 Task: Look for space in Oud-Beijerland, Netherlands from 11th June, 2023 to 17th June, 2023 for 1 adult in price range Rs.5000 to Rs.12000. Place can be private room with 1  bedroom having 1 bed and 1 bathroom. Property type can be house, flat, guest house, hotel. Booking option can be shelf check-in. Required host language is English.
Action: Mouse moved to (665, 200)
Screenshot: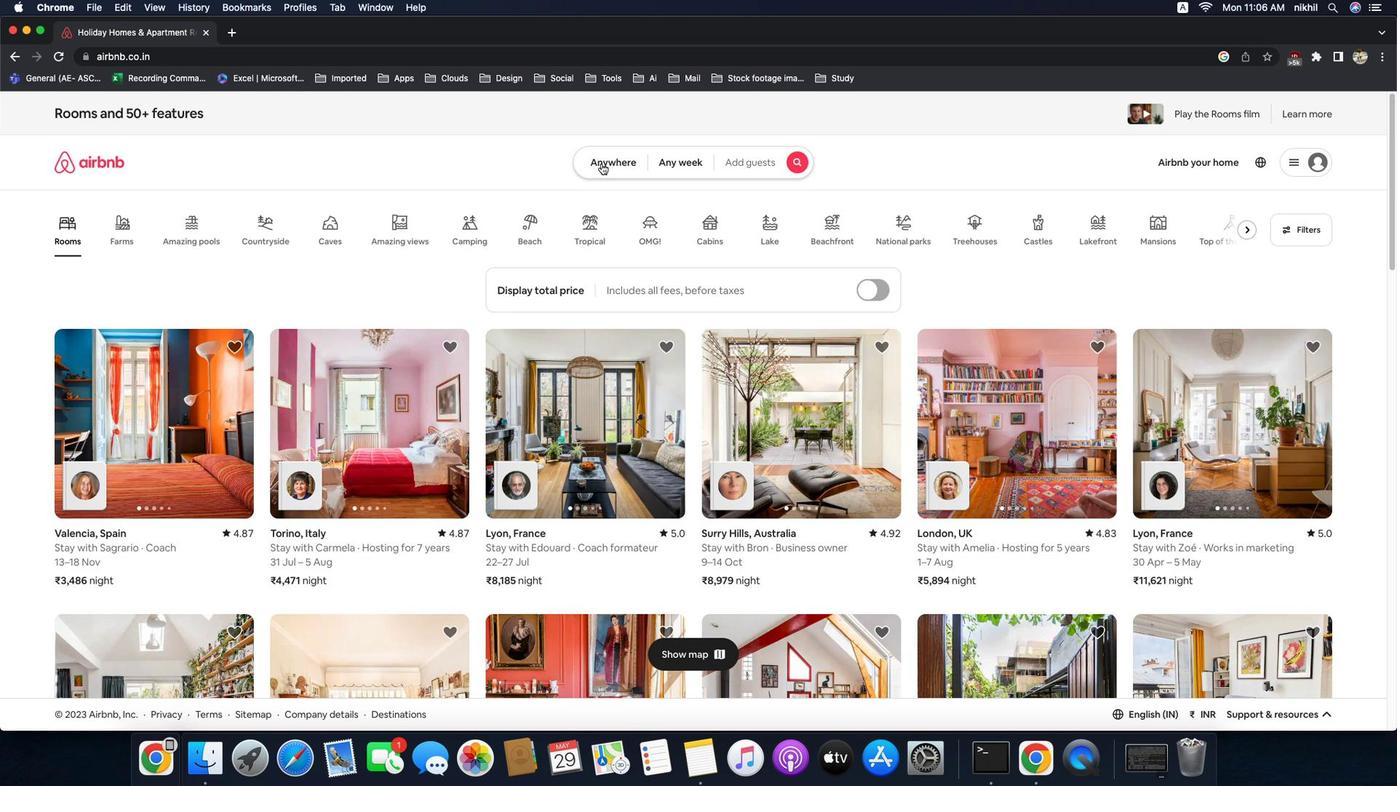 
Action: Mouse pressed left at (665, 200)
Screenshot: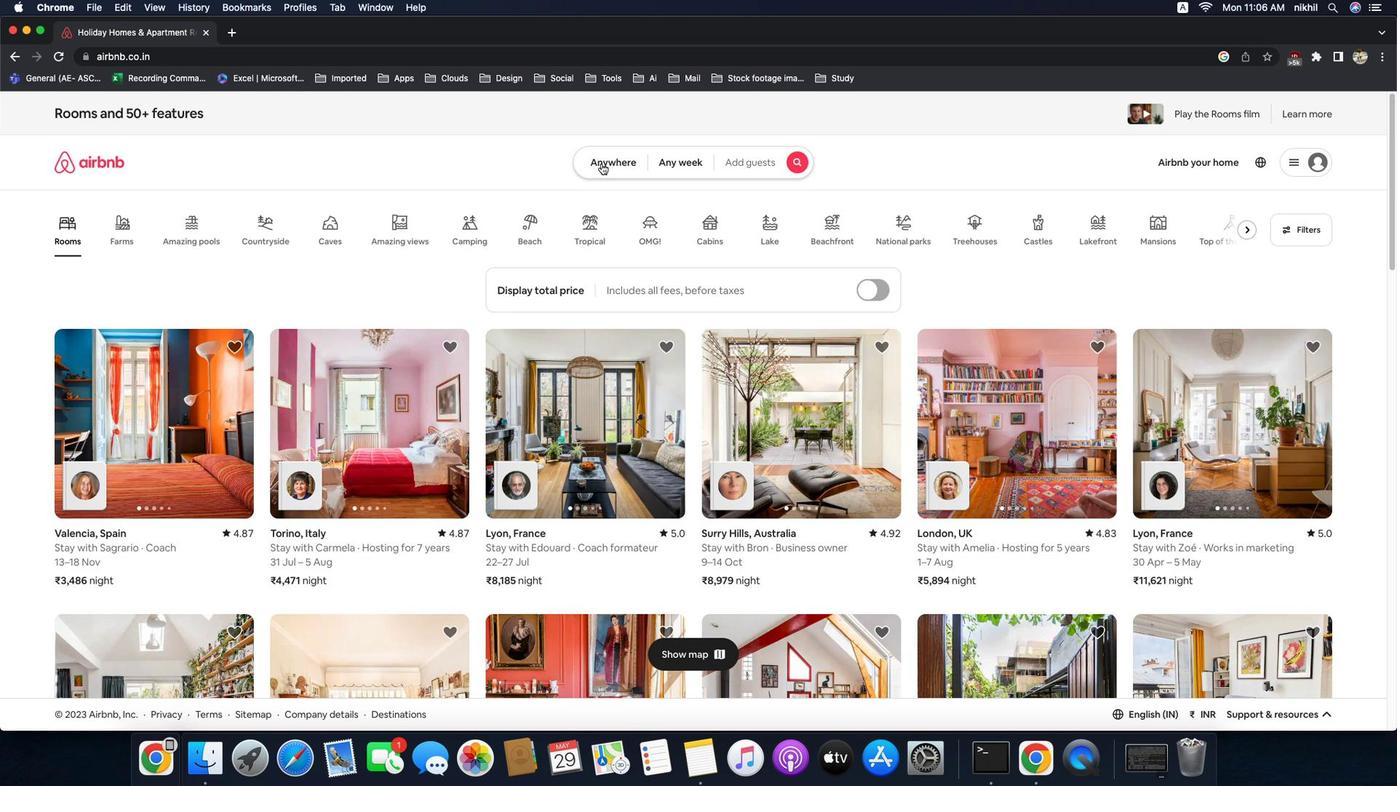 
Action: Mouse moved to (666, 205)
Screenshot: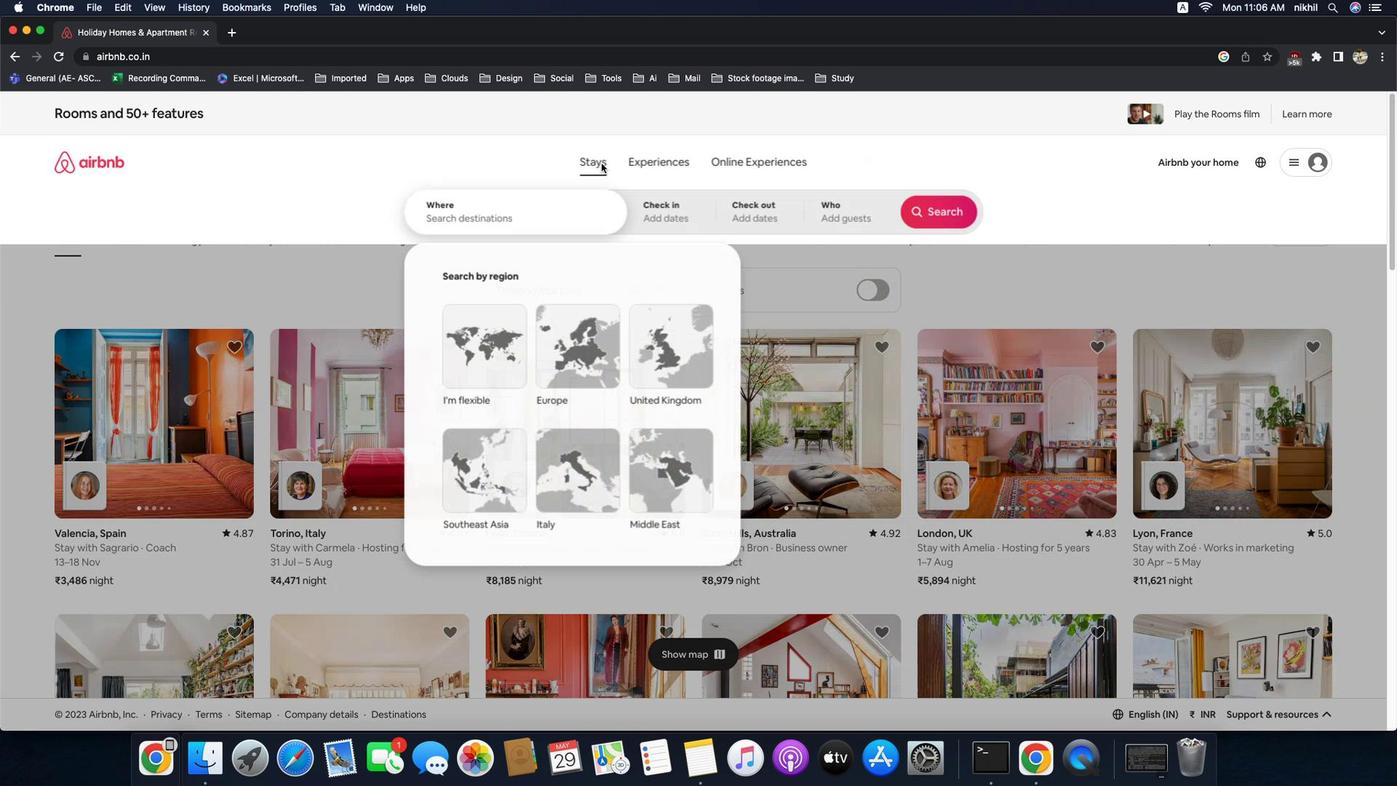 
Action: Mouse pressed left at (666, 205)
Screenshot: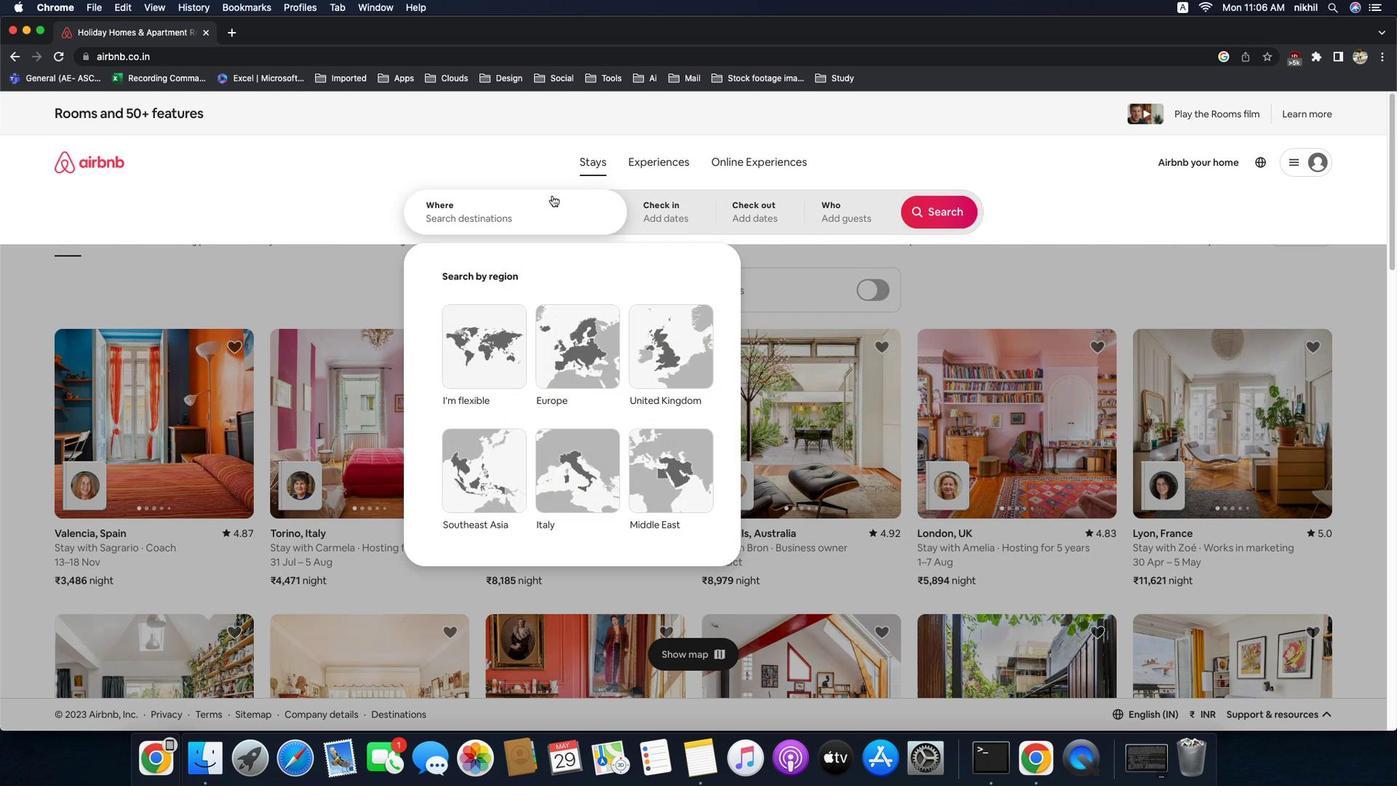 
Action: Mouse moved to (613, 250)
Screenshot: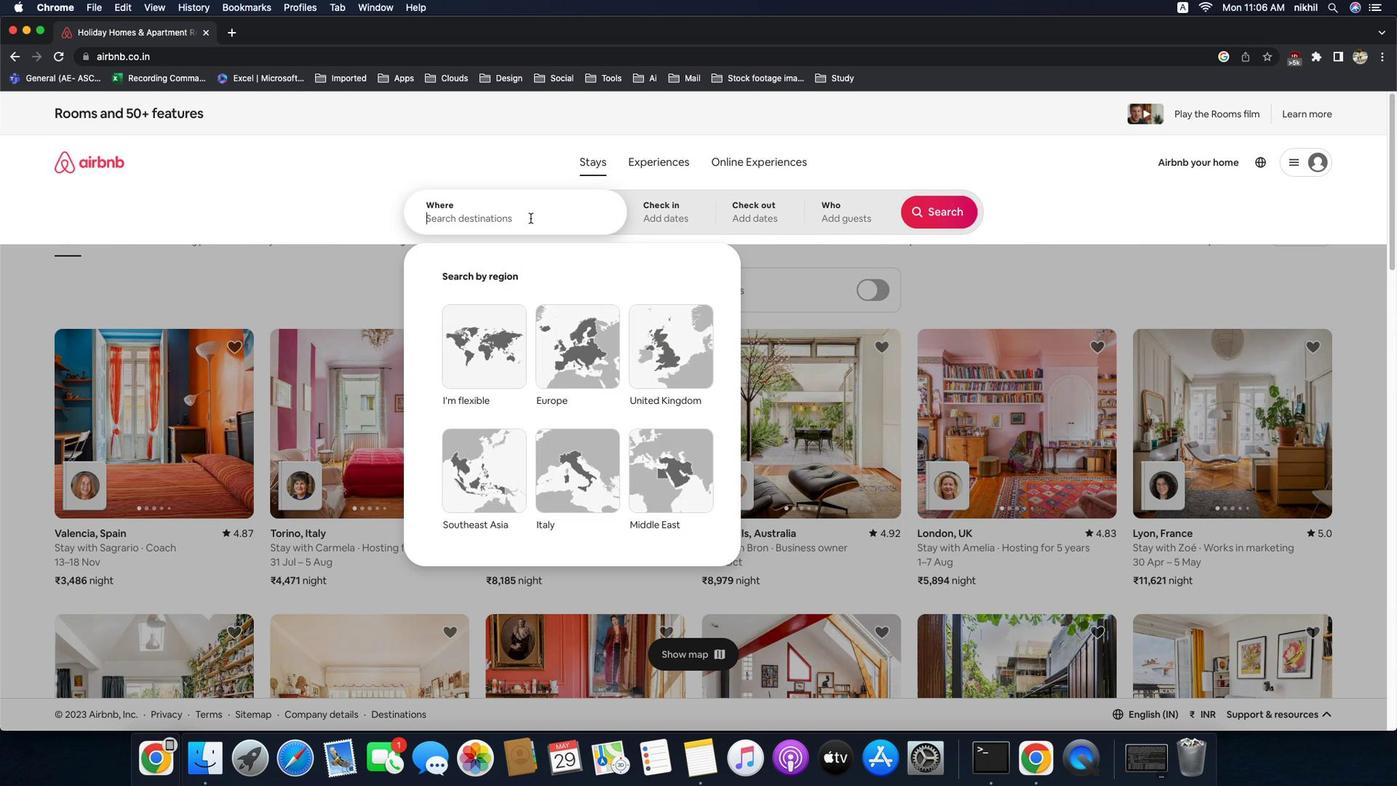 
Action: Mouse pressed left at (613, 250)
Screenshot: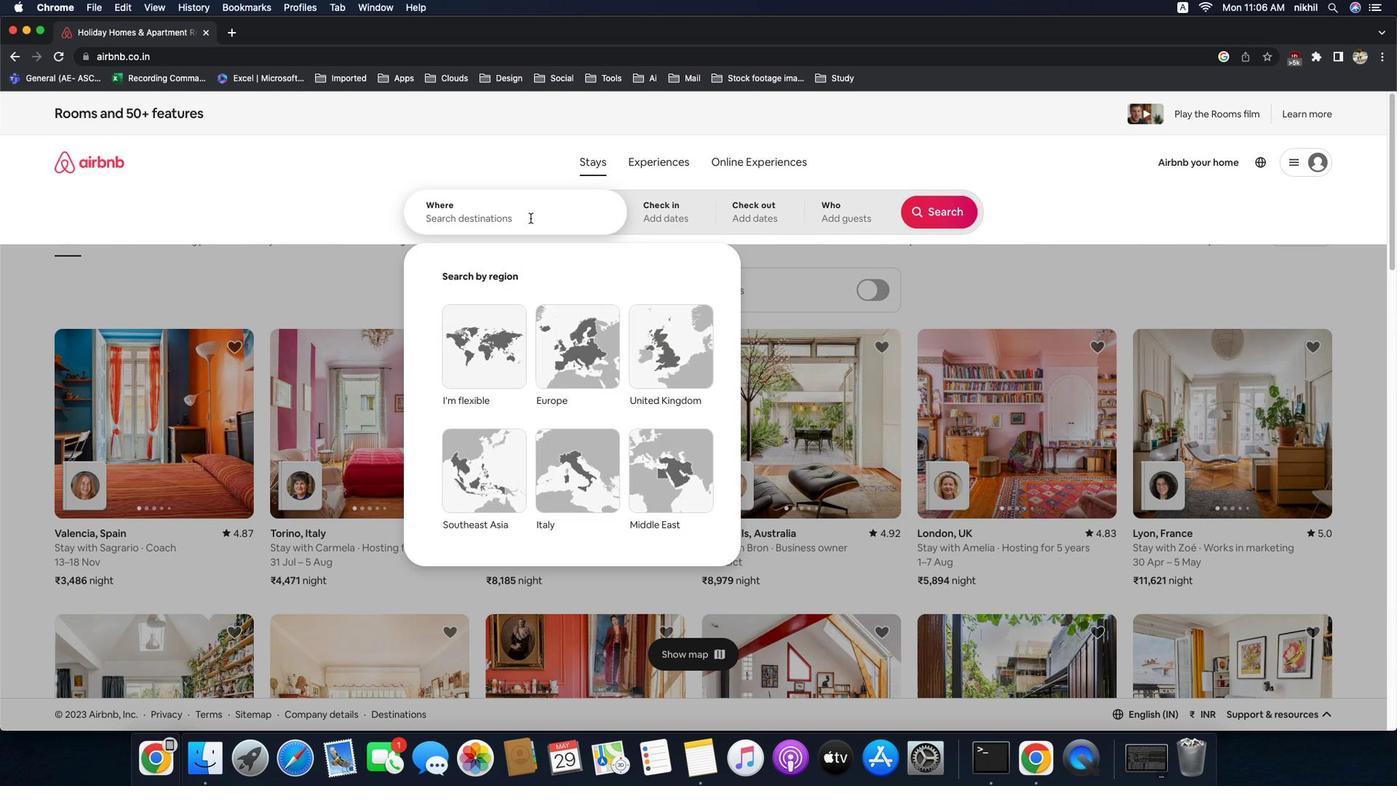 
Action: Key pressed 'O'Key.caps_lock'u''d''-'Key.caps_lock'B'Key.caps_lock'e''i''j''e''r''l''a''n''d'','Key.spaceKey.caps_lock'N'Key.caps_lock'e''t''h''e''r''l''a''n''d''s'
Screenshot: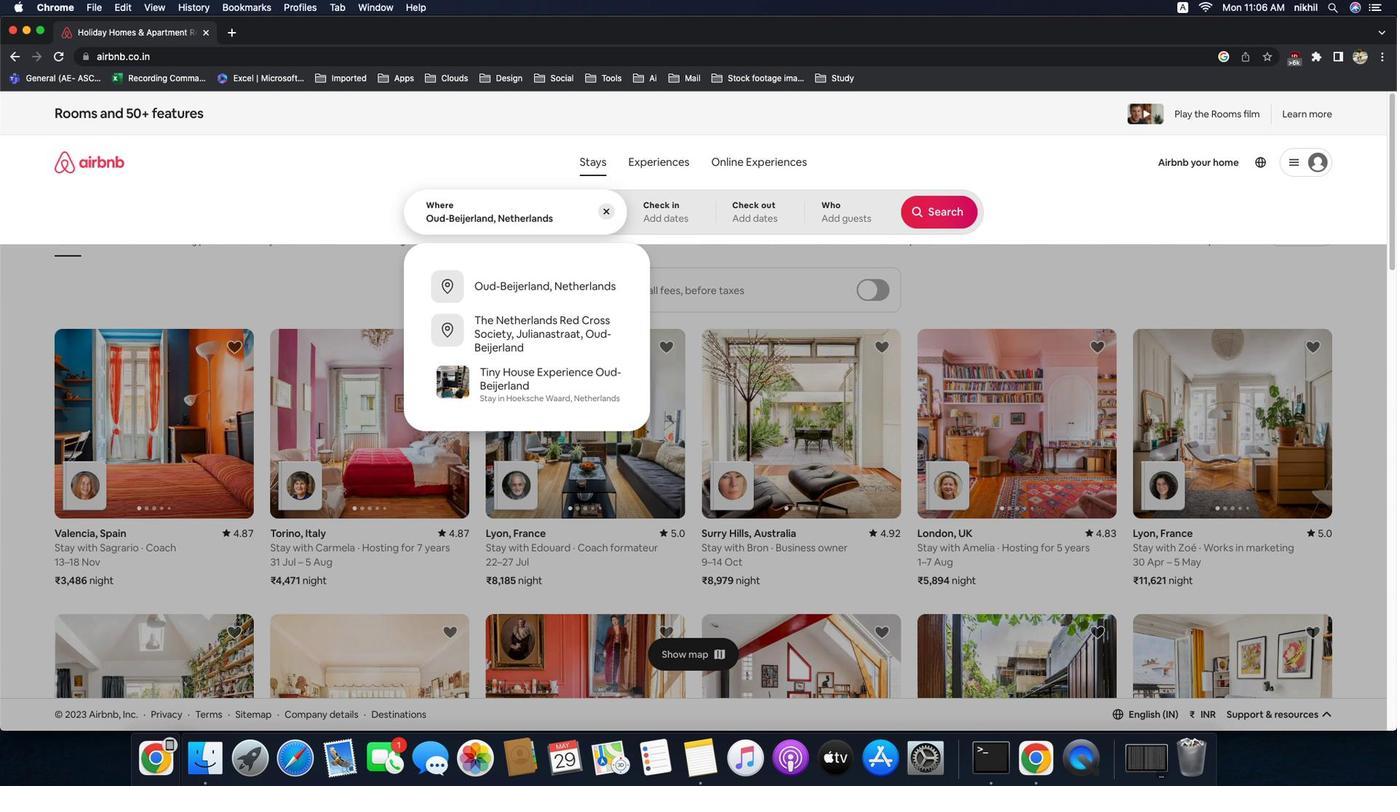 
Action: Mouse moved to (649, 312)
Screenshot: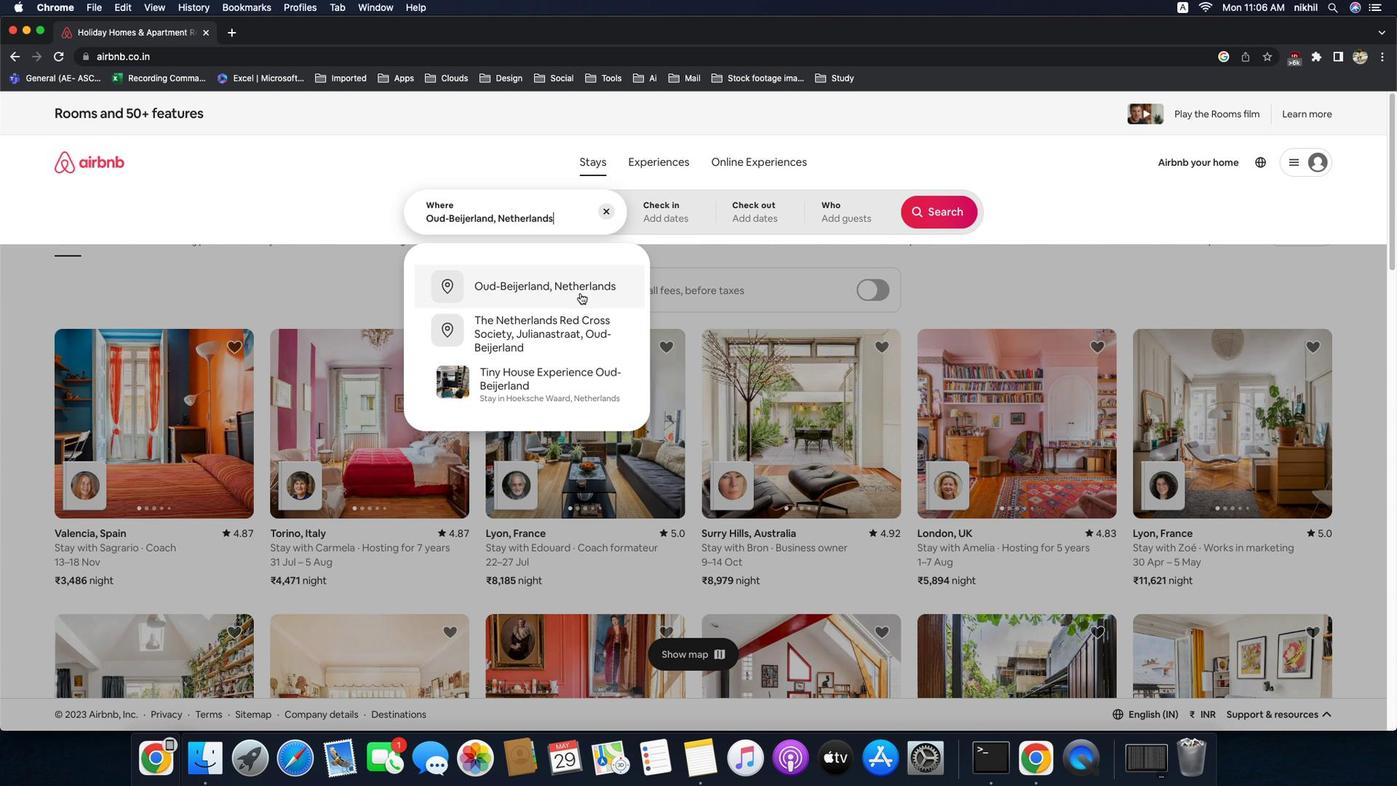 
Action: Mouse pressed left at (649, 312)
Screenshot: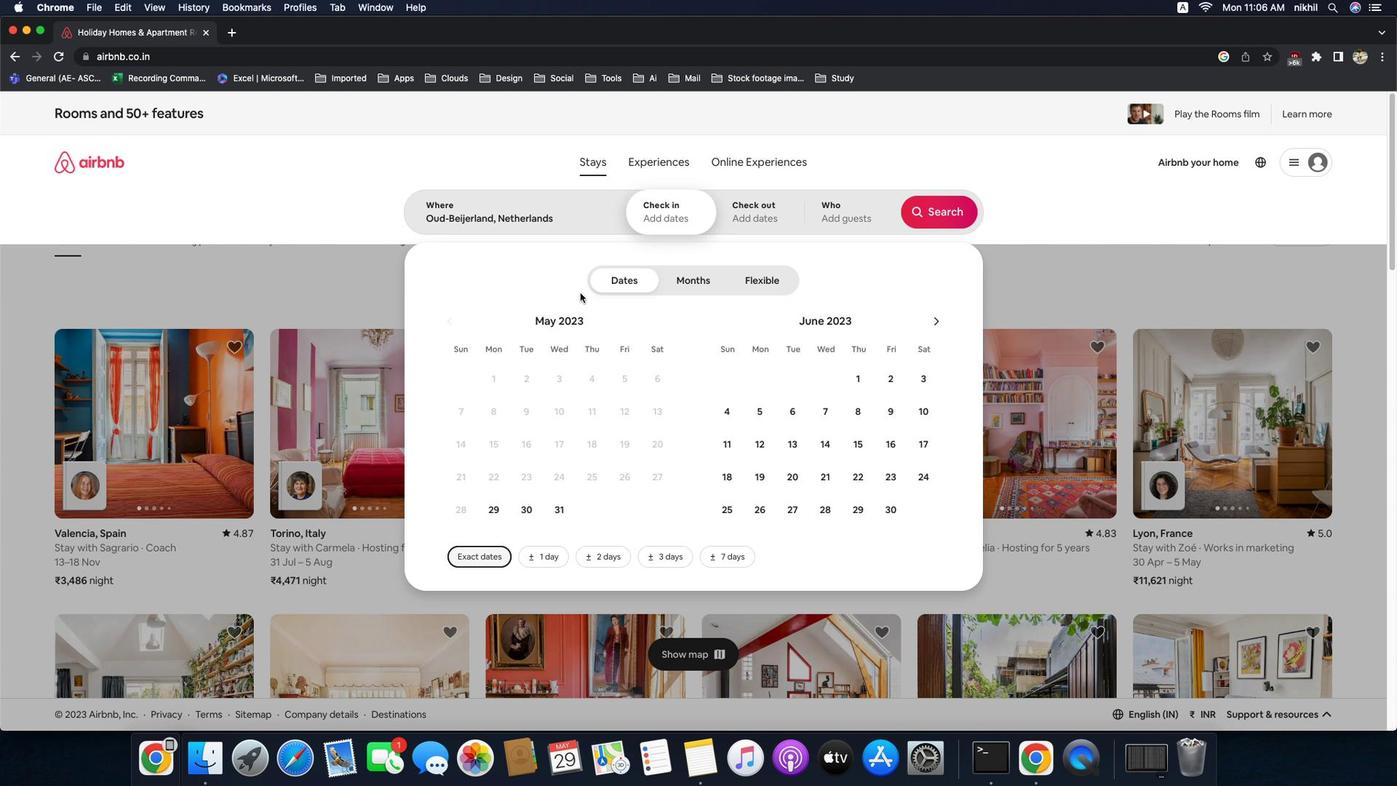 
Action: Mouse moved to (762, 436)
Screenshot: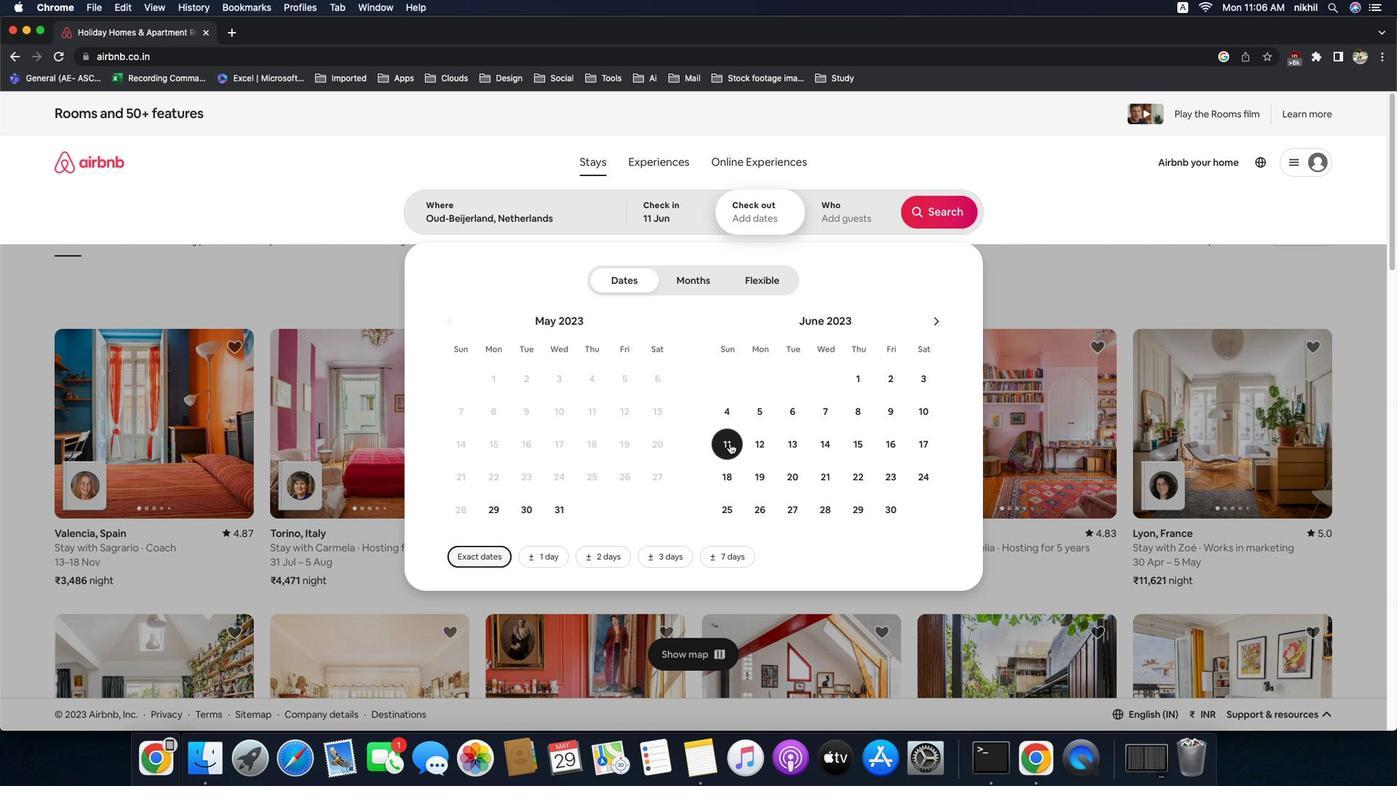 
Action: Mouse pressed left at (762, 436)
Screenshot: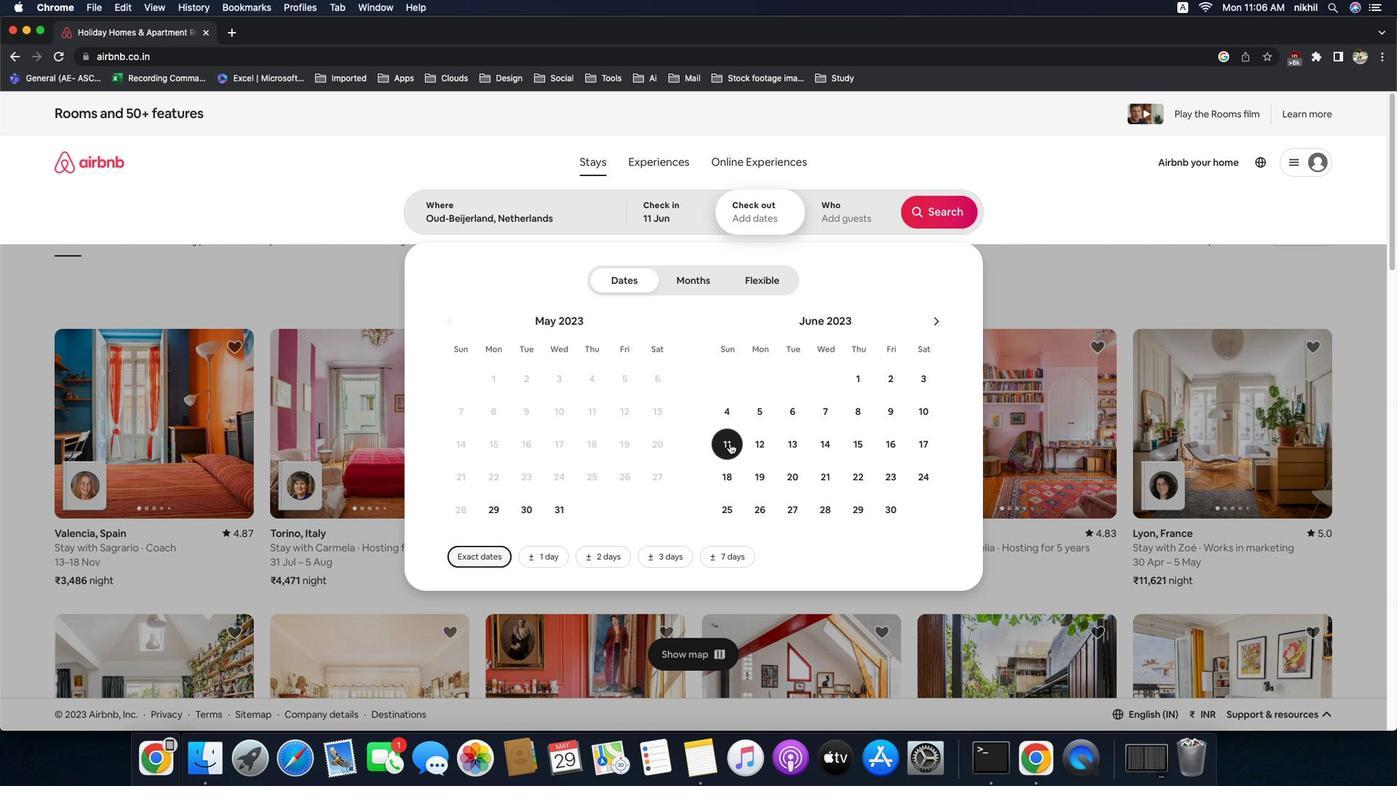 
Action: Mouse moved to (907, 435)
Screenshot: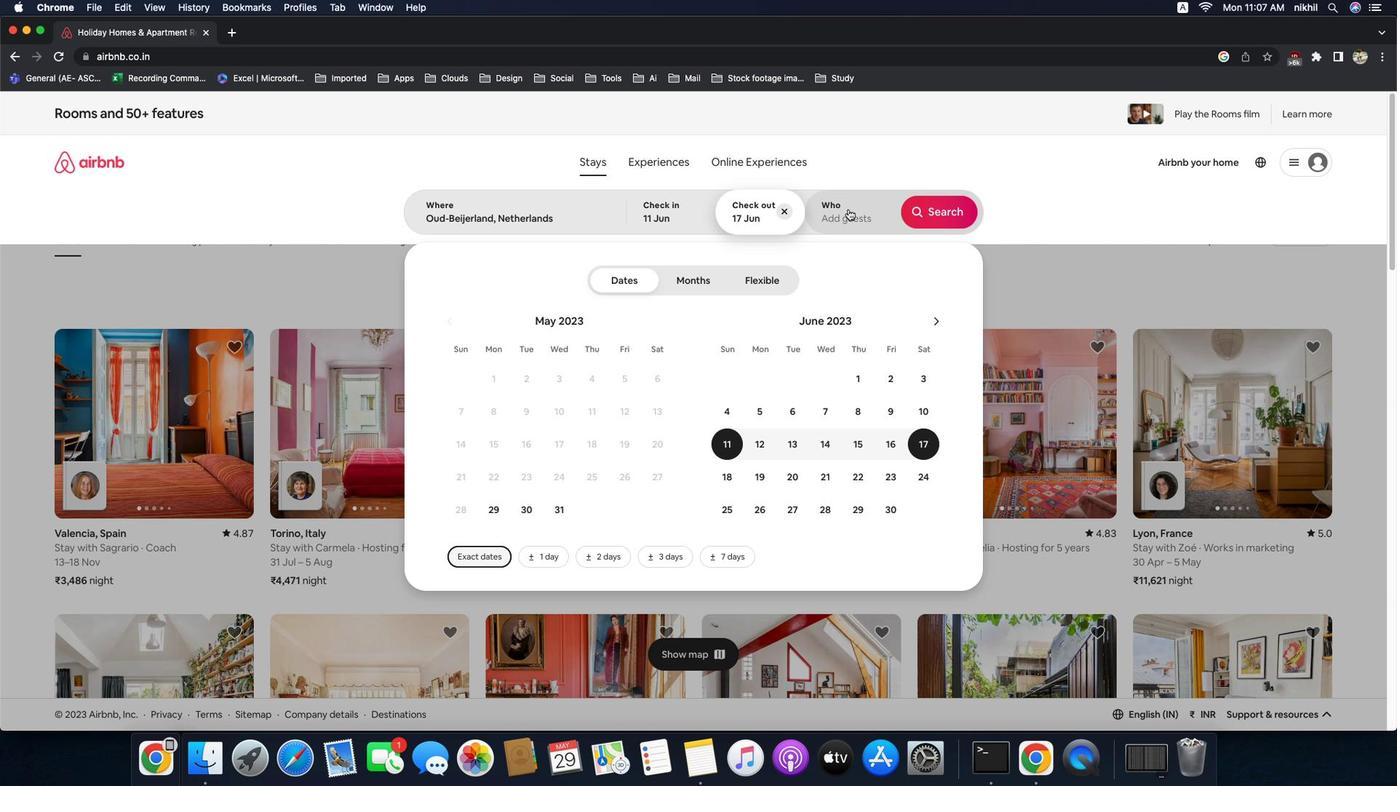 
Action: Mouse pressed left at (907, 435)
Screenshot: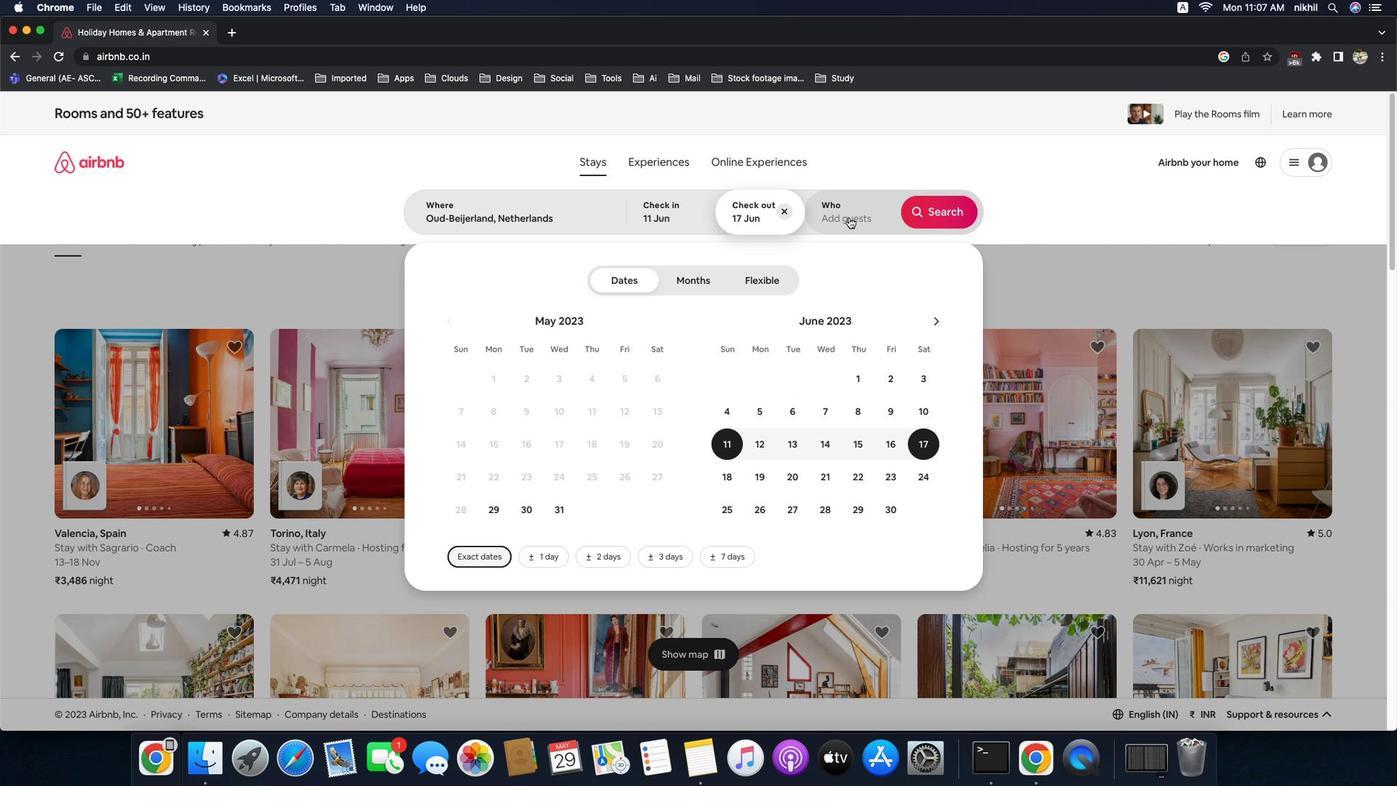 
Action: Mouse moved to (852, 249)
Screenshot: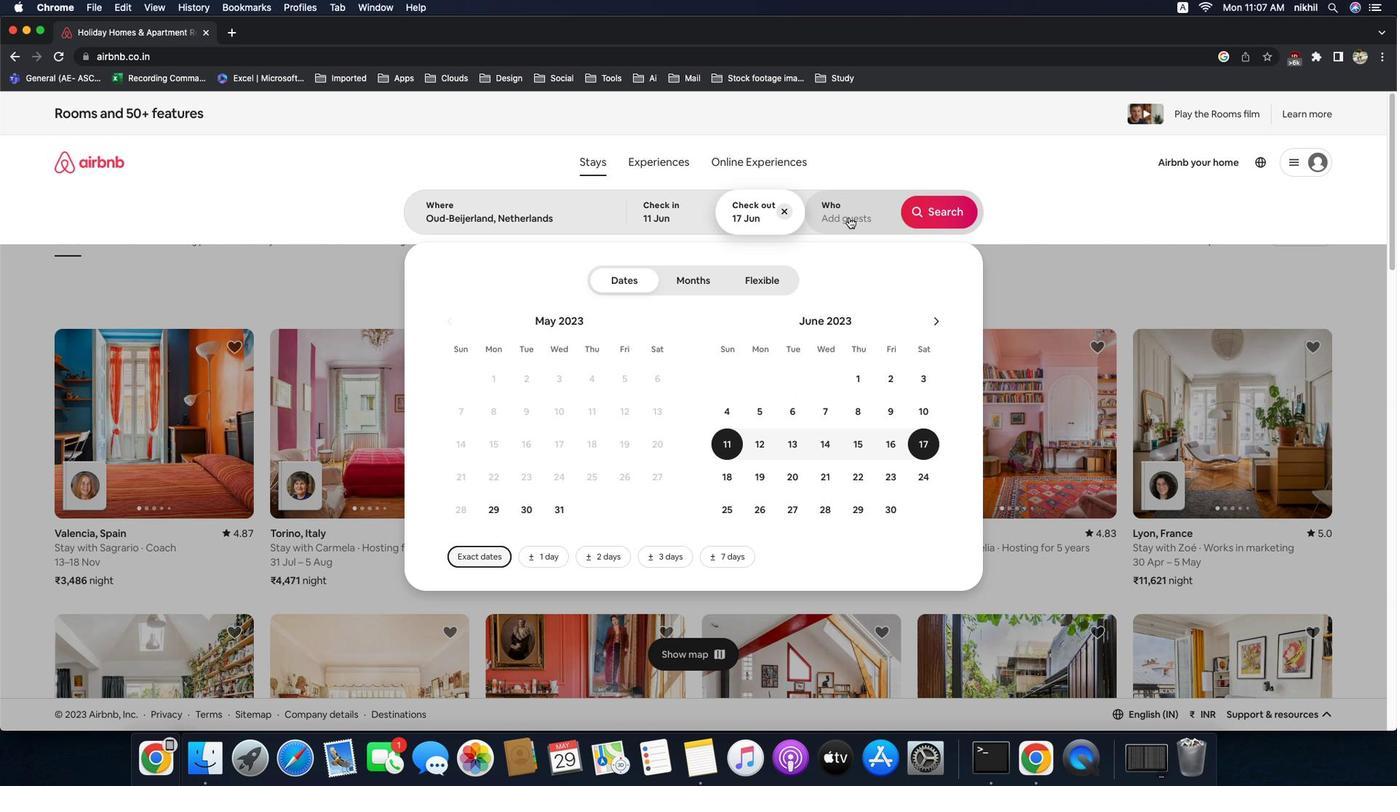 
Action: Mouse pressed left at (852, 249)
Screenshot: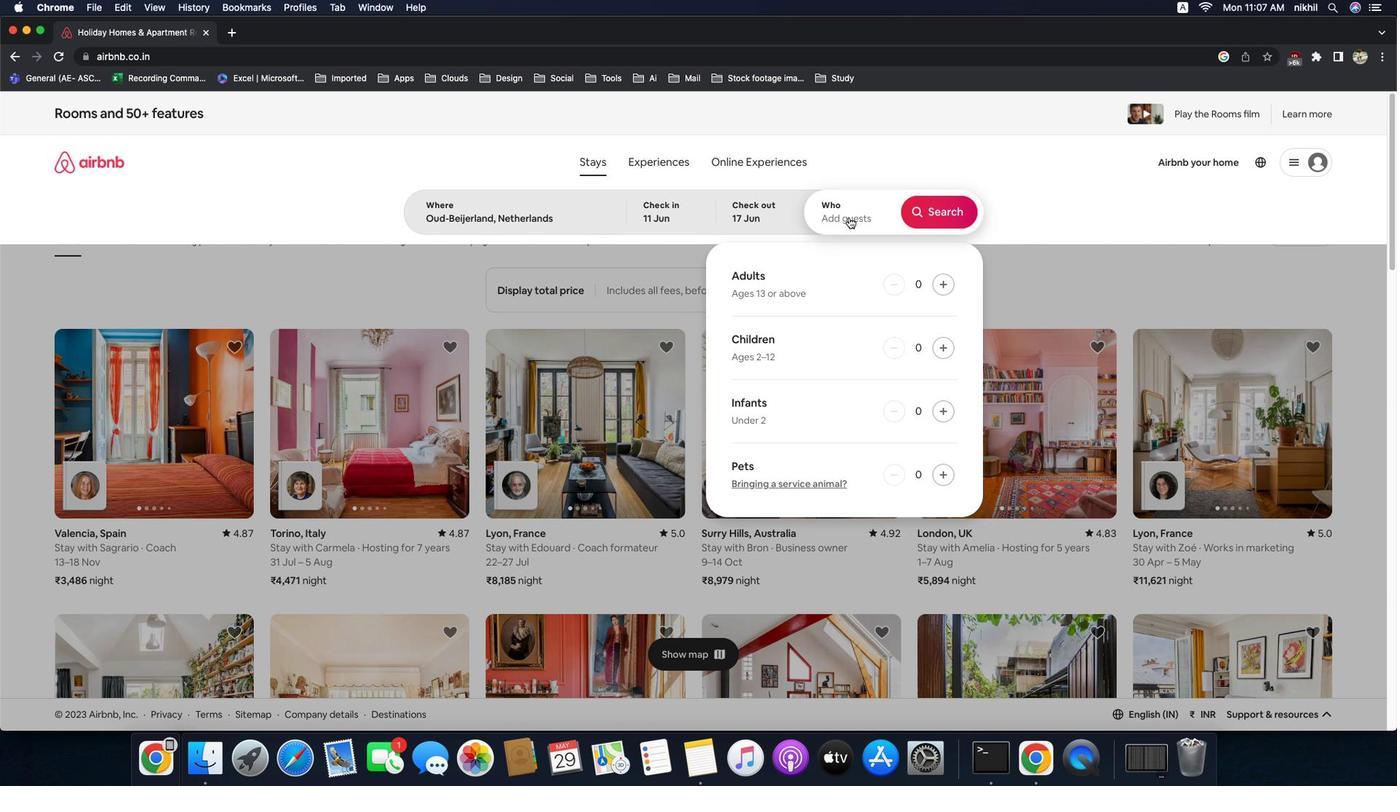 
Action: Mouse moved to (928, 303)
Screenshot: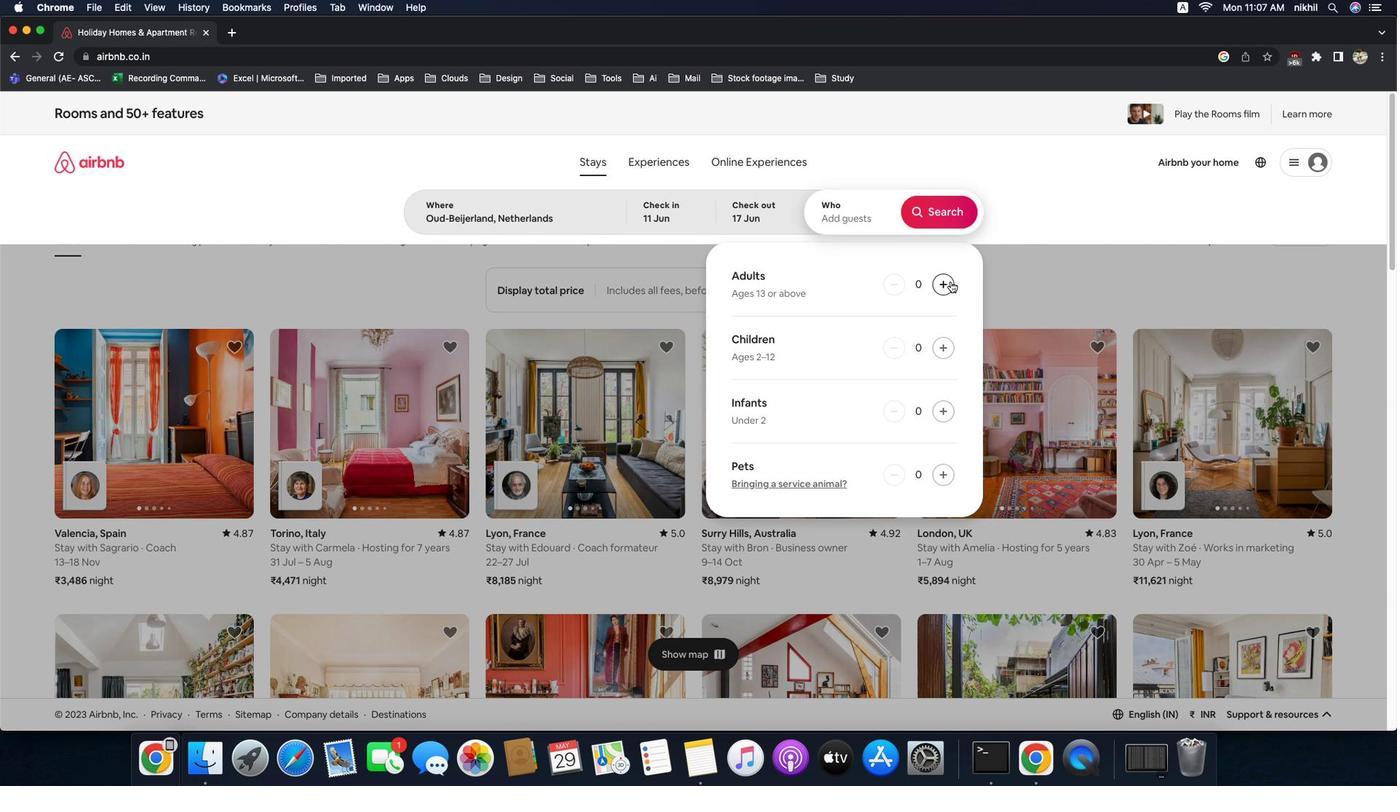 
Action: Mouse pressed left at (928, 303)
Screenshot: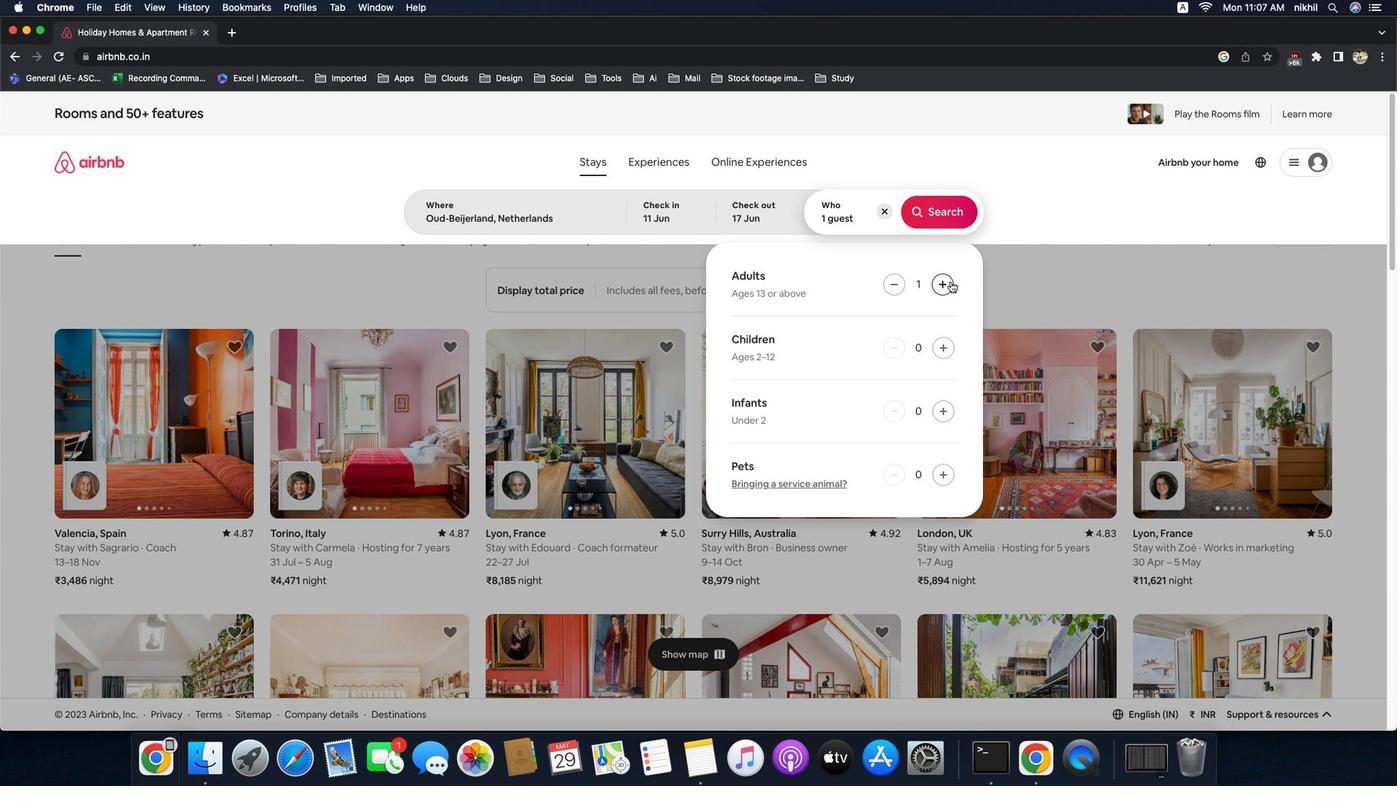 
Action: Mouse moved to (922, 229)
Screenshot: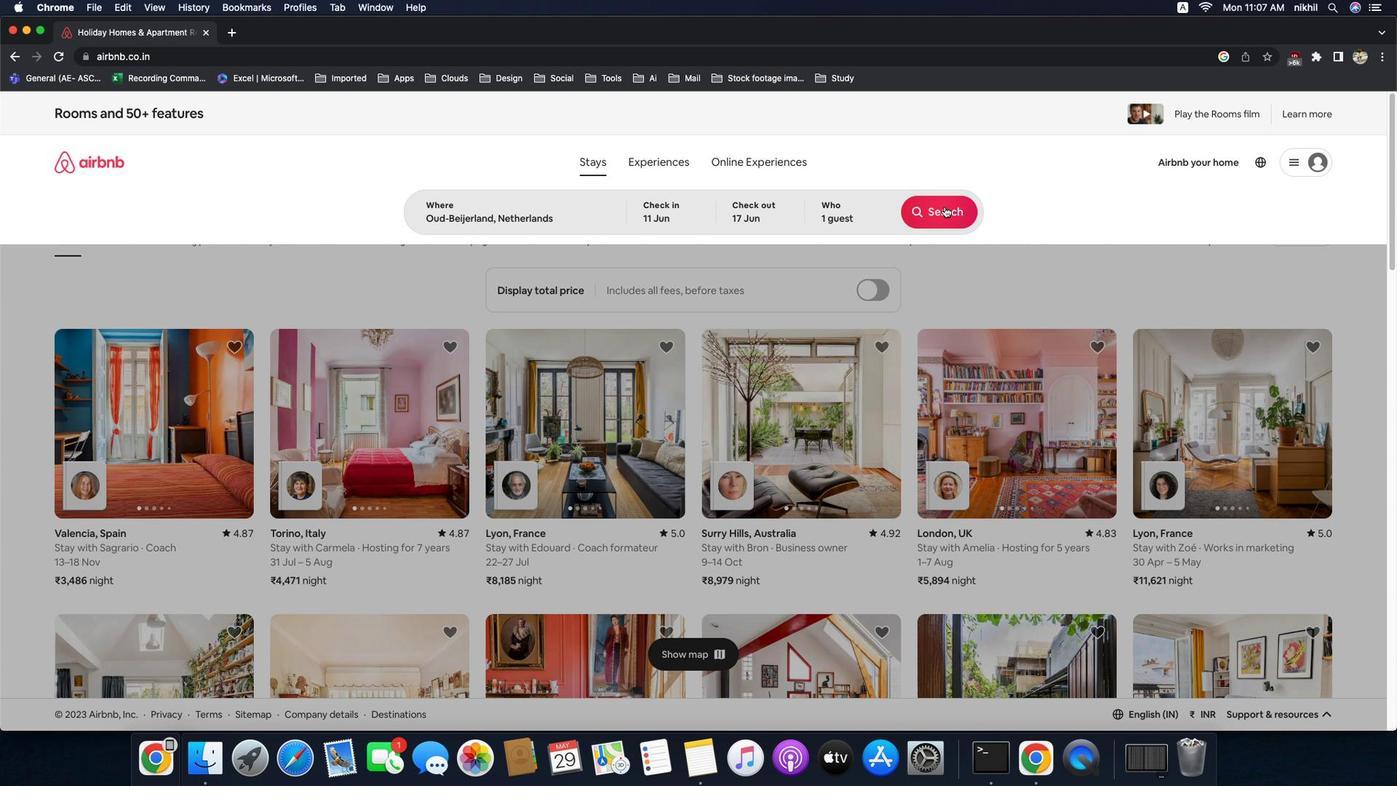 
Action: Mouse pressed left at (922, 229)
Screenshot: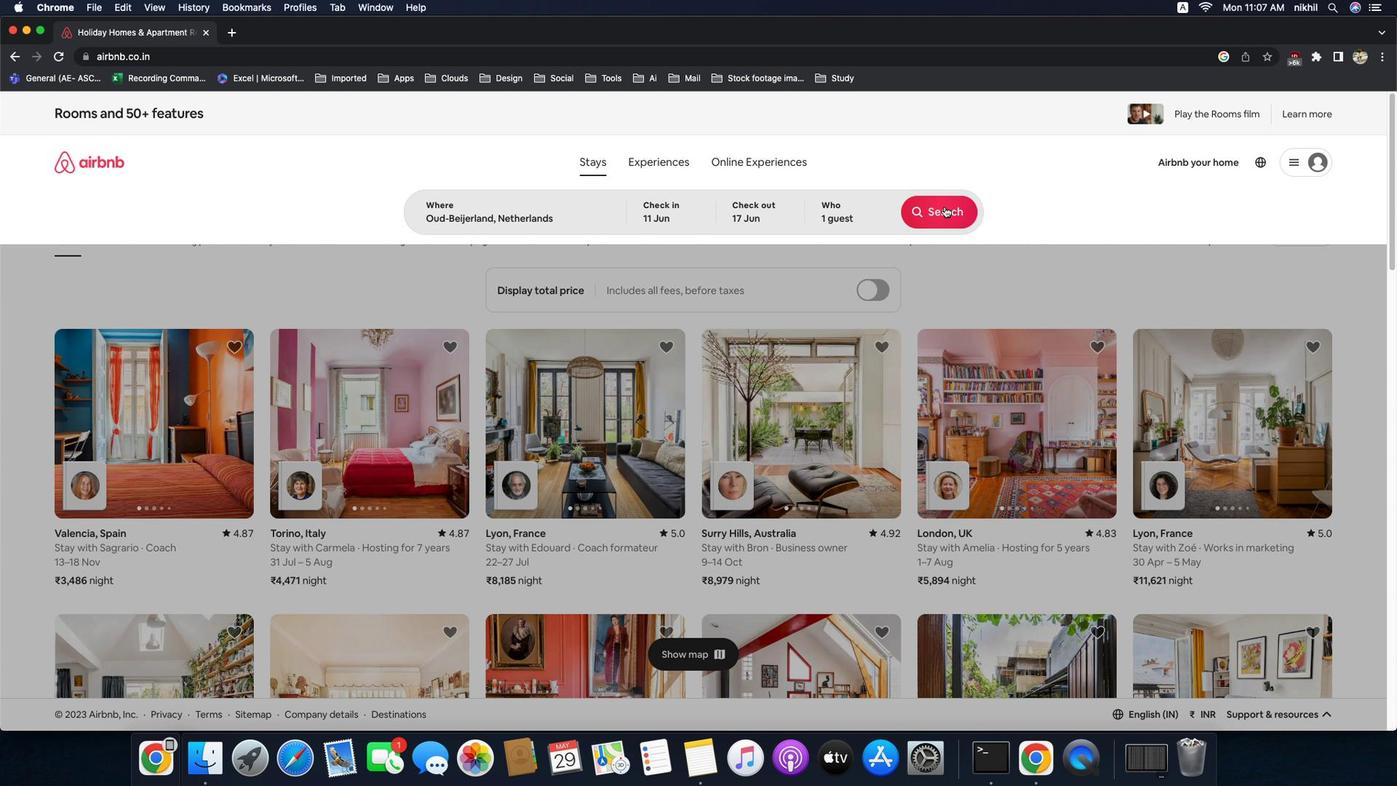 
Action: Mouse moved to (923, 240)
Screenshot: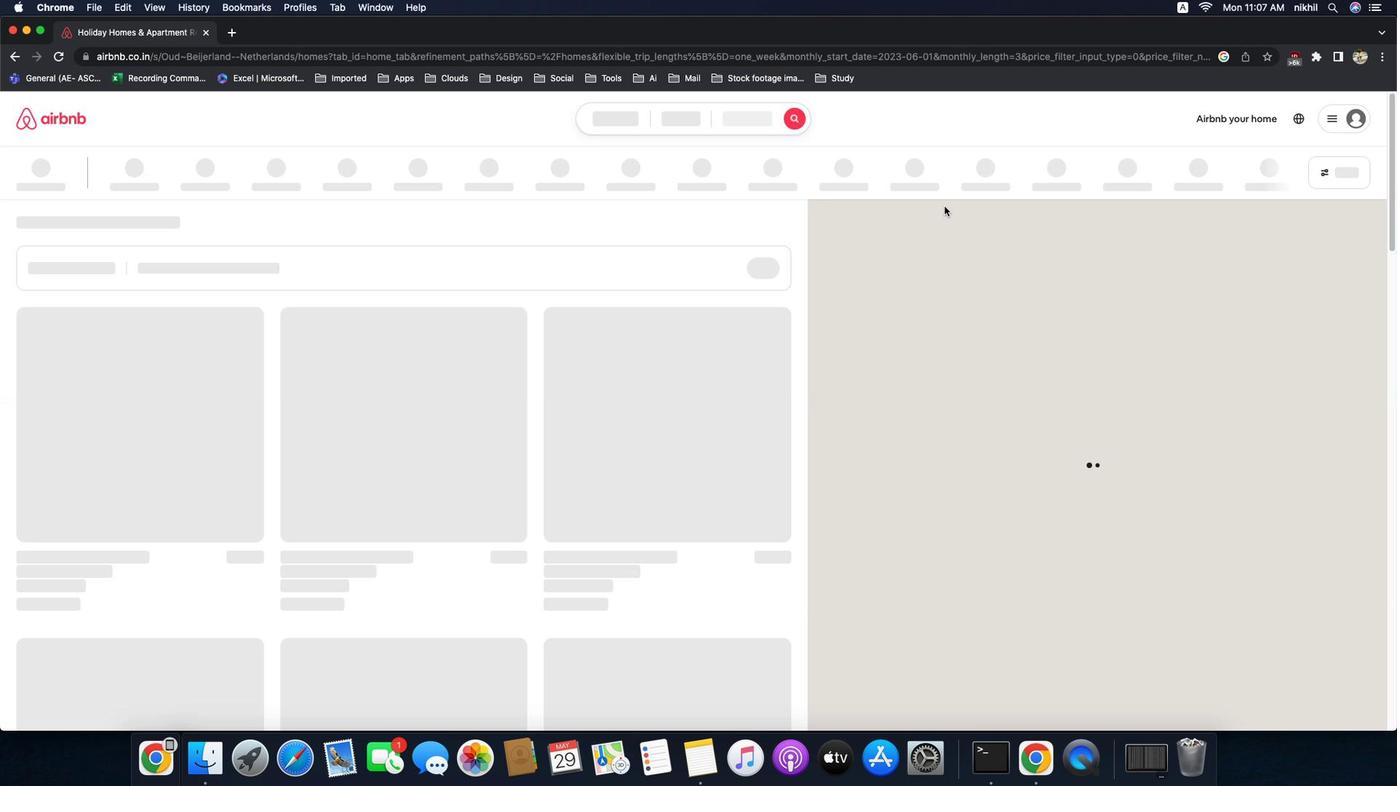 
Action: Mouse pressed left at (923, 240)
Screenshot: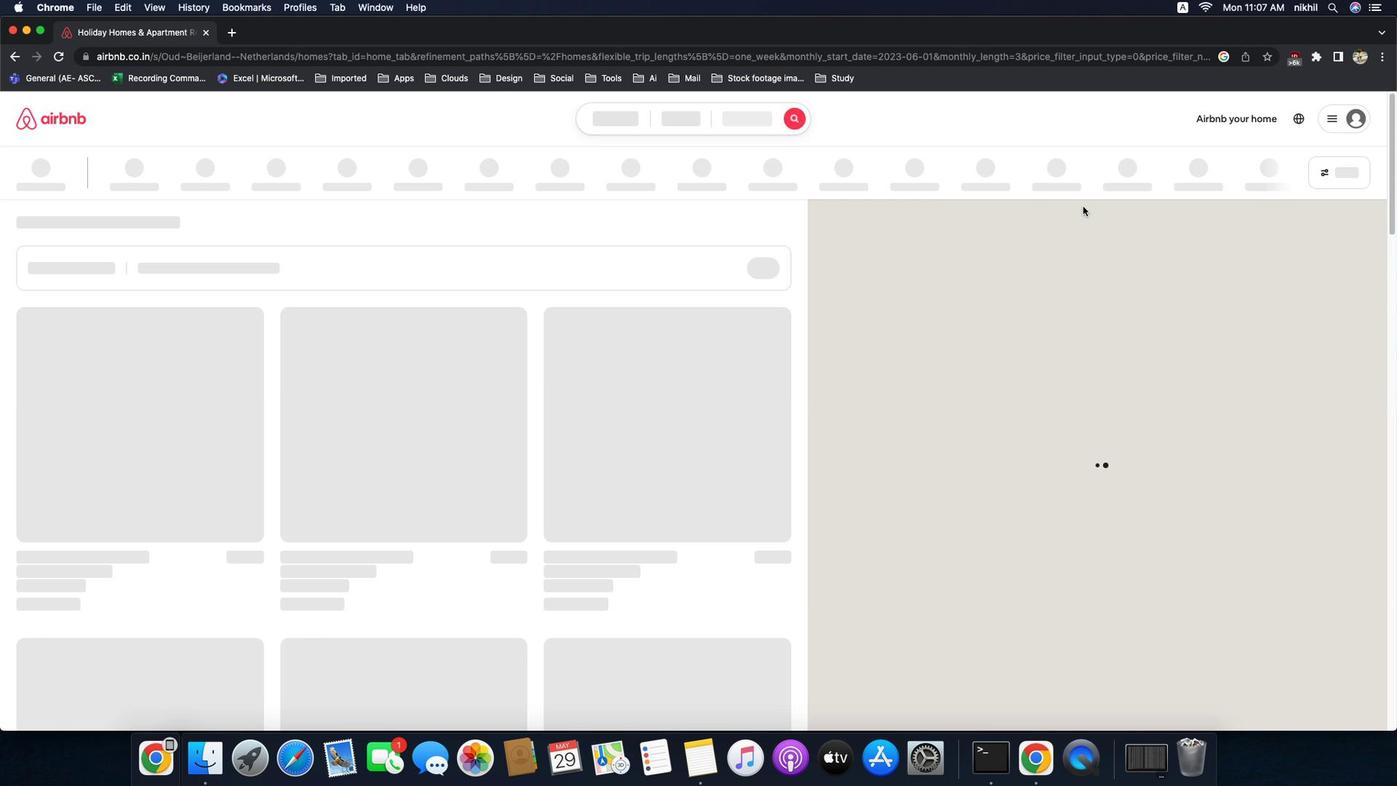
Action: Mouse moved to (1206, 219)
Screenshot: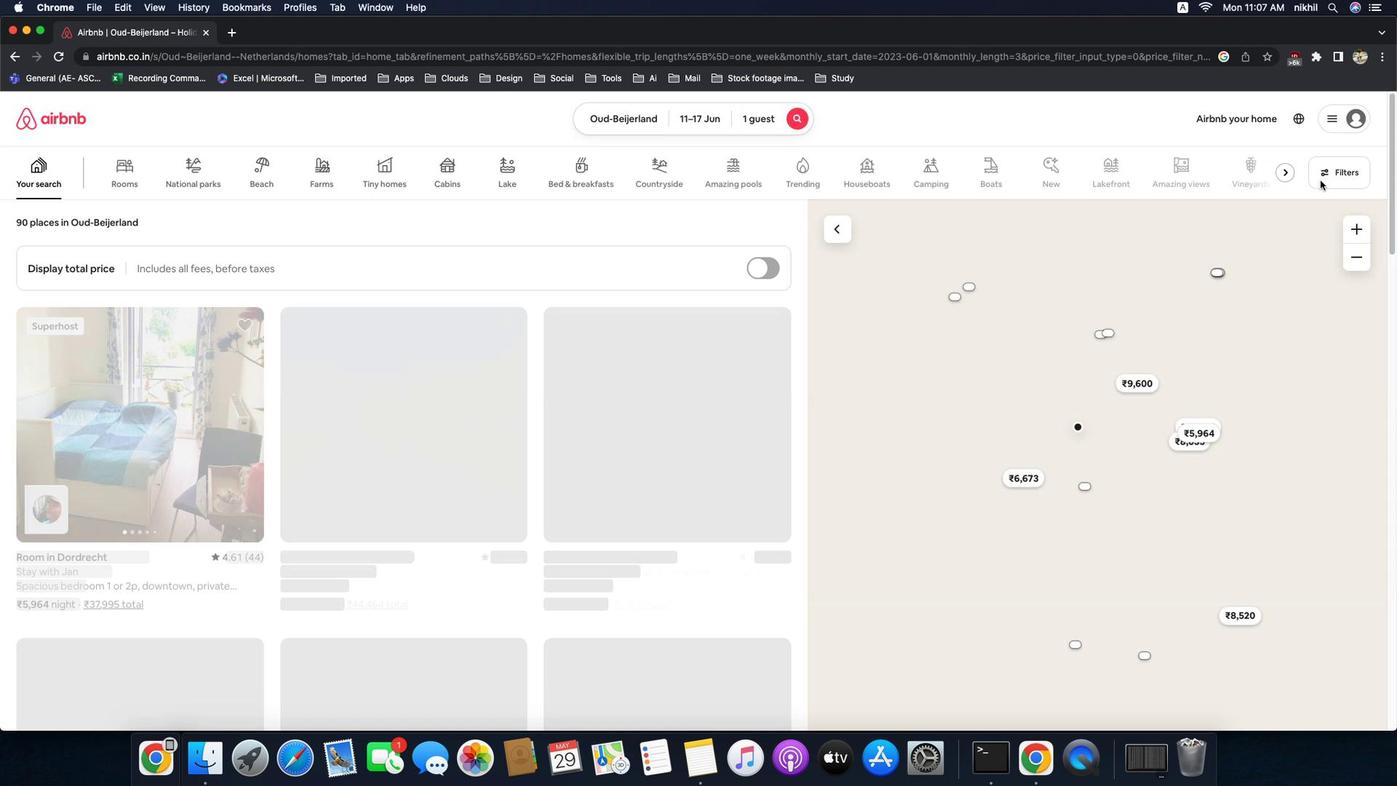 
Action: Mouse pressed left at (1206, 219)
Screenshot: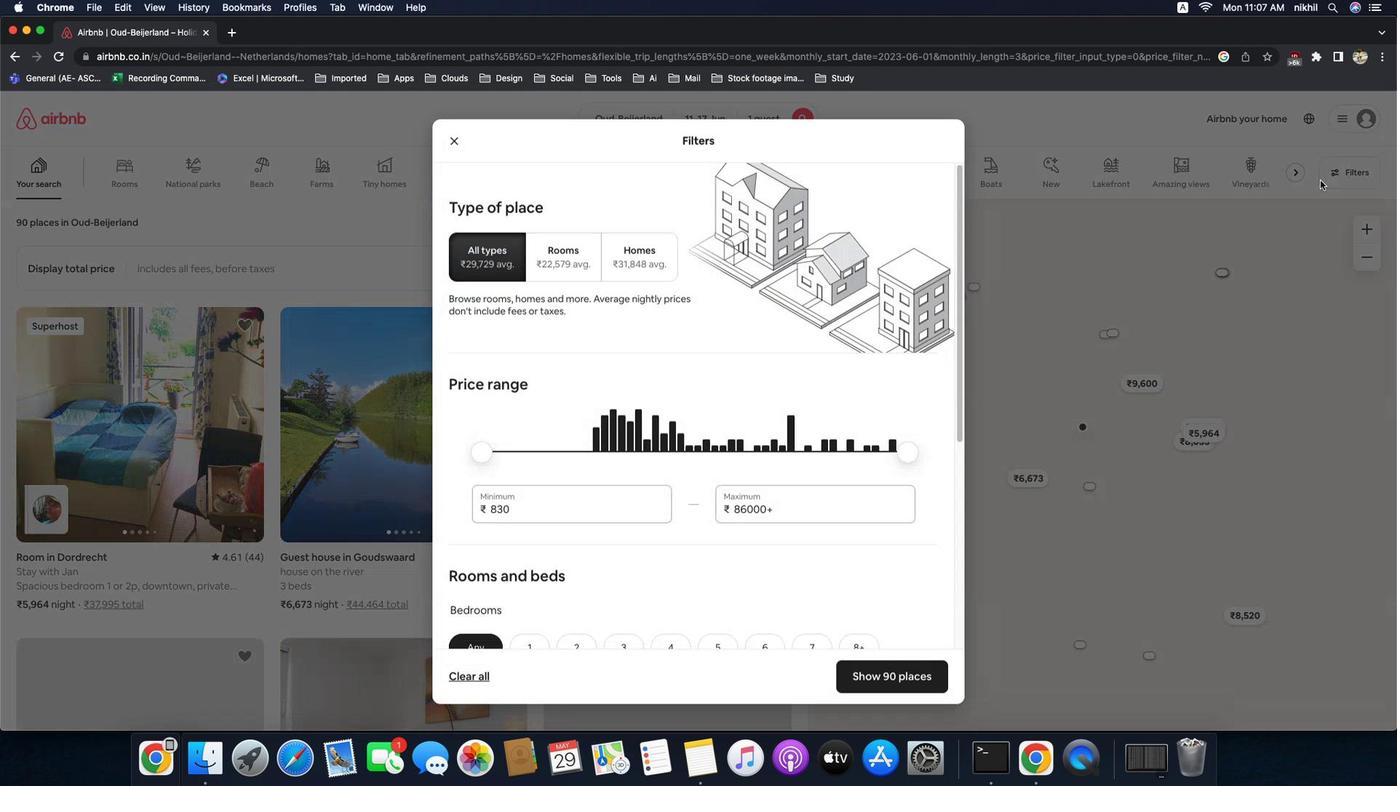 
Action: Mouse moved to (671, 492)
Screenshot: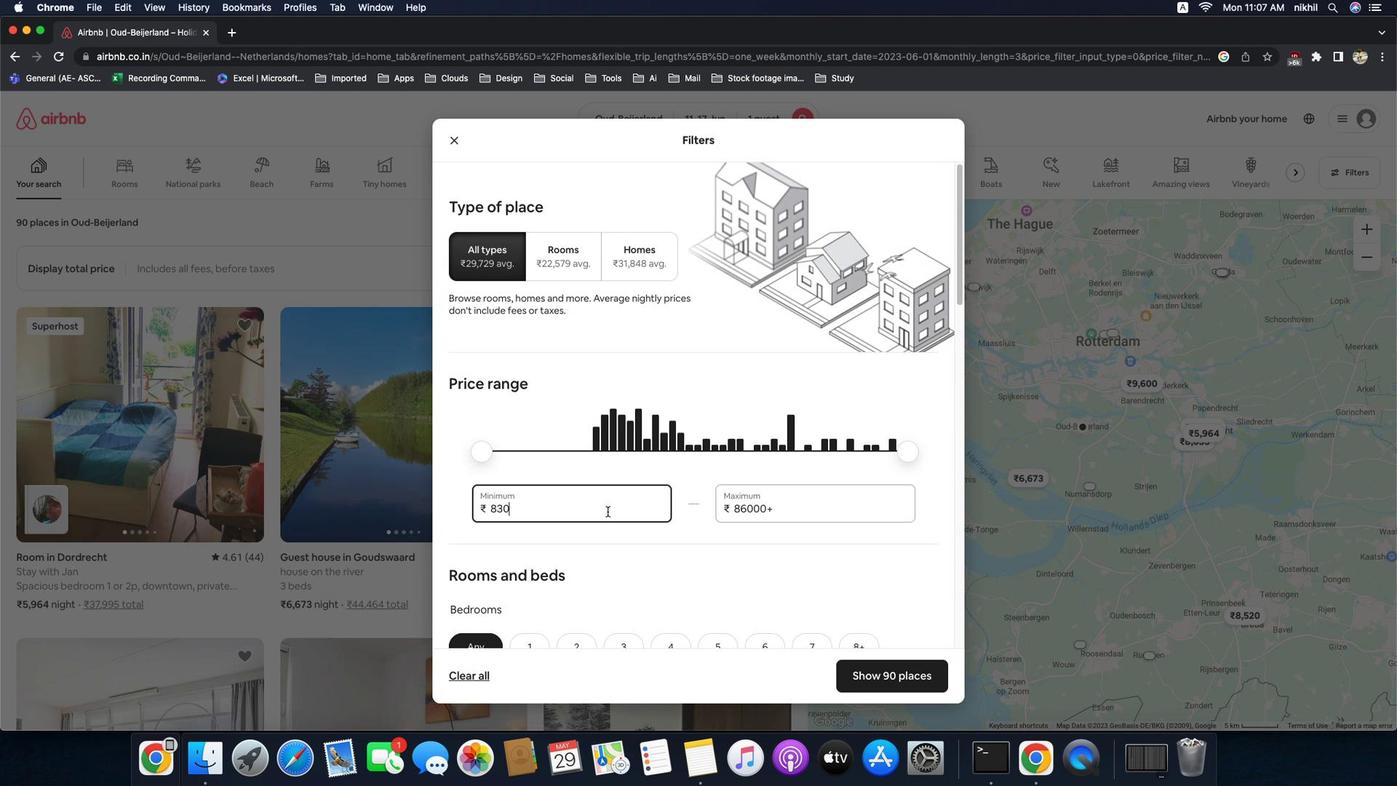 
Action: Mouse pressed left at (671, 492)
Screenshot: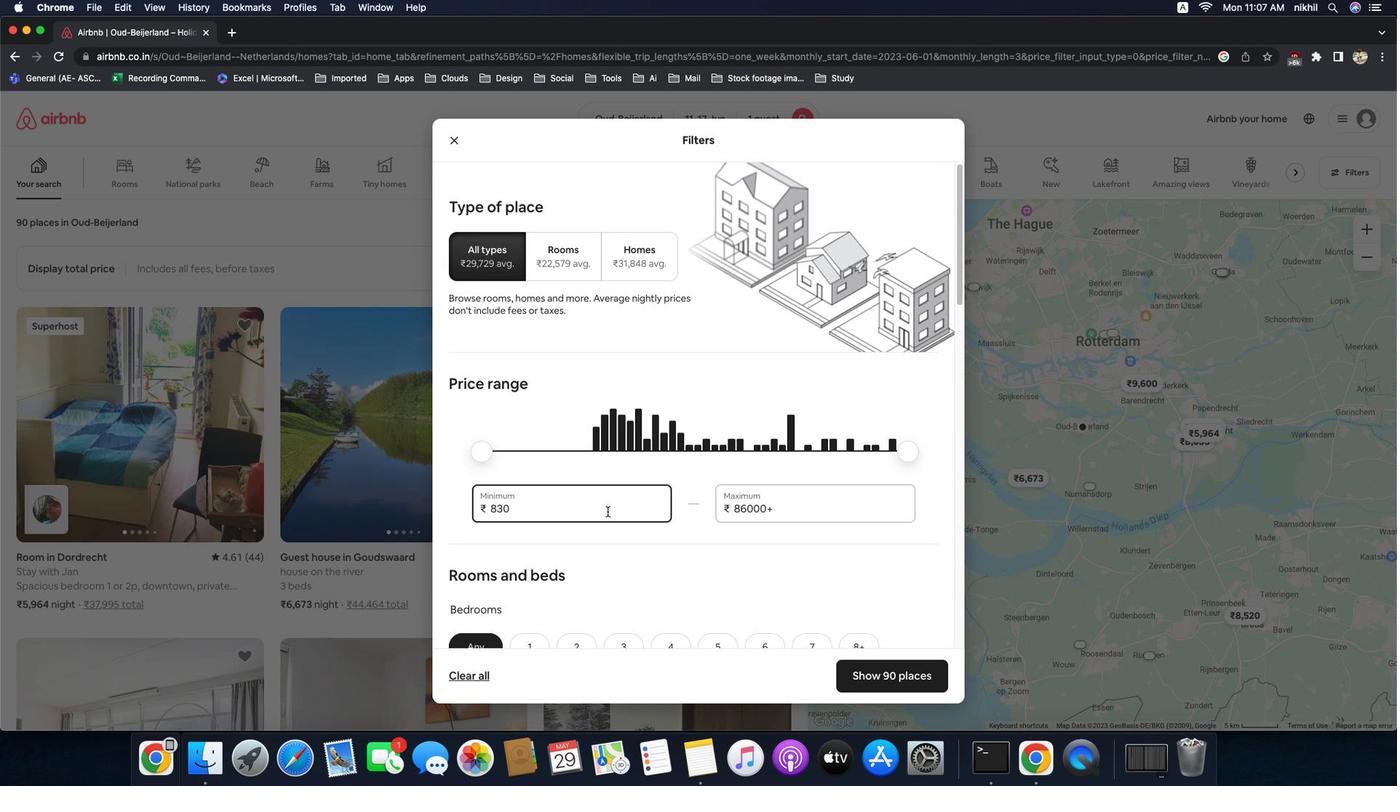 
Action: Key pressed Key.backspaceKey.backspaceKey.backspaceKey.backspace'5''0''0''0'
Screenshot: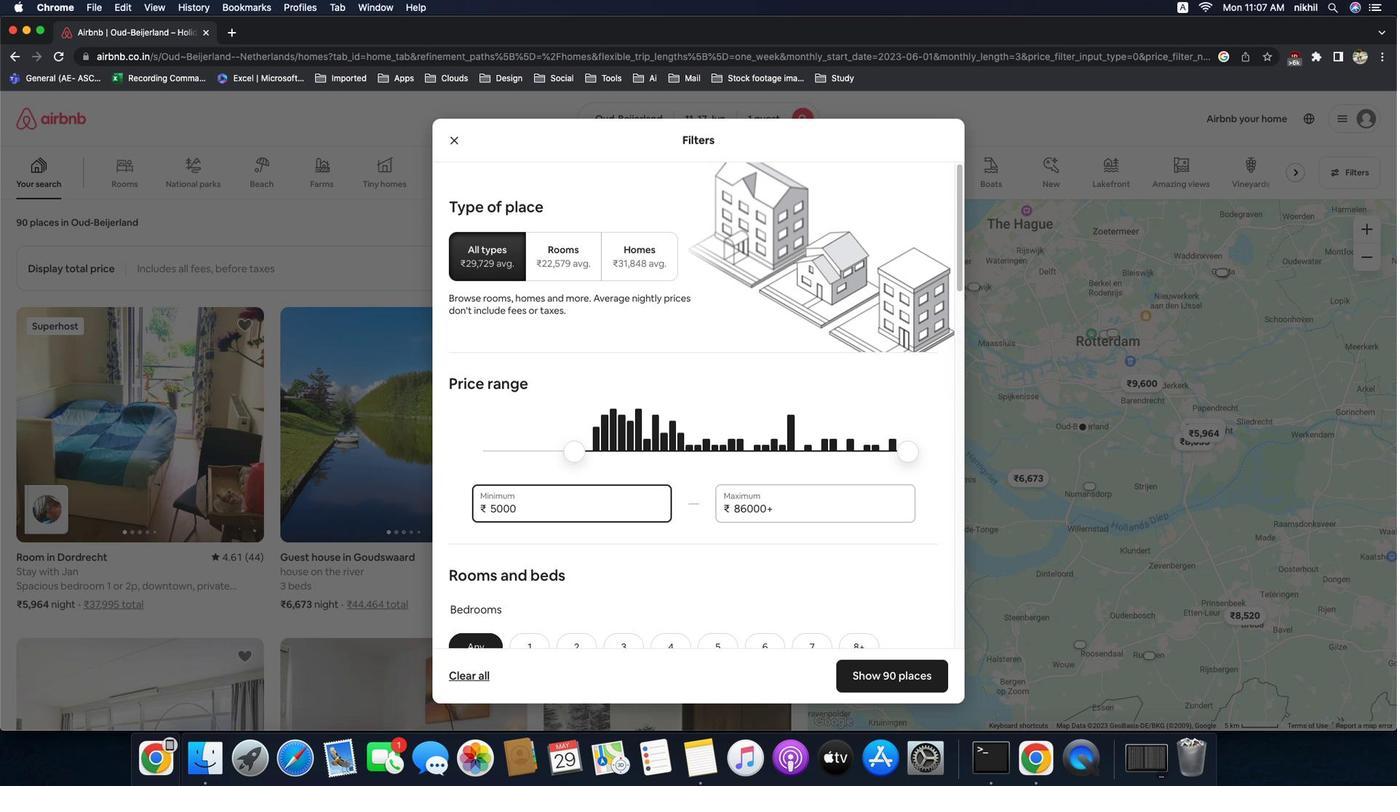 
Action: Mouse moved to (808, 490)
Screenshot: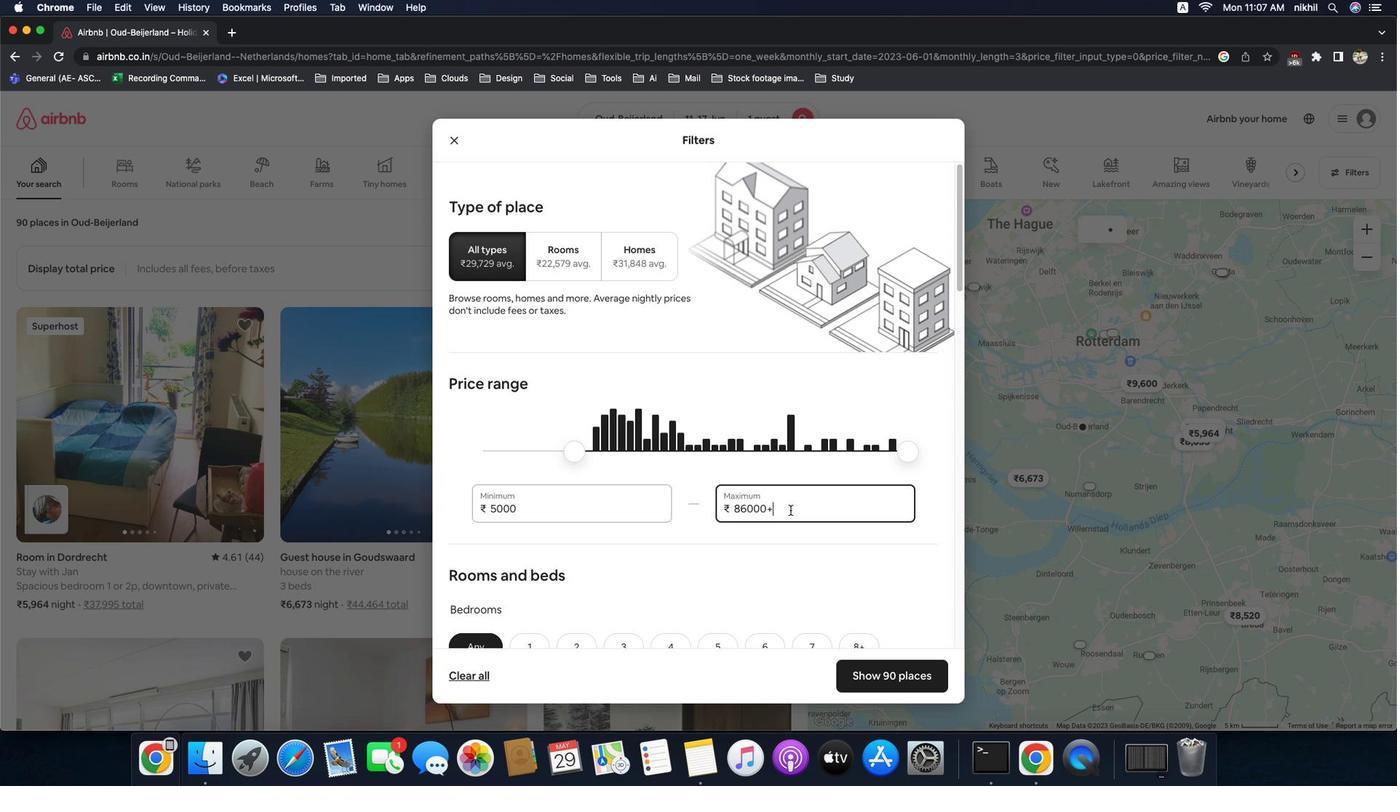 
Action: Mouse pressed left at (808, 490)
Screenshot: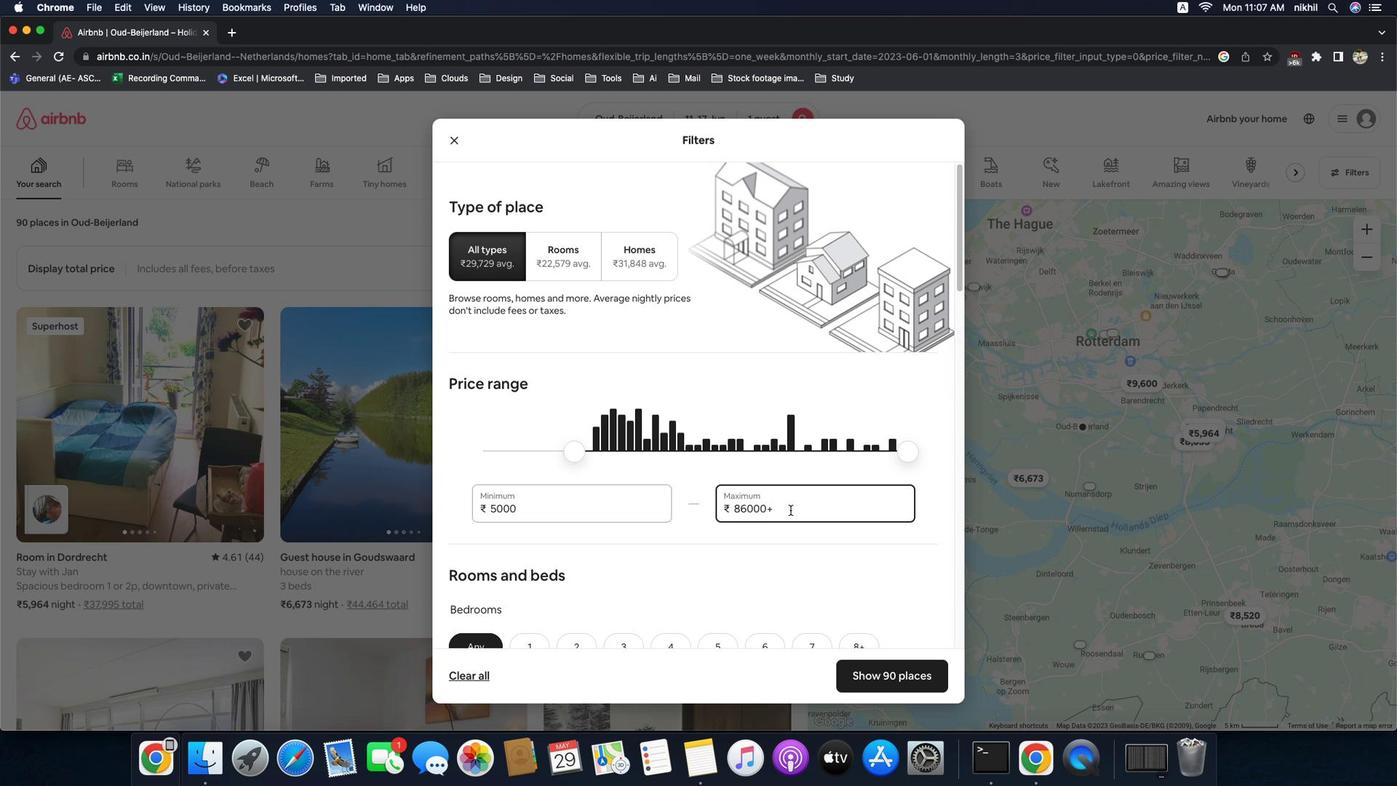 
Action: Mouse moved to (808, 491)
Screenshot: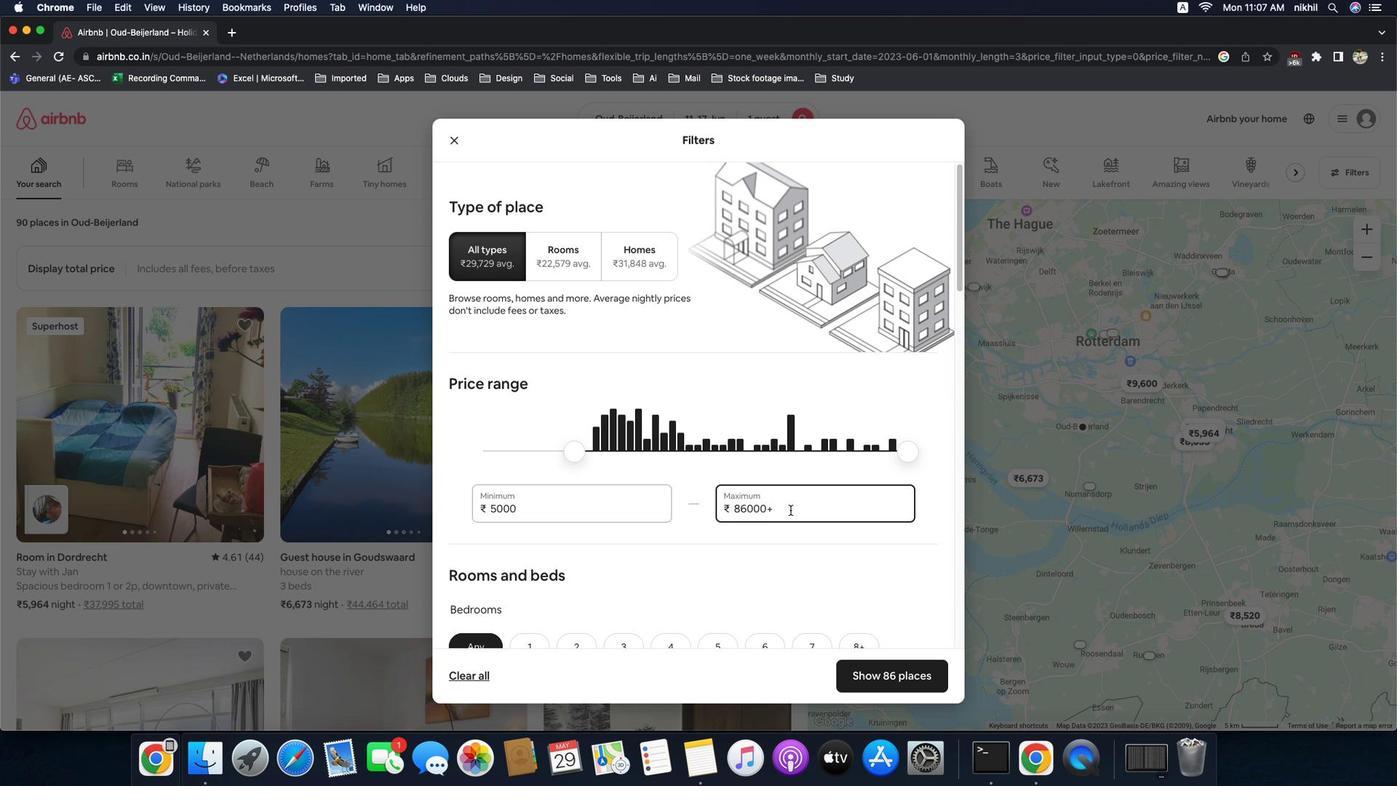 
Action: Key pressed Key.backspaceKey.backspaceKey.backspaceKey.backspaceKey.backspaceKey.backspace'1''2''0''0''0'
Screenshot: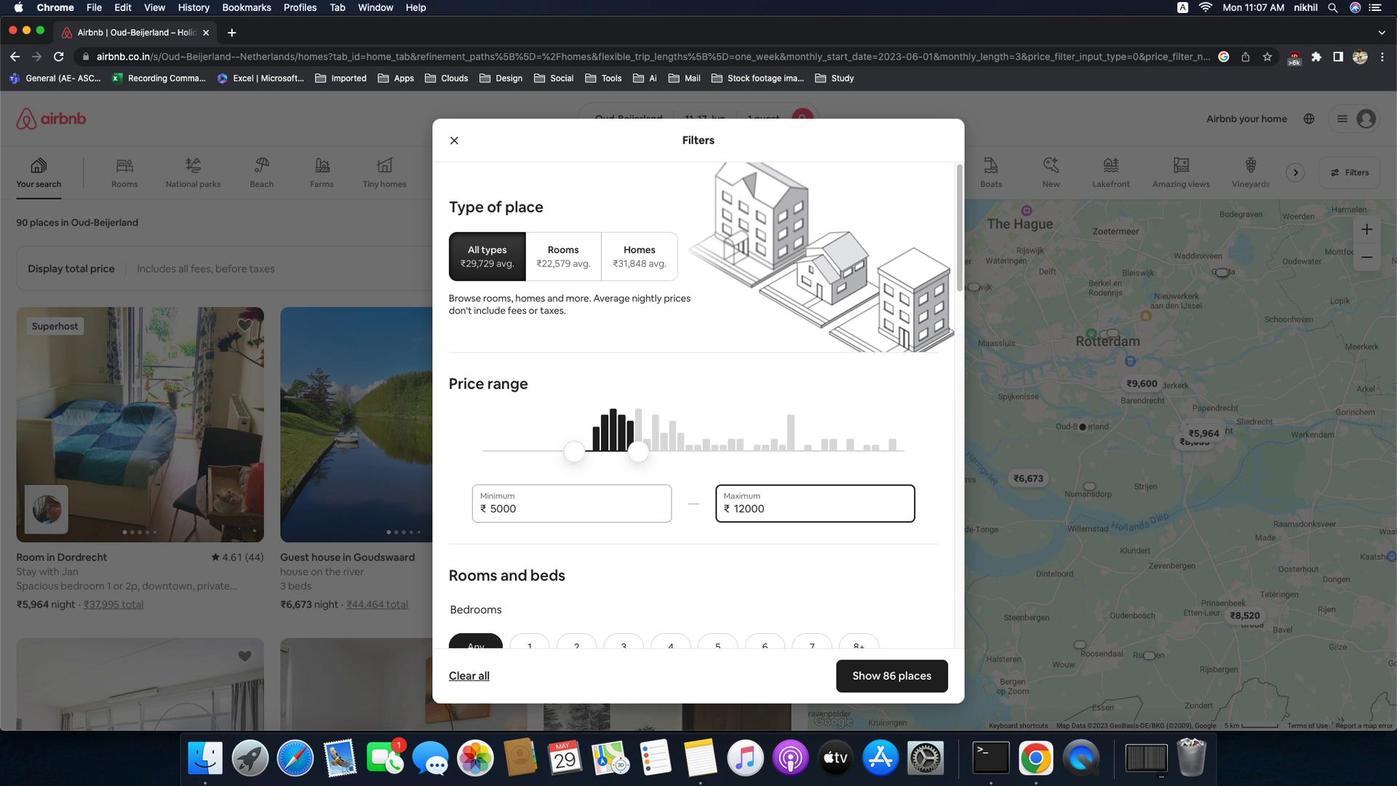 
Action: Mouse moved to (756, 540)
Screenshot: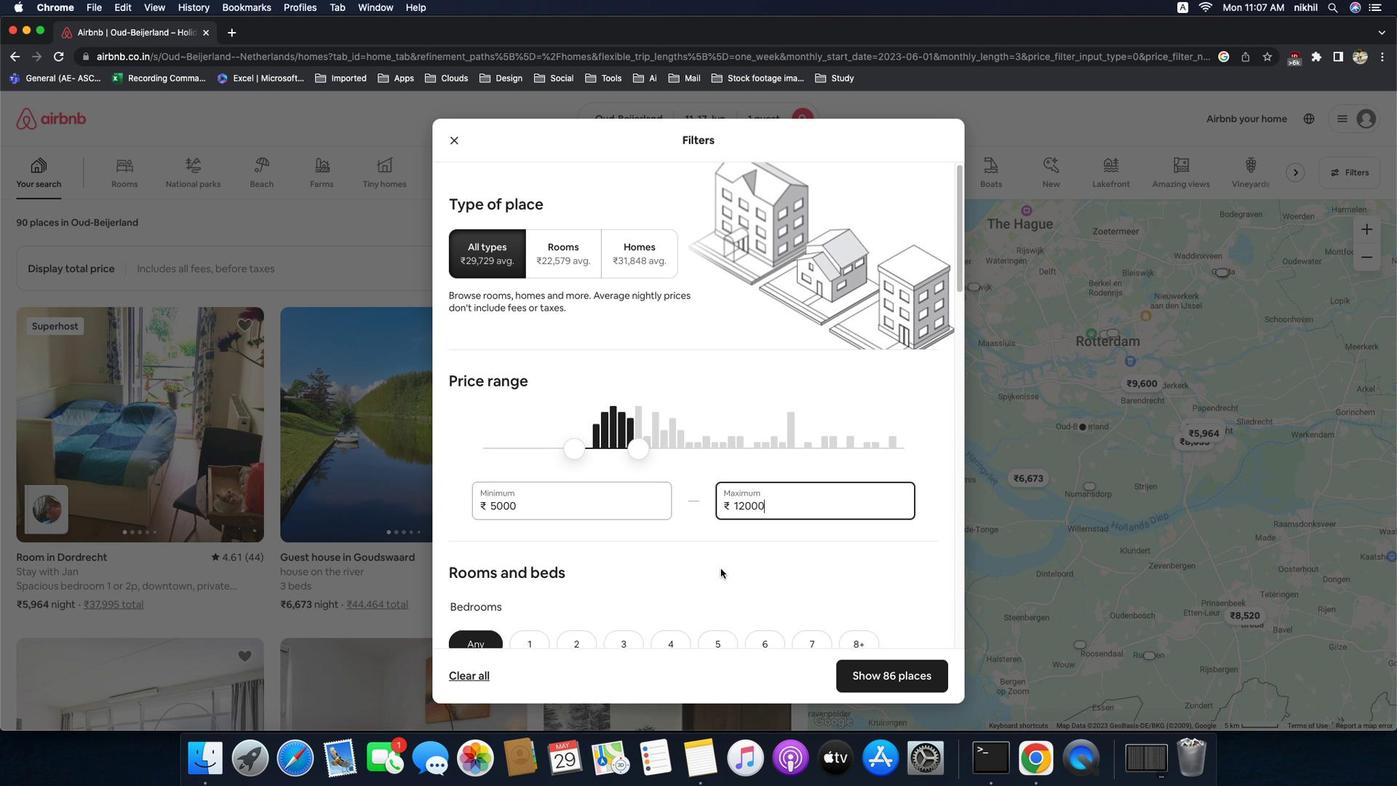 
Action: Mouse scrolled (756, 540) with delta (214, 69)
Screenshot: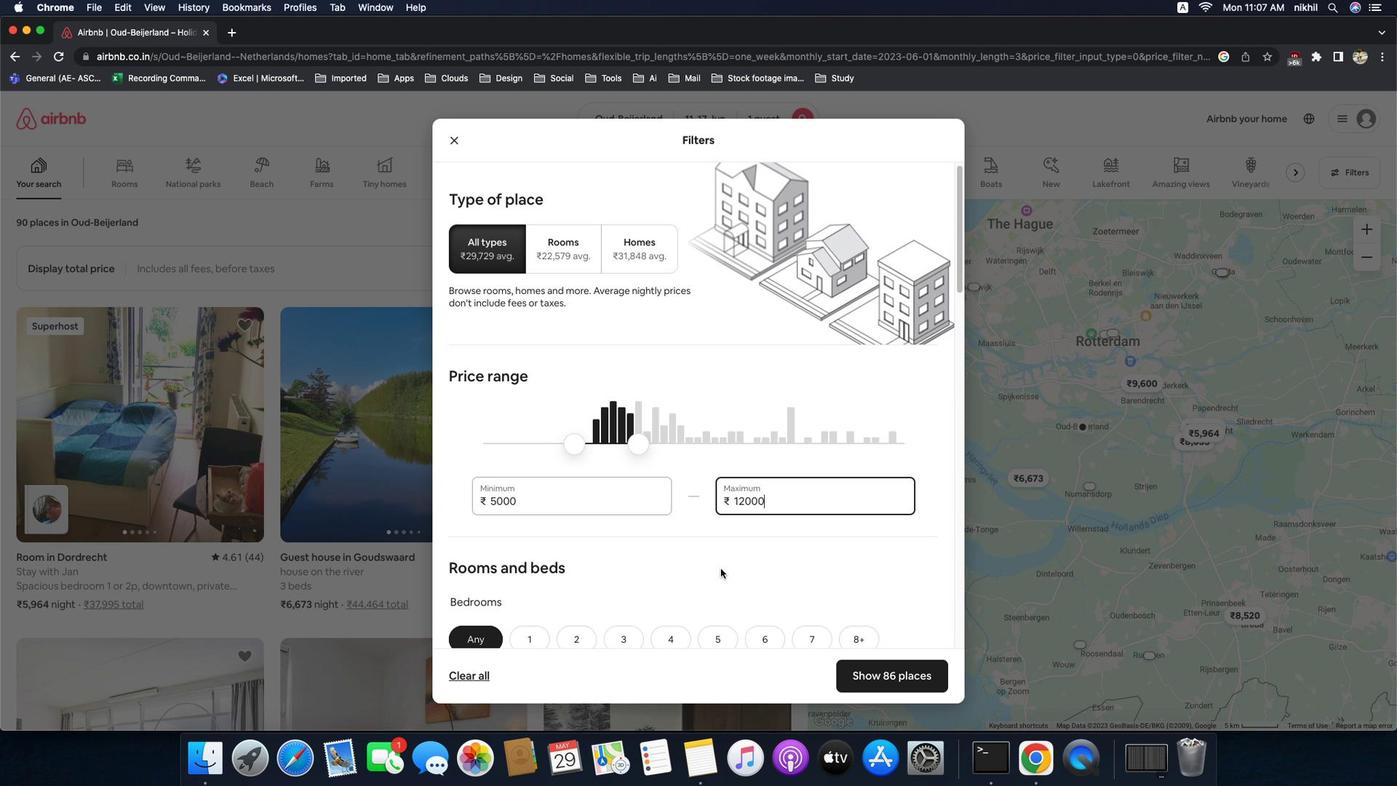 
Action: Mouse scrolled (756, 540) with delta (214, 69)
Screenshot: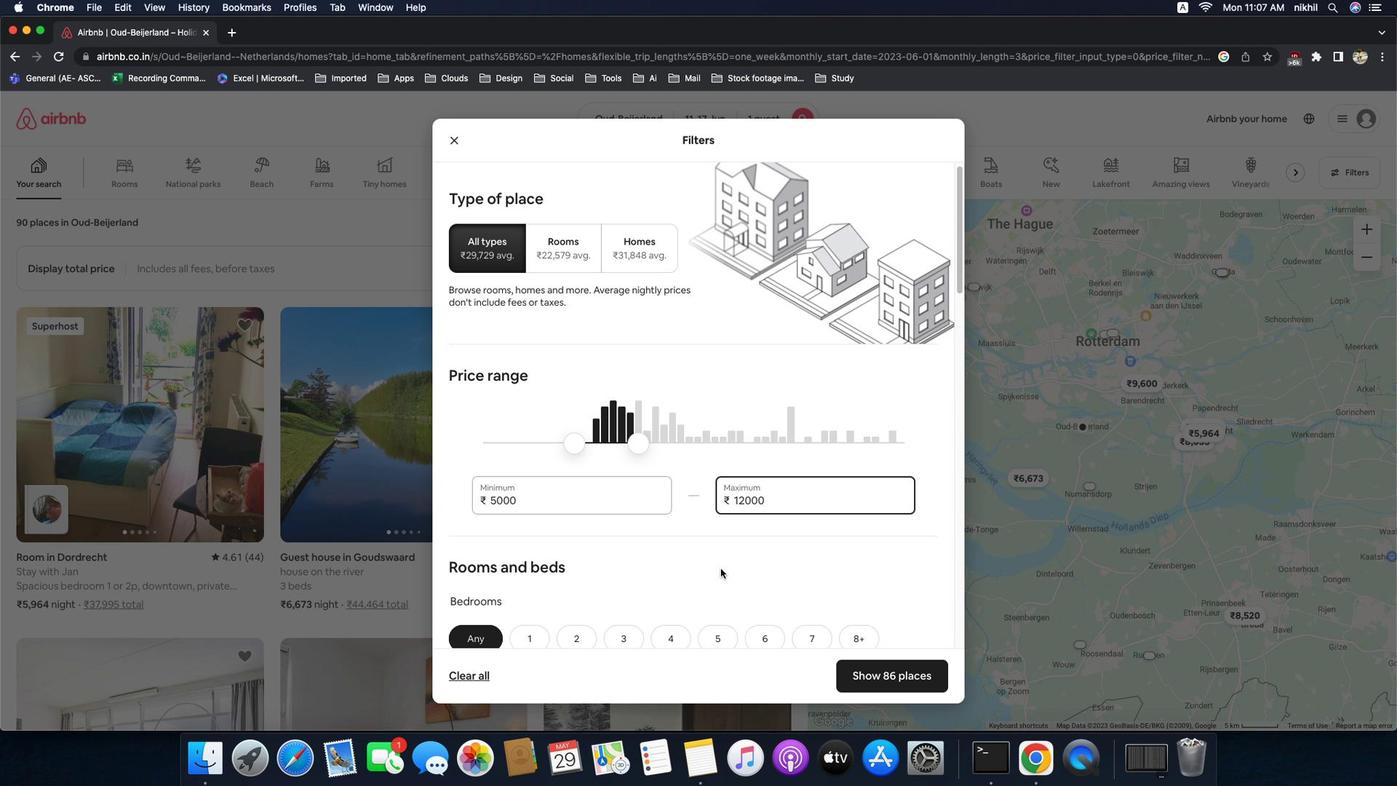 
Action: Mouse scrolled (756, 540) with delta (214, 69)
Screenshot: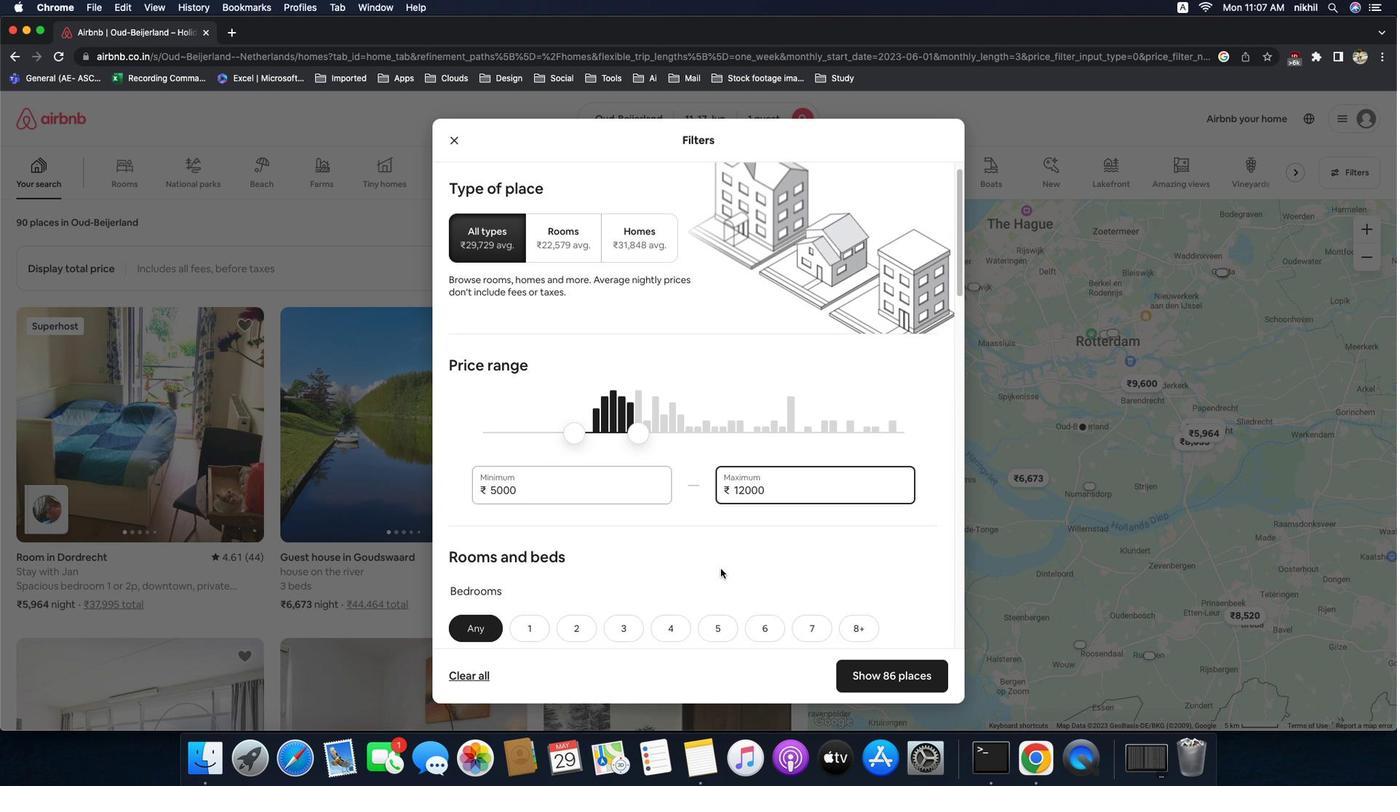 
Action: Mouse scrolled (756, 540) with delta (214, 69)
Screenshot: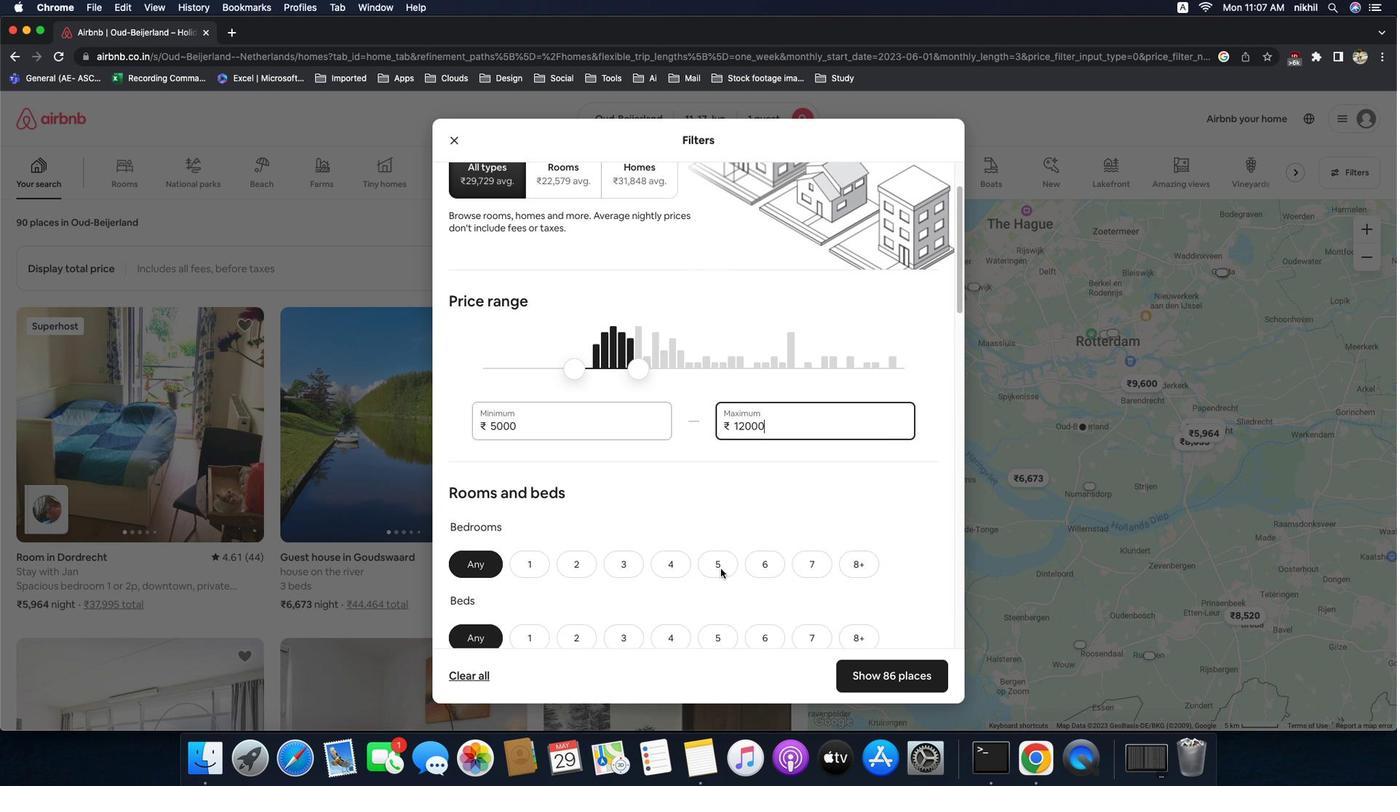 
Action: Mouse scrolled (756, 540) with delta (214, 69)
Screenshot: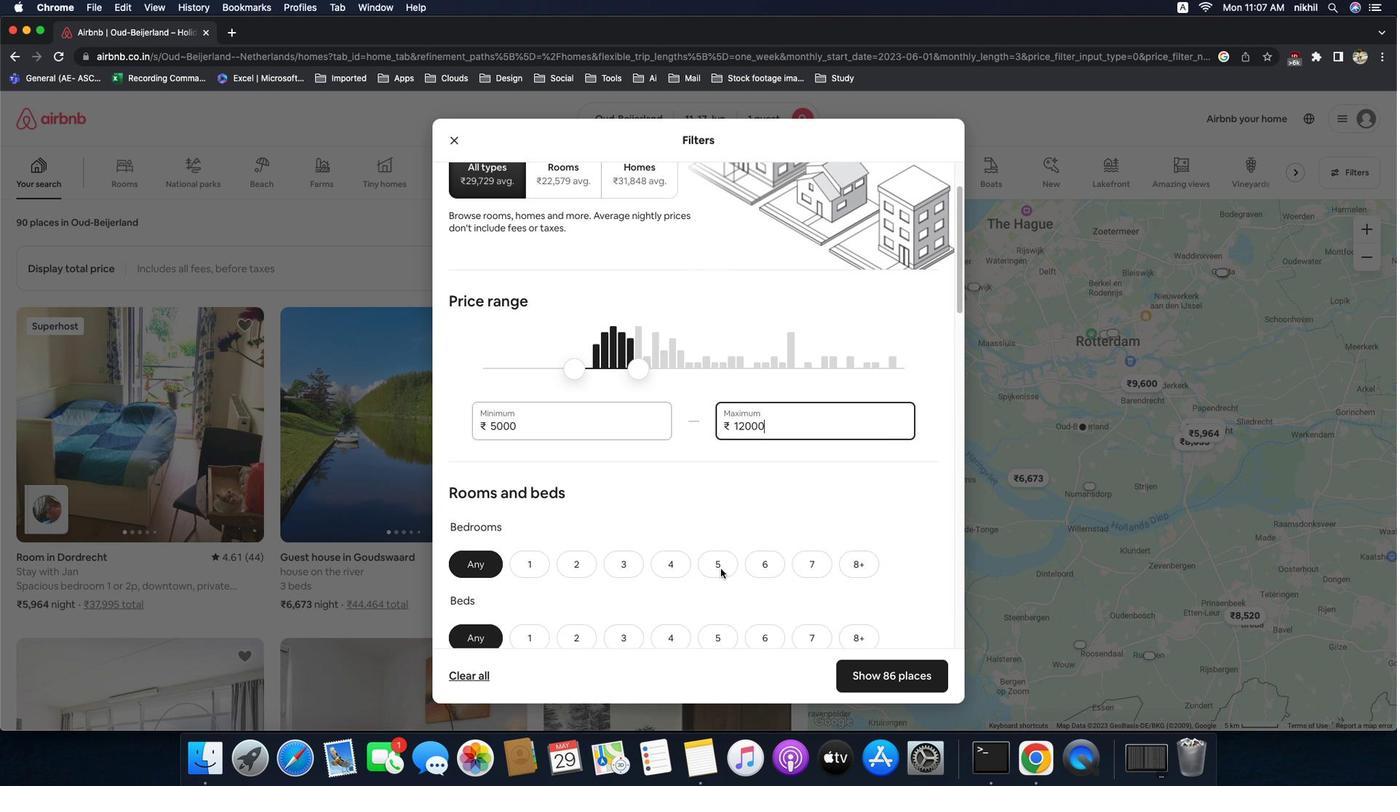 
Action: Mouse scrolled (756, 540) with delta (214, 69)
Screenshot: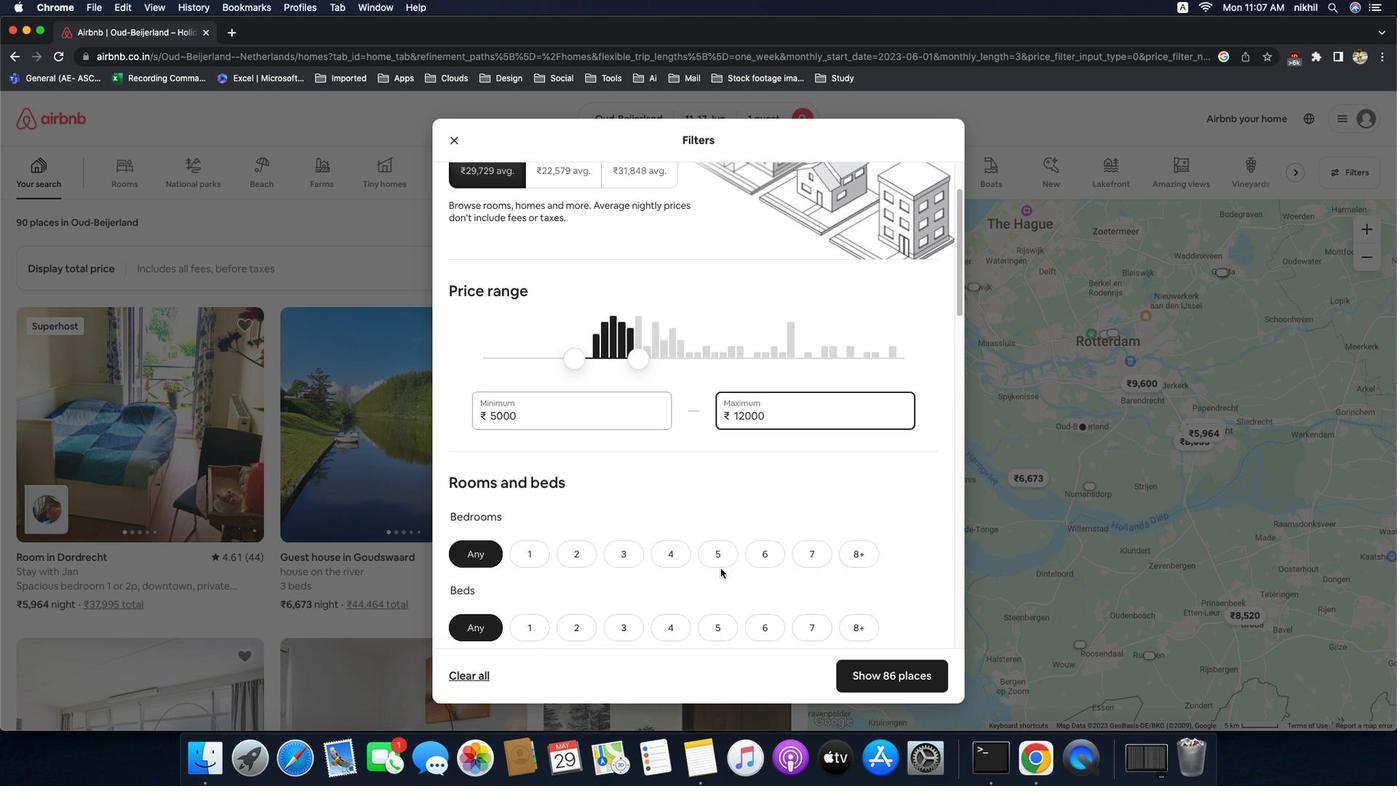 
Action: Mouse scrolled (756, 540) with delta (214, 69)
Screenshot: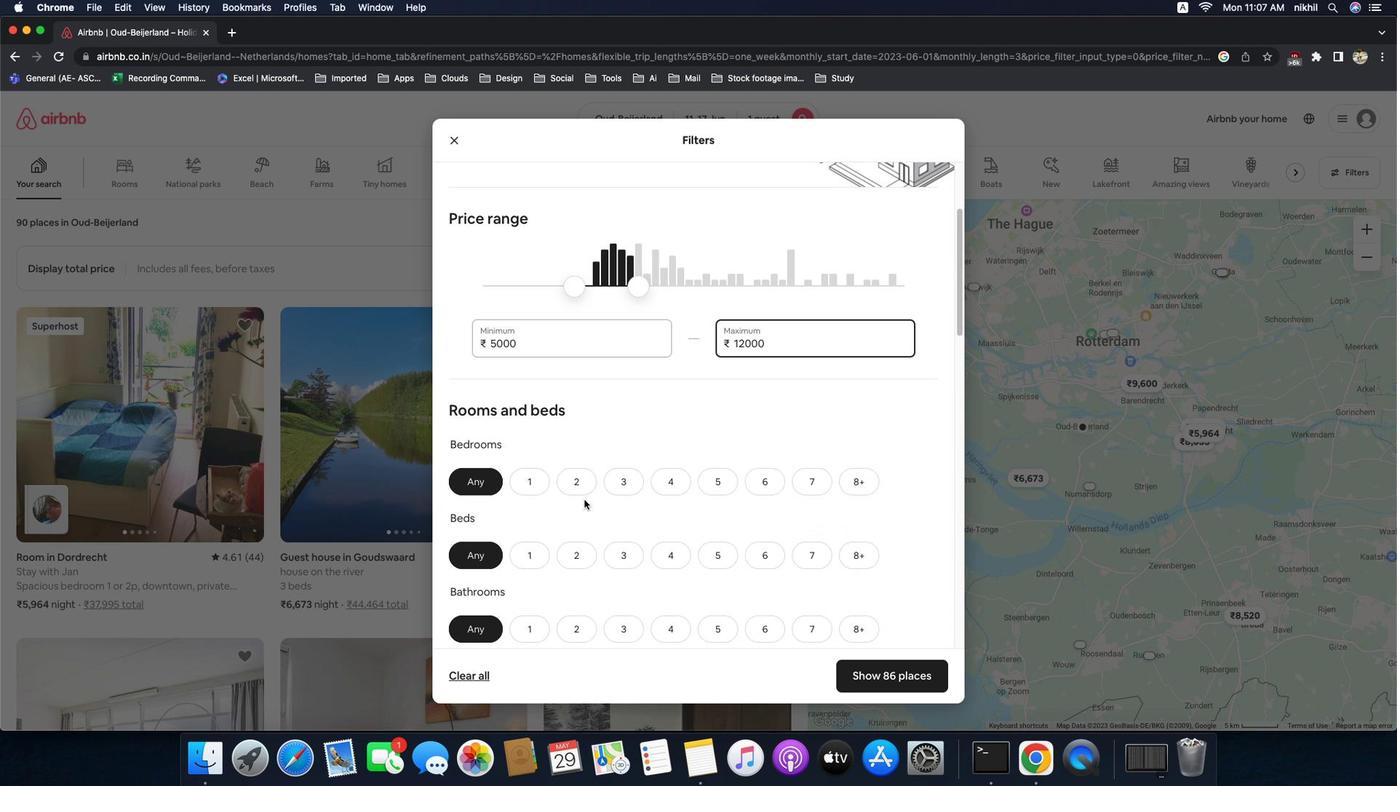 
Action: Mouse scrolled (756, 540) with delta (214, 69)
Screenshot: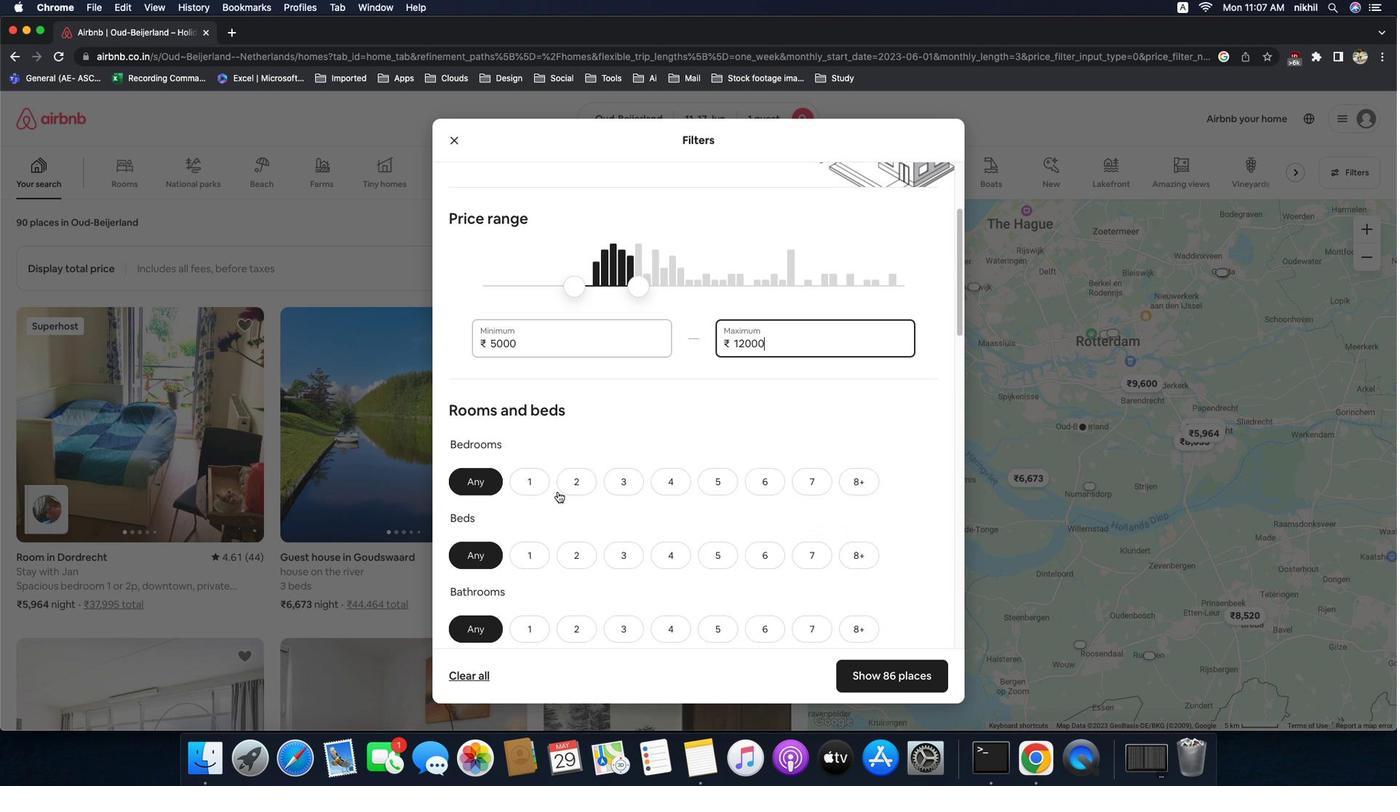 
Action: Mouse scrolled (756, 540) with delta (214, 69)
Screenshot: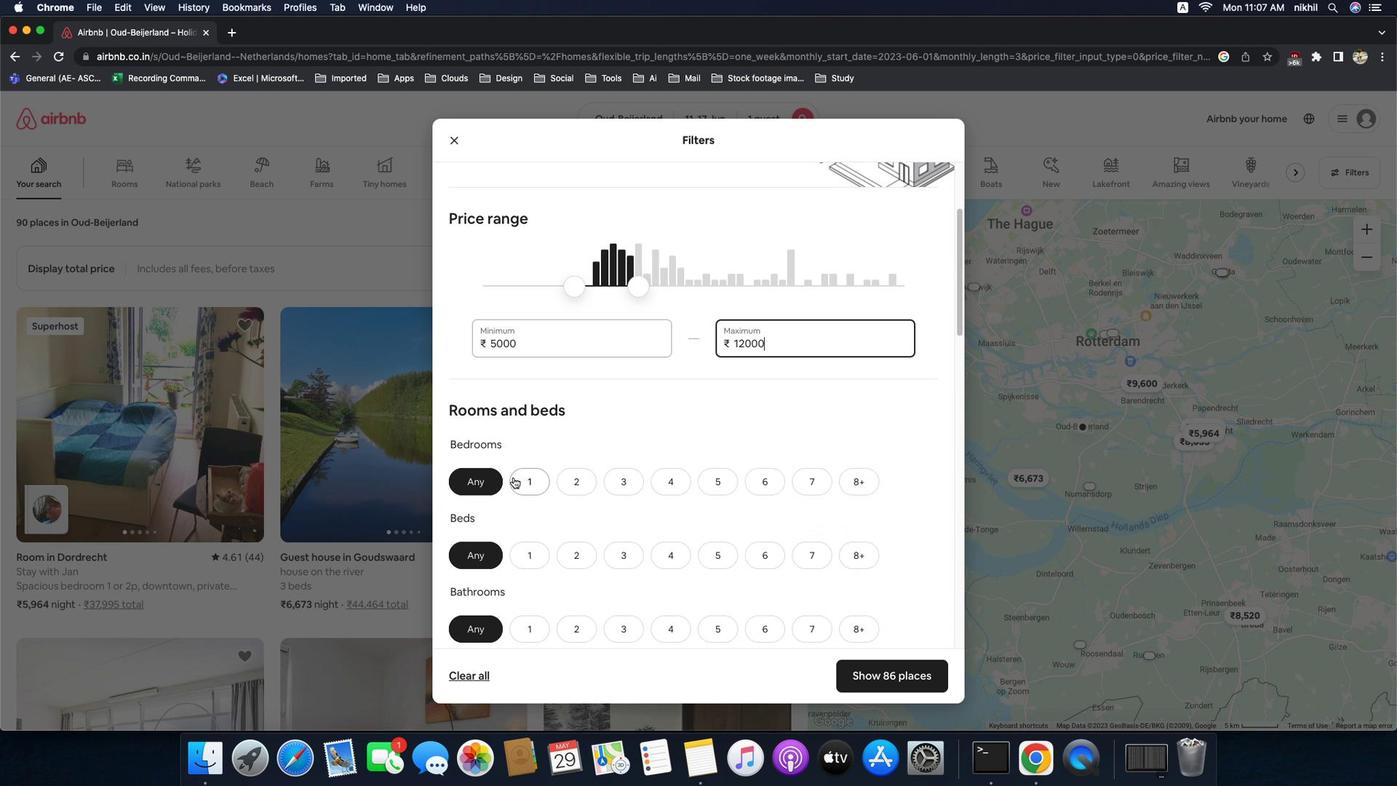 
Action: Mouse moved to (612, 468)
Screenshot: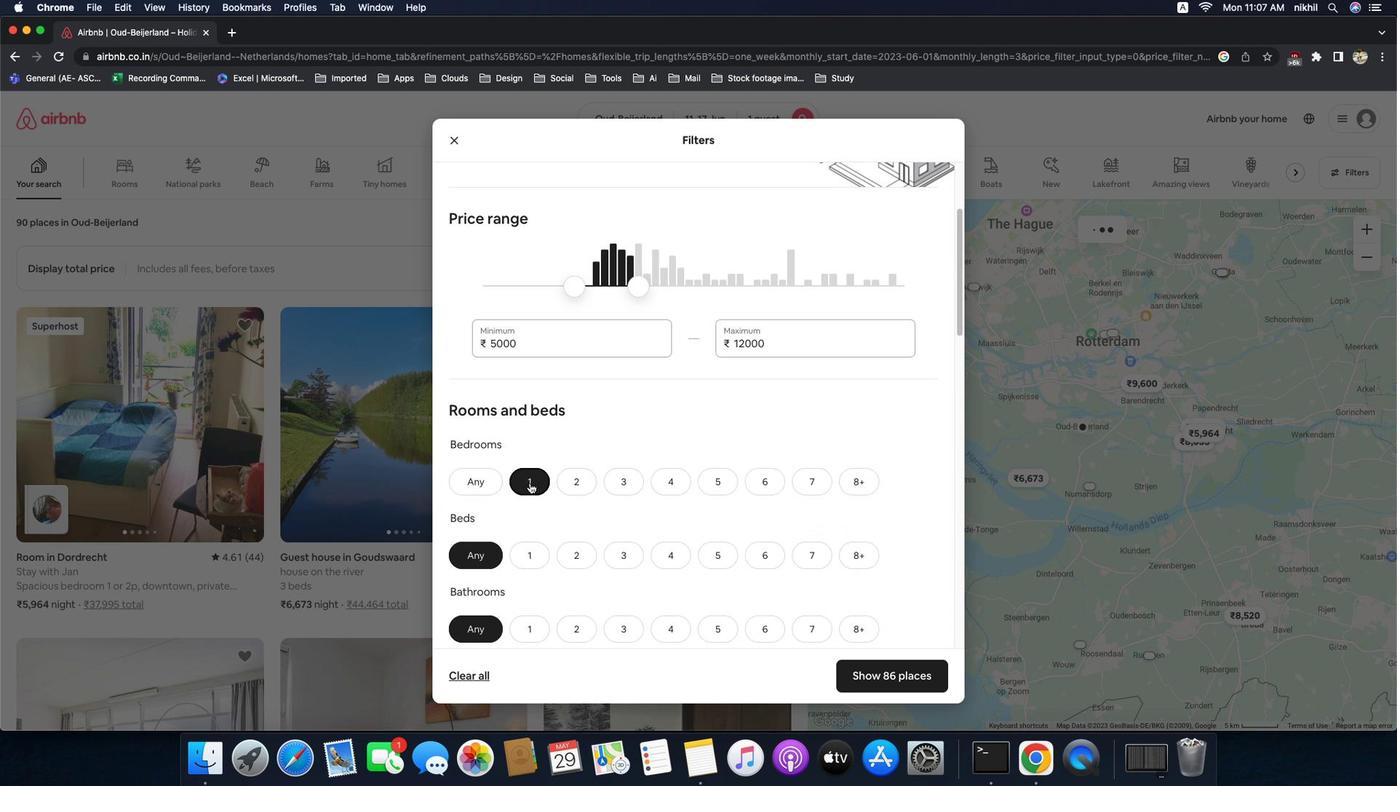 
Action: Mouse pressed left at (612, 468)
Screenshot: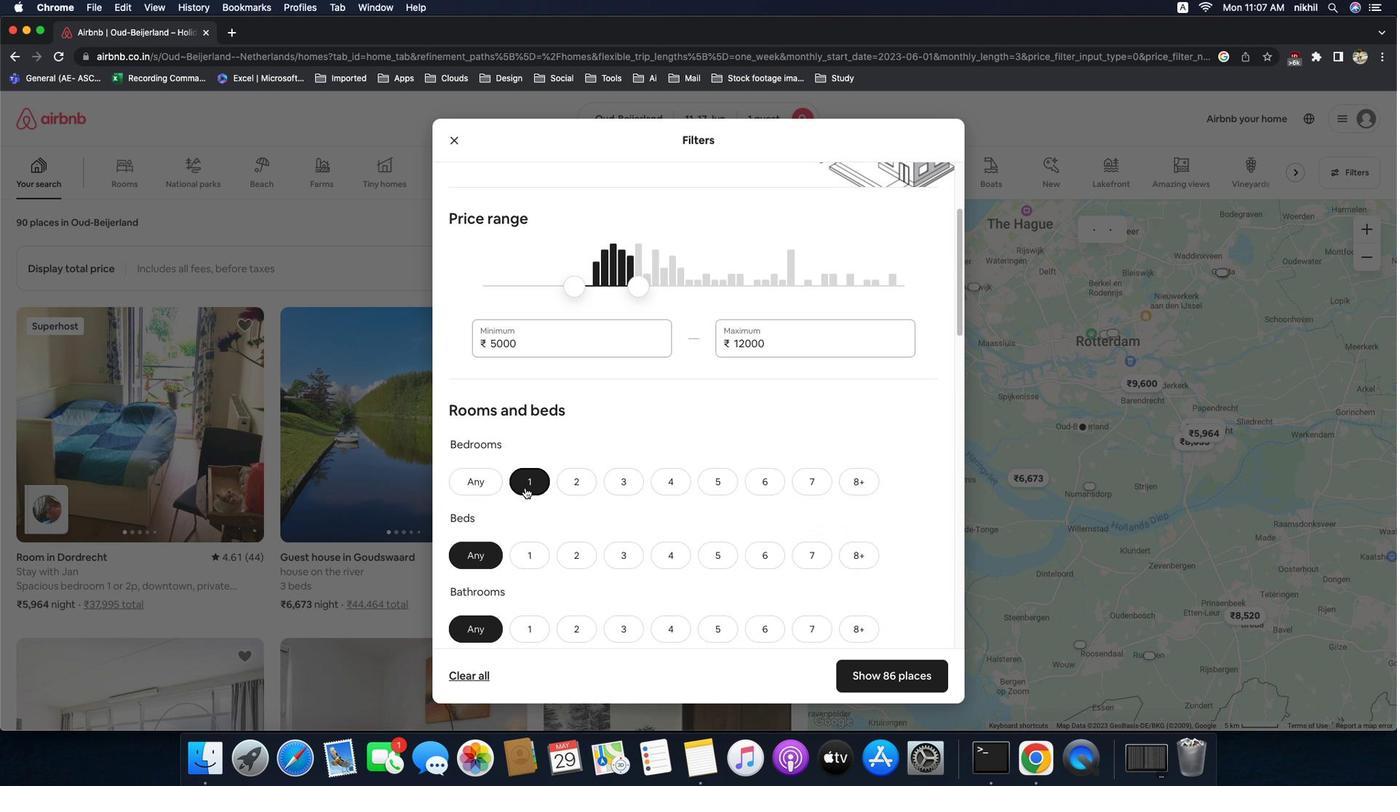 
Action: Mouse moved to (617, 525)
Screenshot: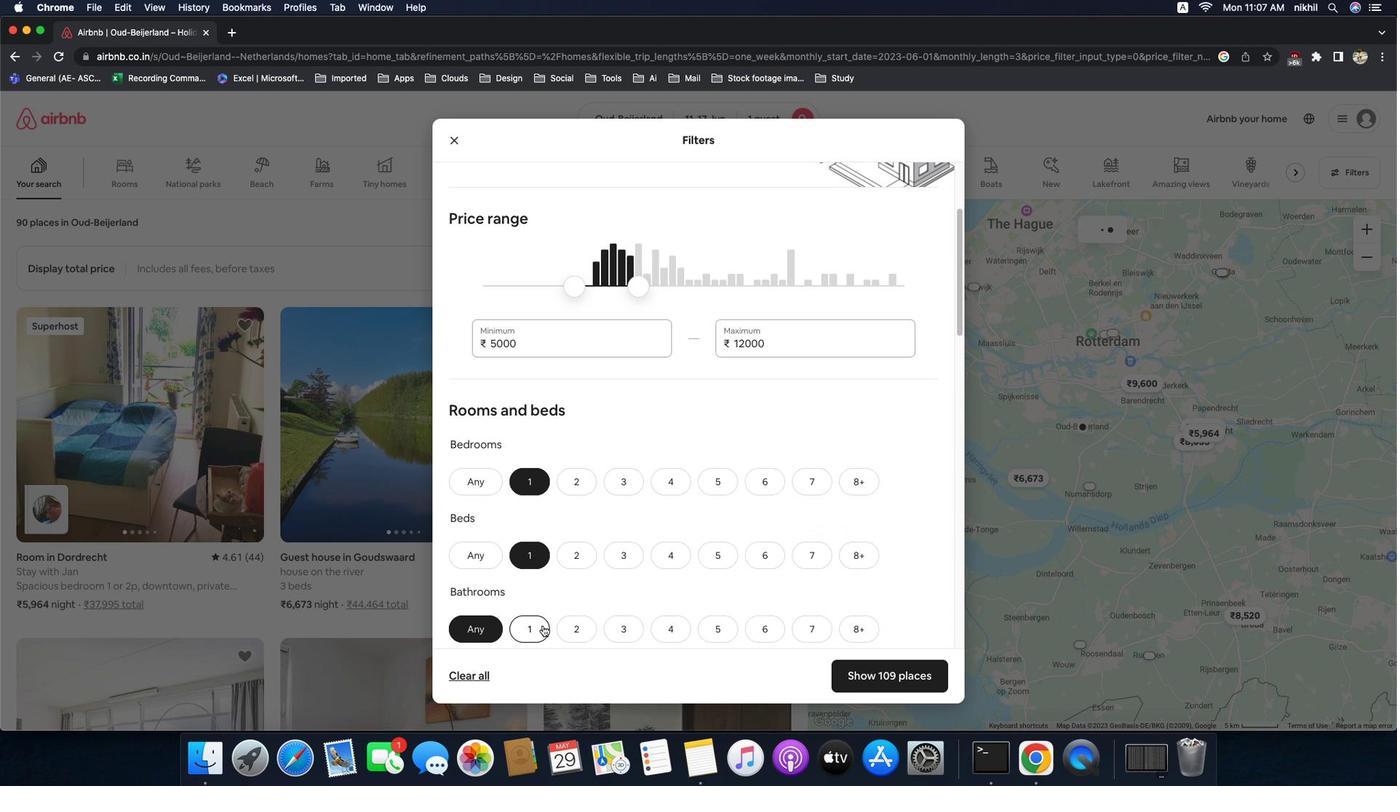 
Action: Mouse pressed left at (617, 525)
Screenshot: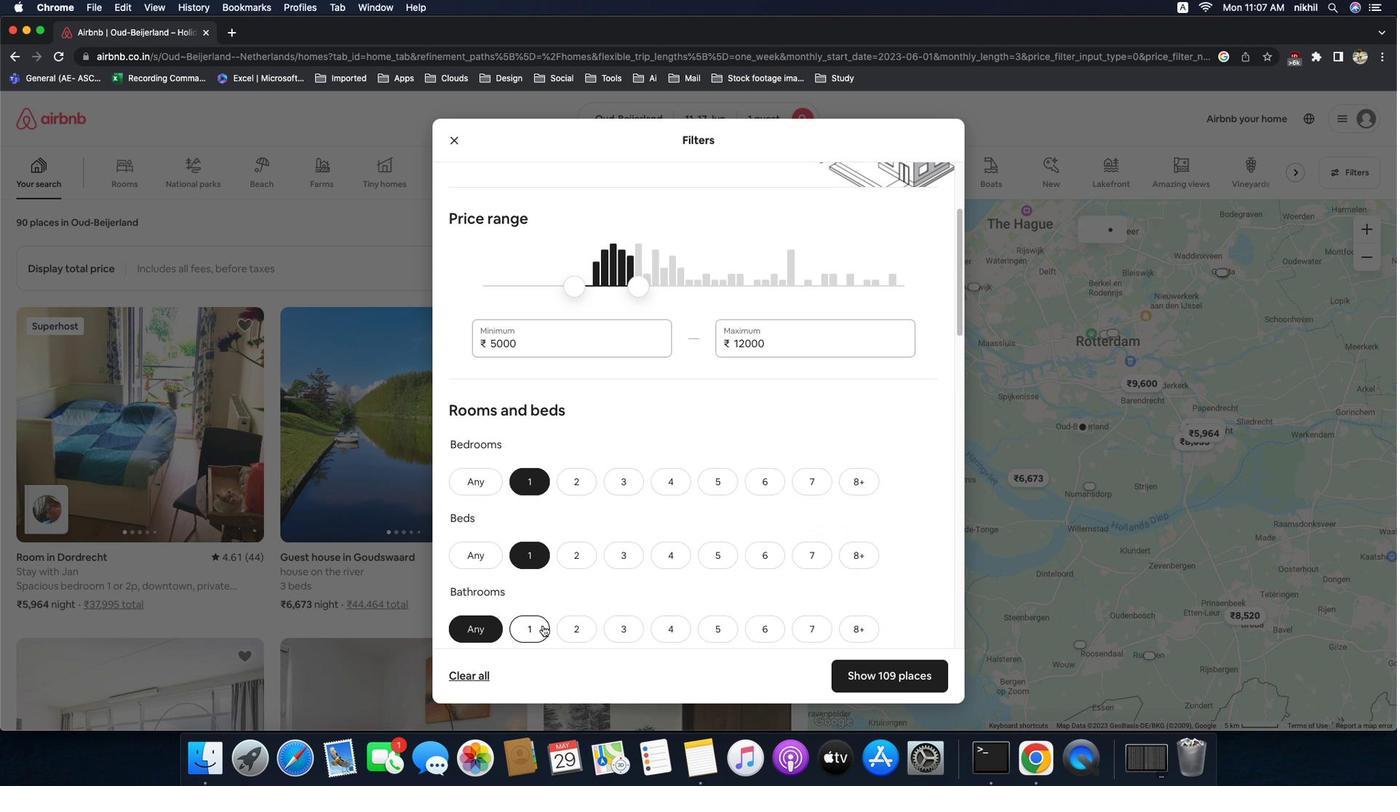 
Action: Mouse moved to (622, 586)
Screenshot: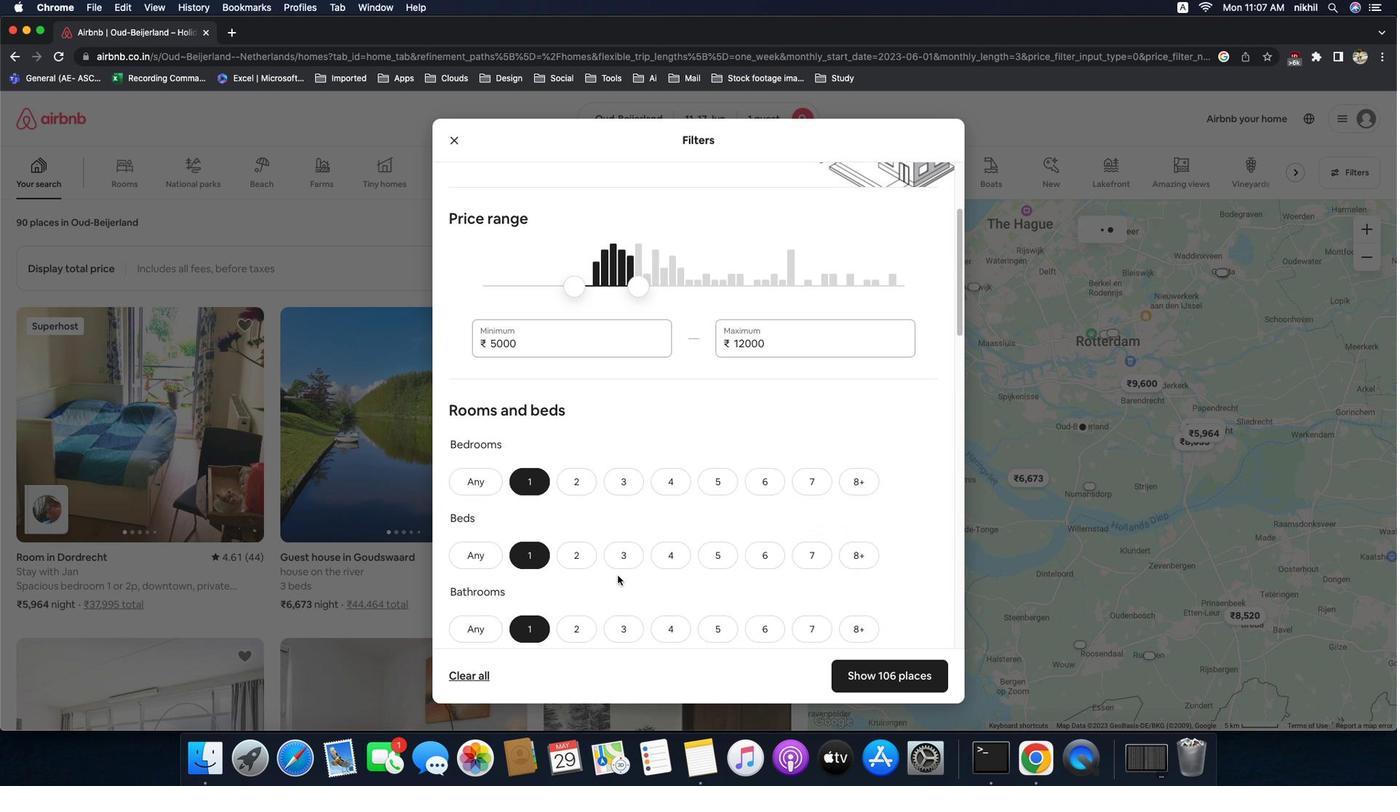
Action: Mouse pressed left at (622, 586)
Screenshot: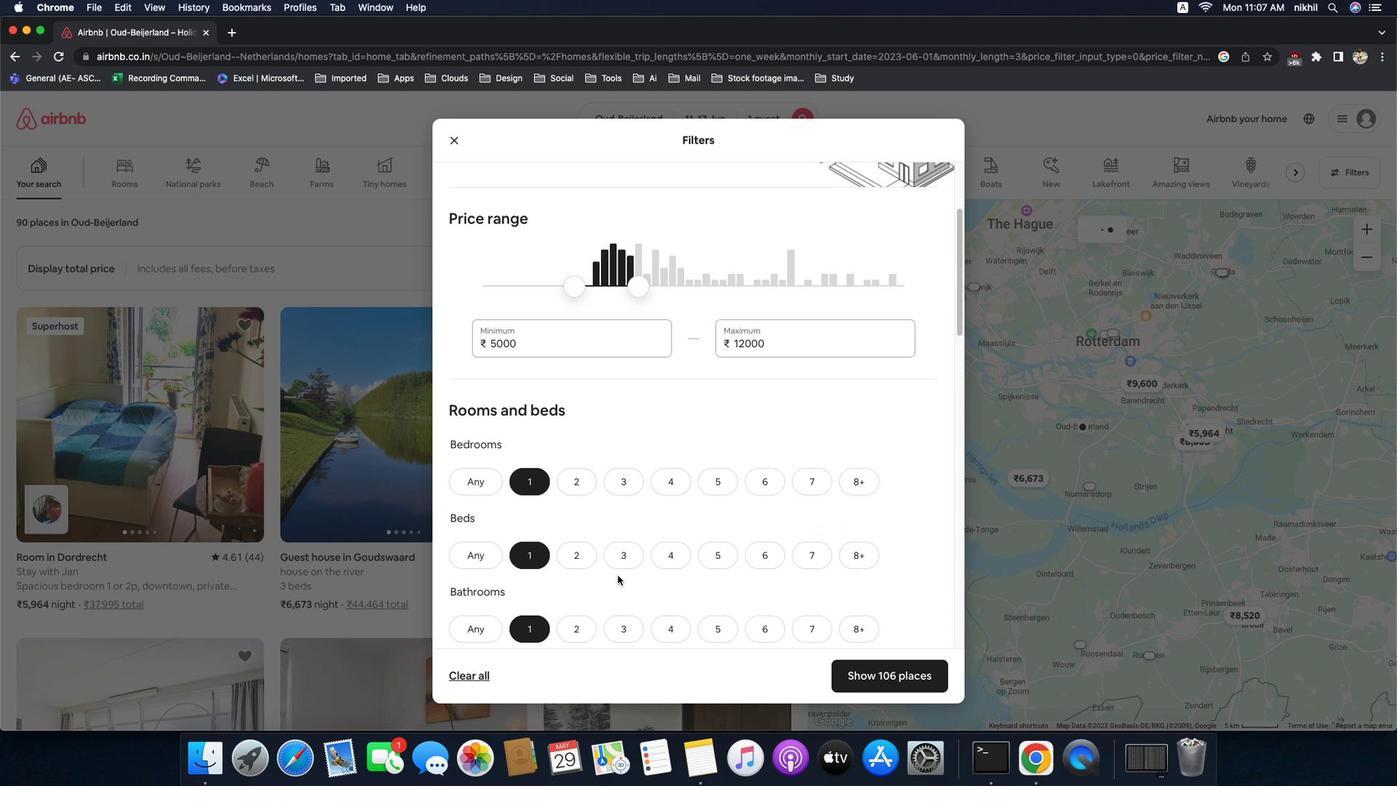 
Action: Mouse moved to (679, 545)
Screenshot: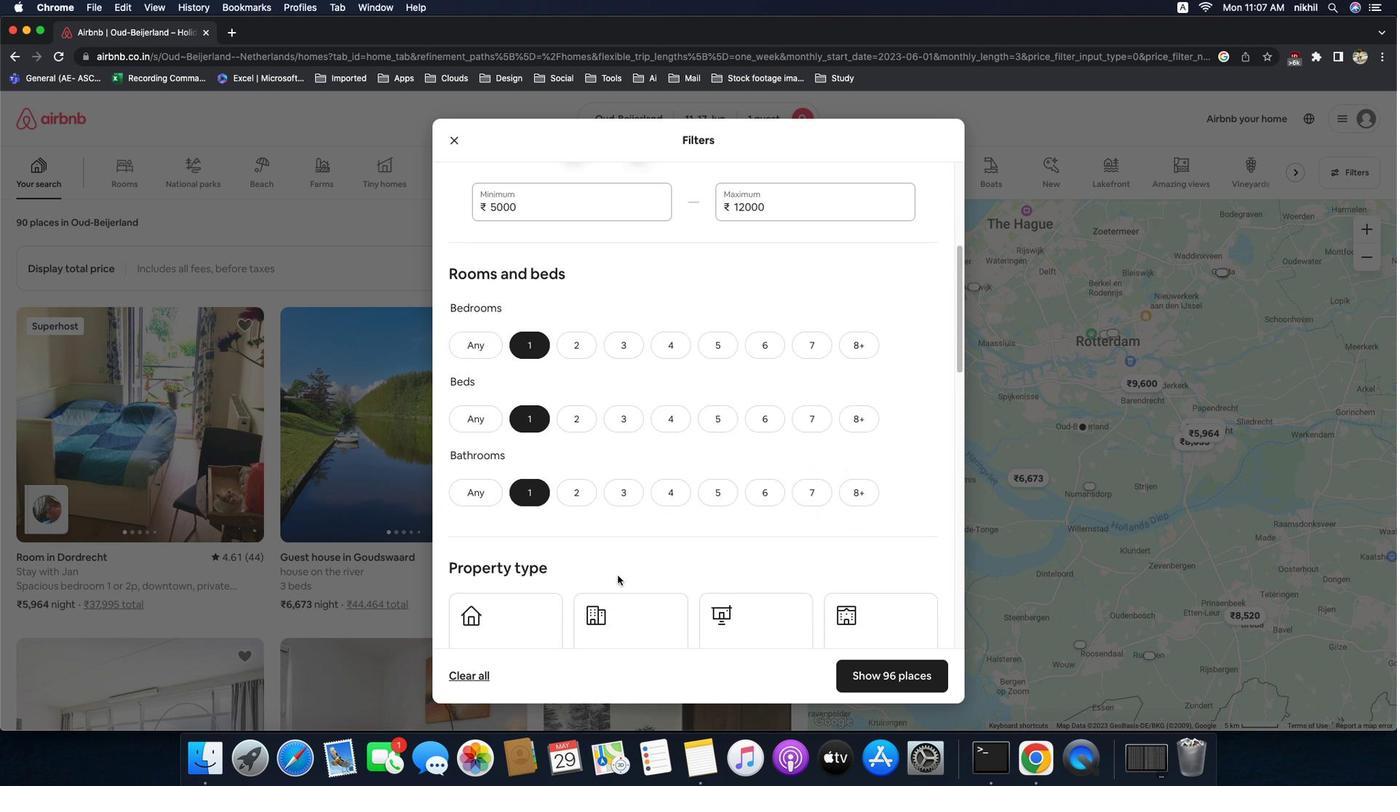 
Action: Mouse scrolled (679, 545) with delta (214, 69)
Screenshot: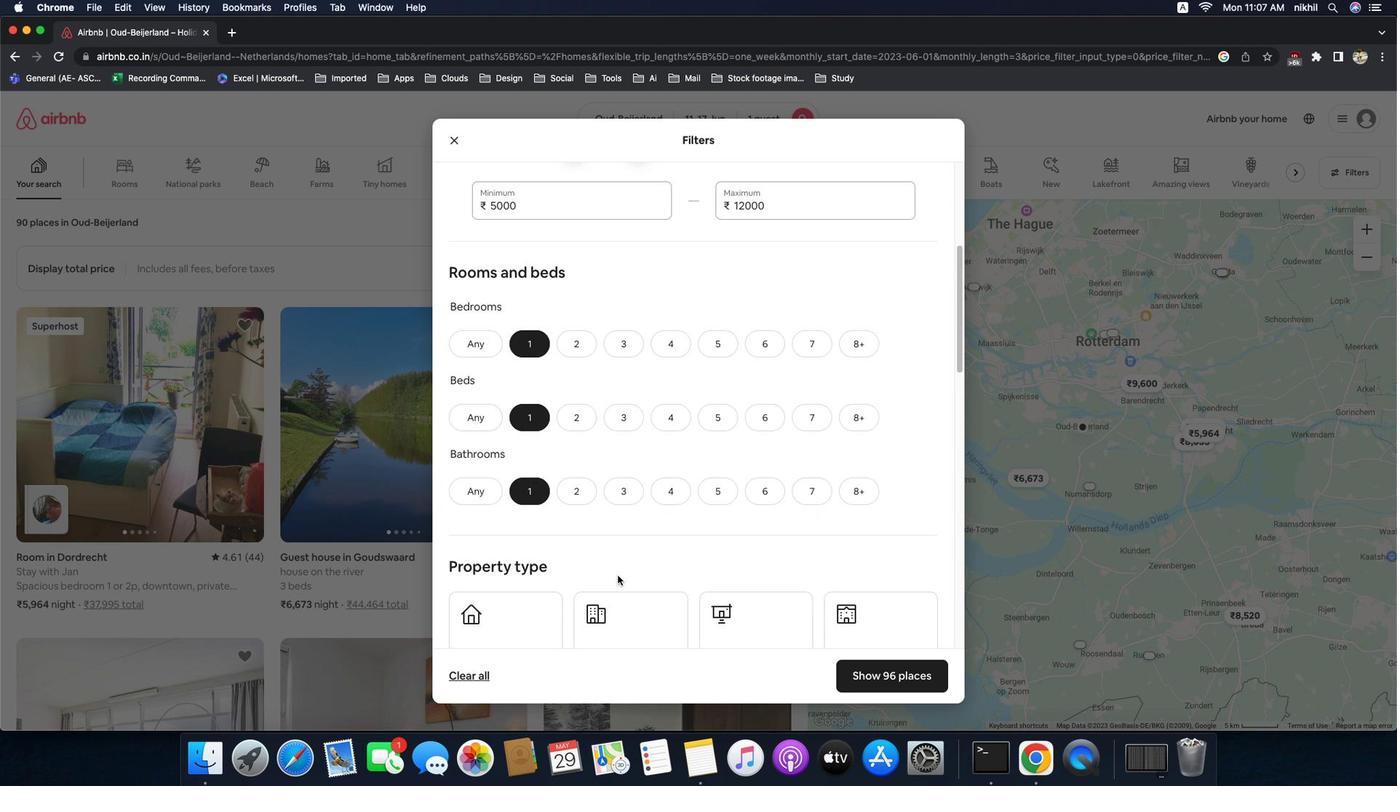 
Action: Mouse scrolled (679, 545) with delta (214, 69)
Screenshot: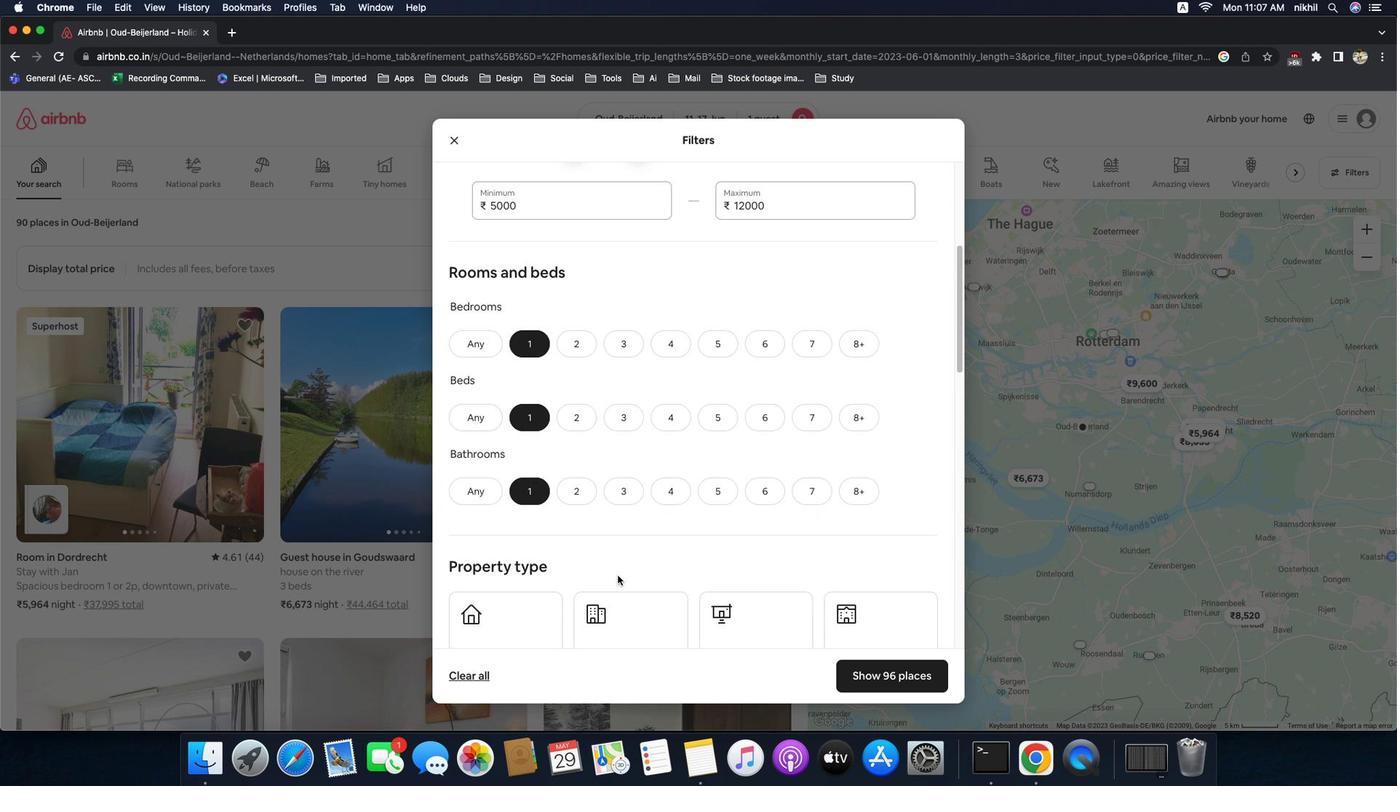
Action: Mouse scrolled (679, 545) with delta (214, 69)
Screenshot: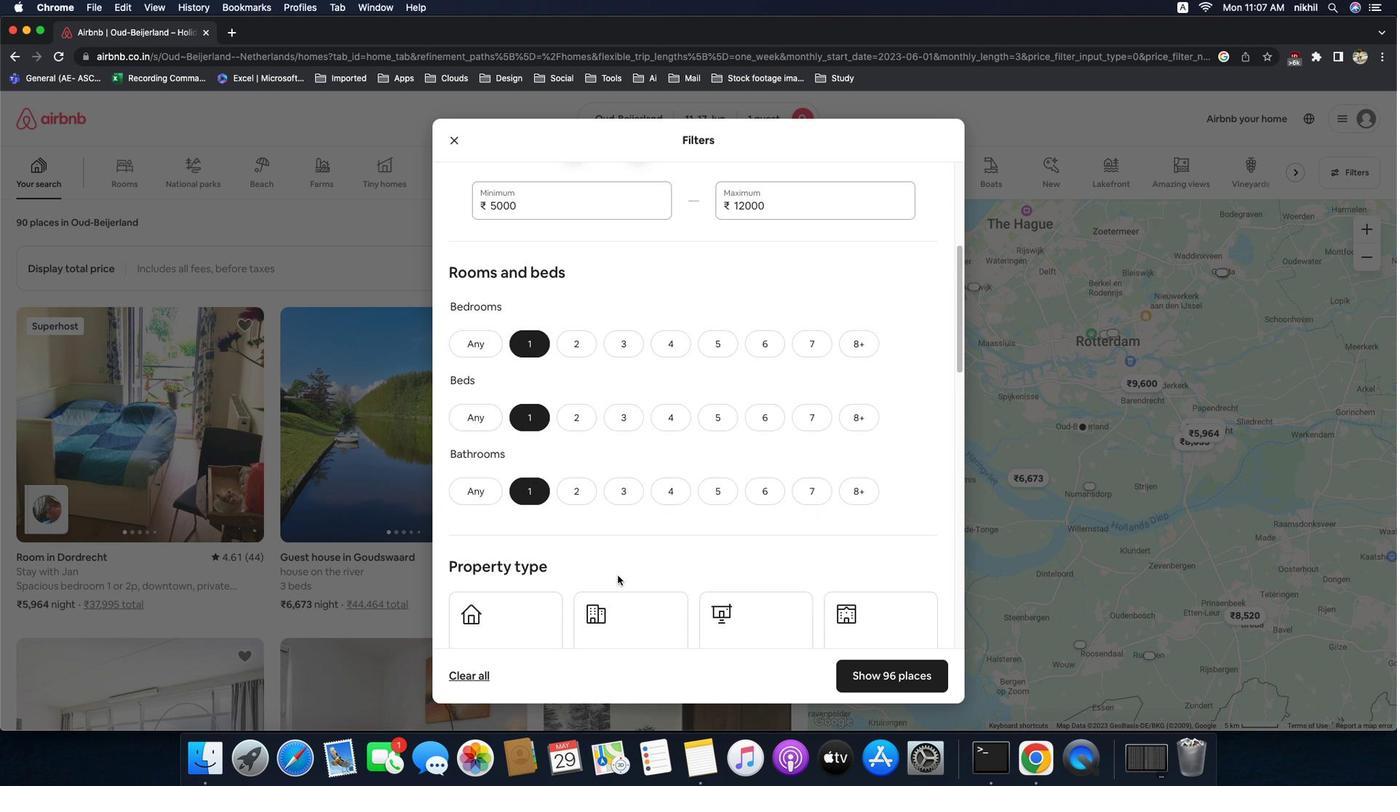 
Action: Mouse scrolled (679, 545) with delta (214, 69)
Screenshot: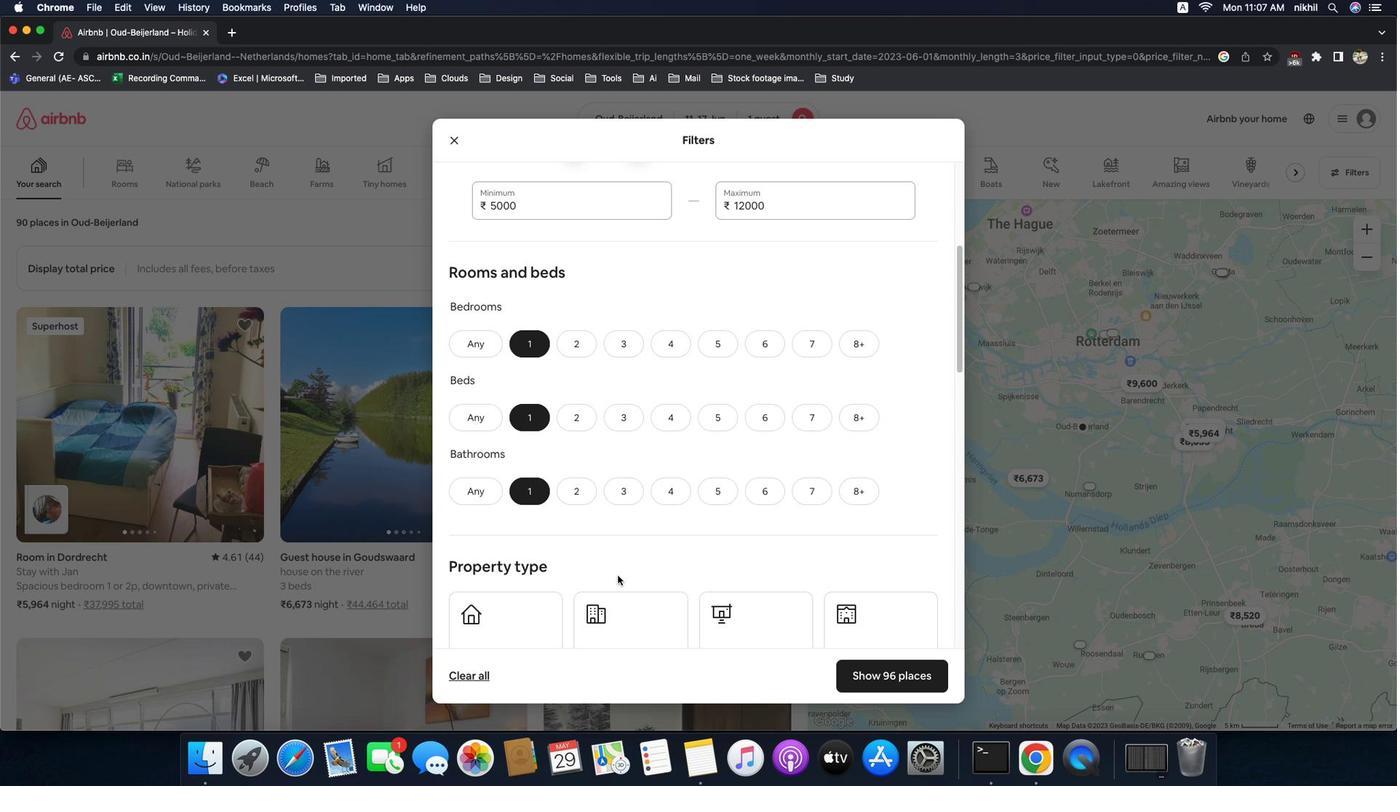 
Action: Mouse scrolled (679, 545) with delta (214, 69)
Screenshot: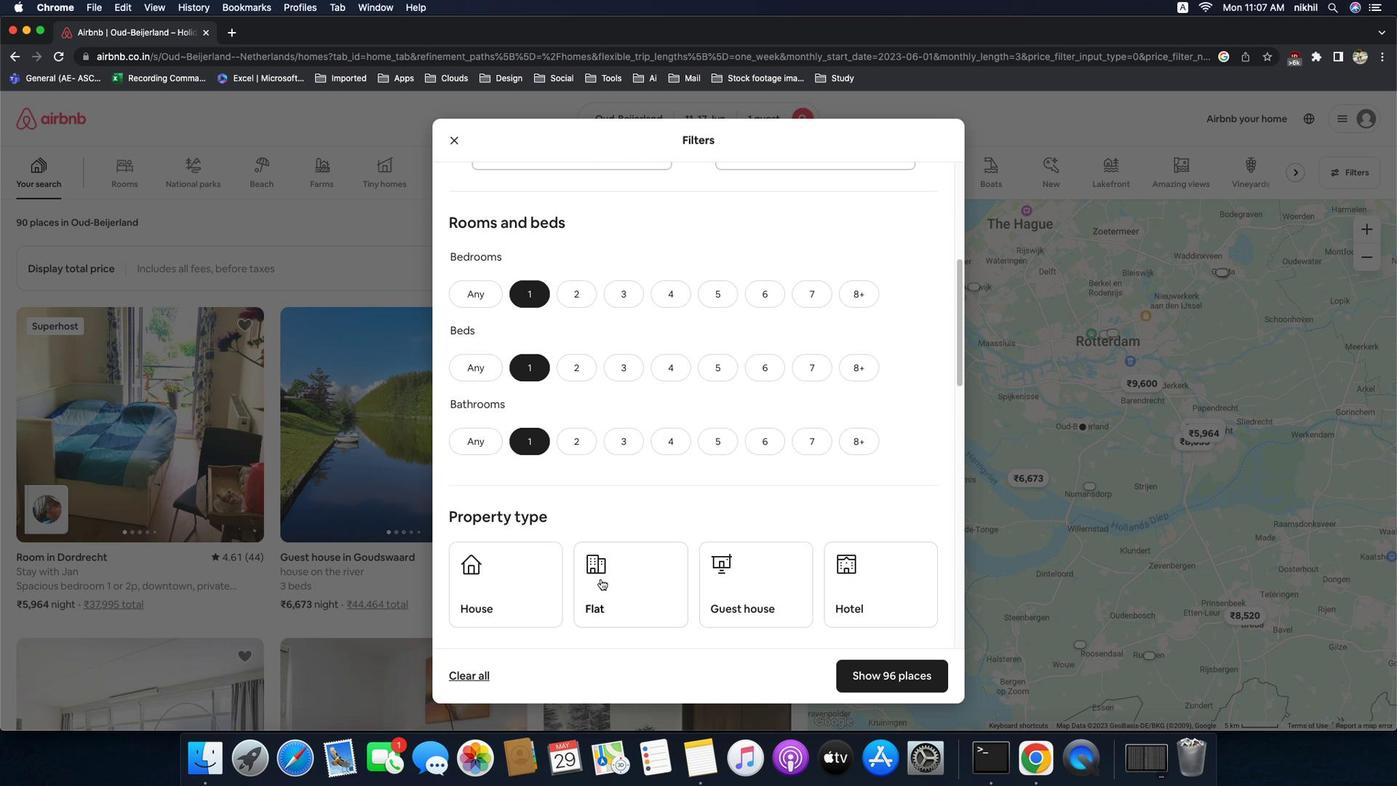 
Action: Mouse scrolled (679, 545) with delta (214, 69)
Screenshot: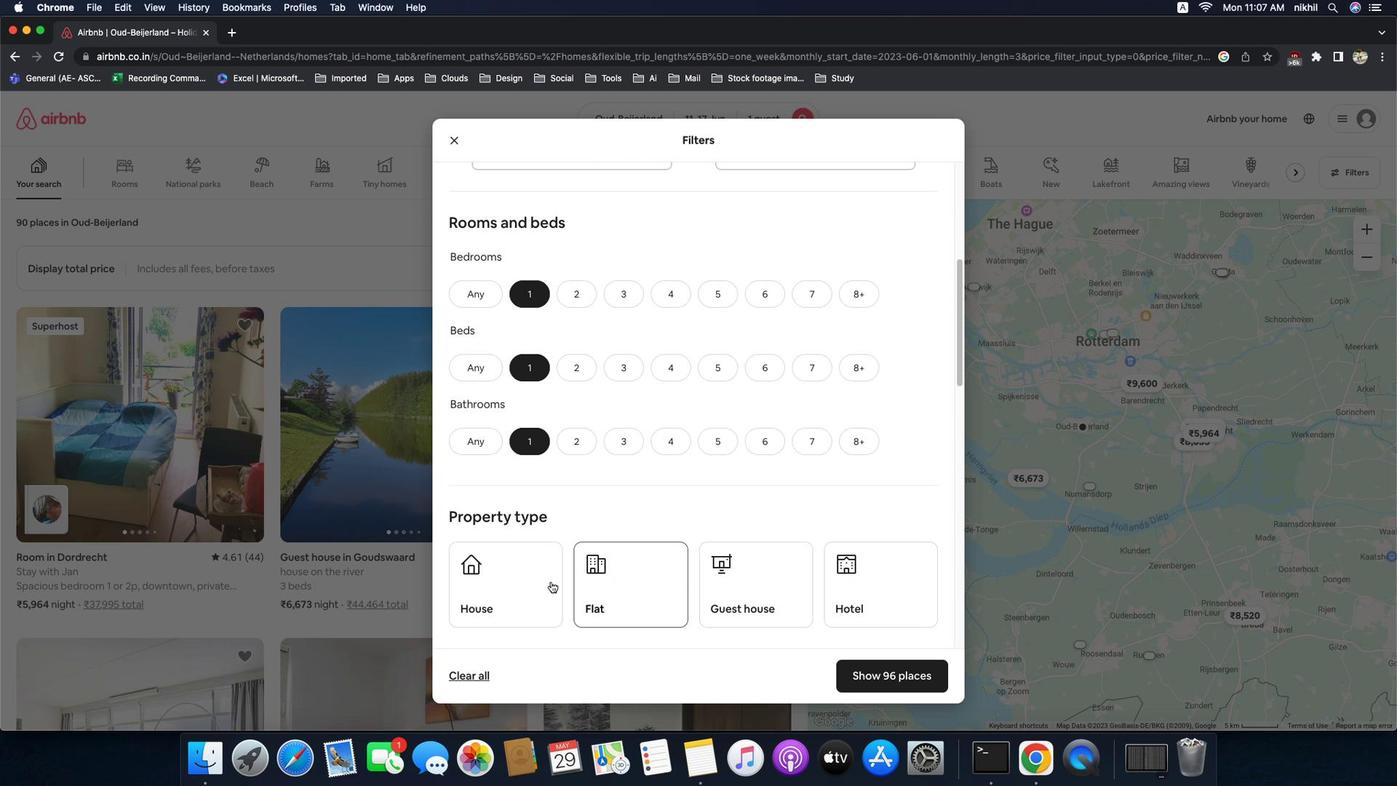 
Action: Mouse scrolled (679, 545) with delta (214, 69)
Screenshot: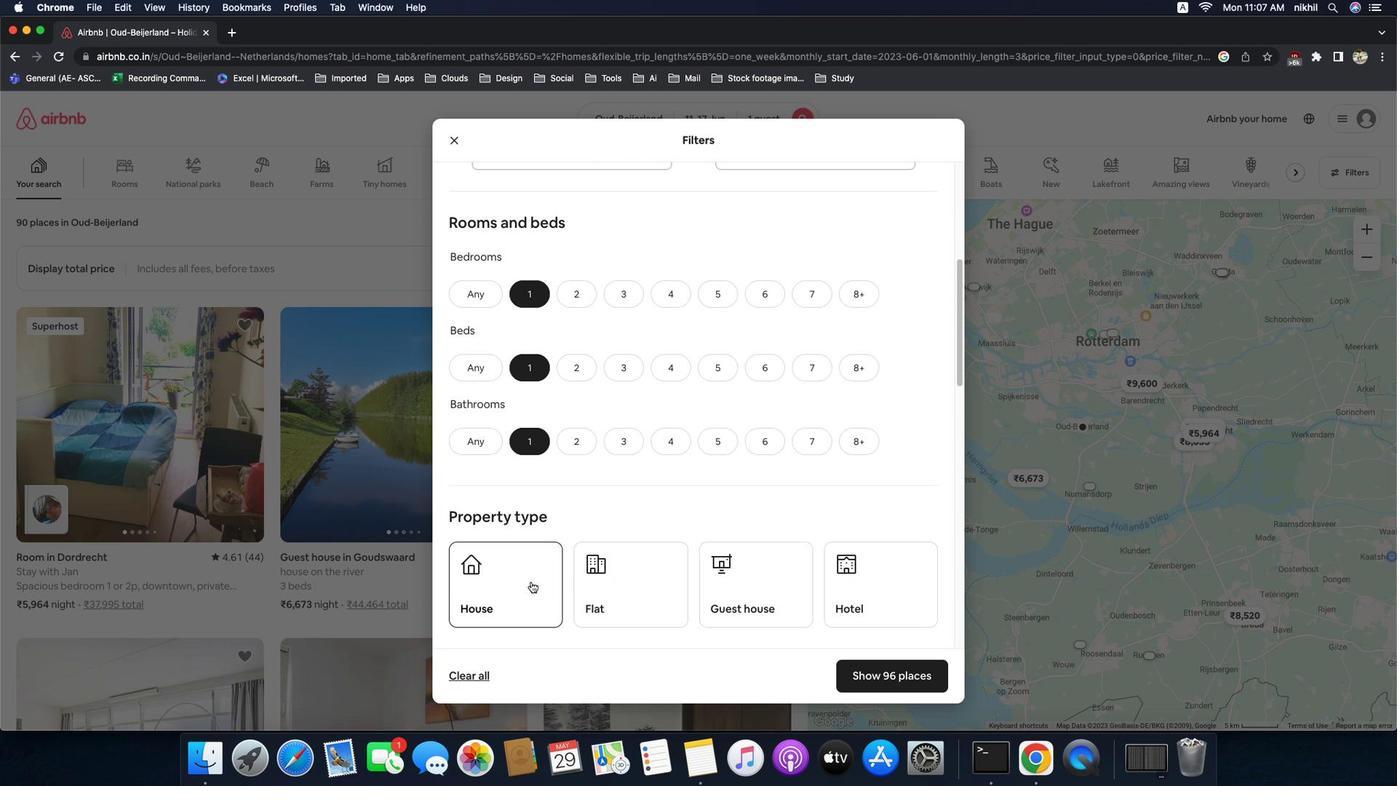 
Action: Mouse scrolled (679, 545) with delta (214, 69)
Screenshot: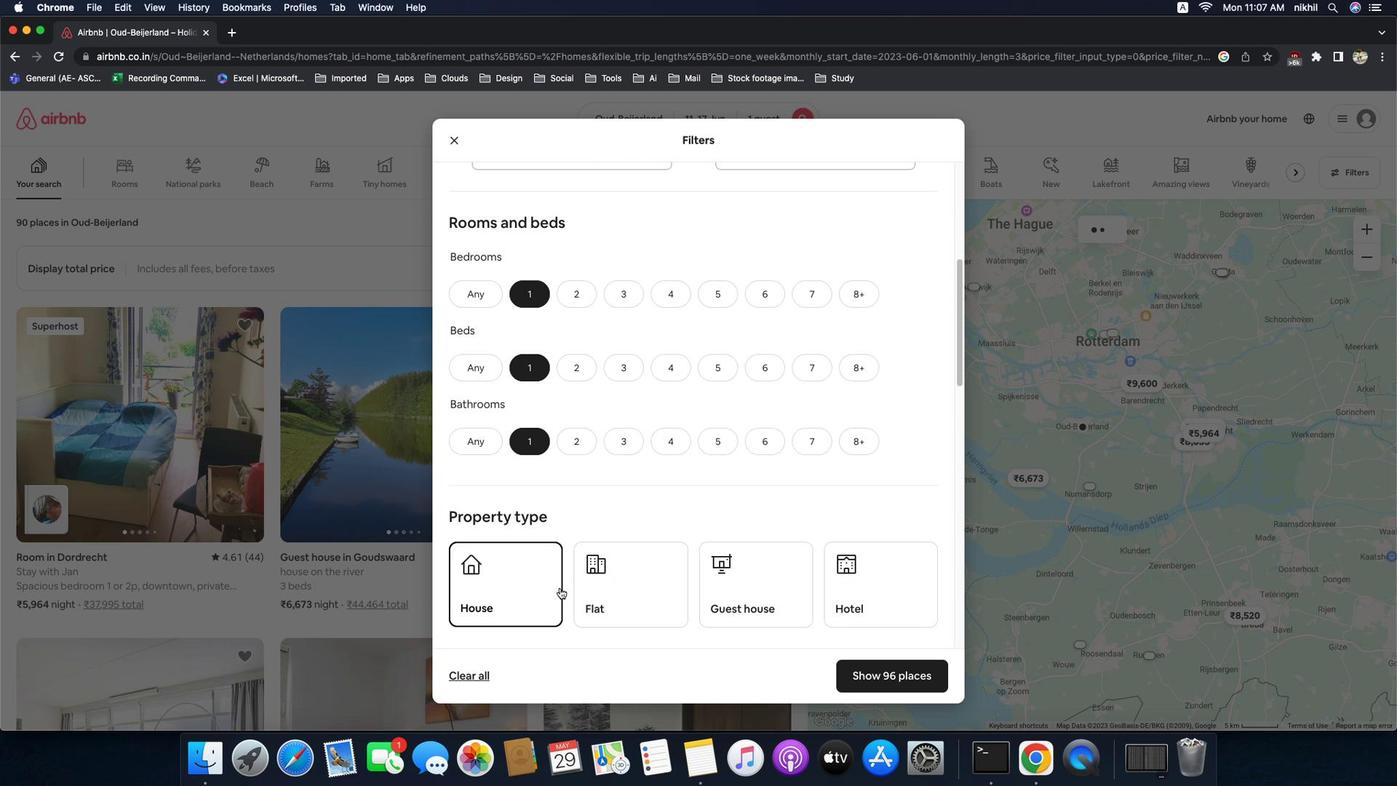 
Action: Mouse moved to (613, 551)
Screenshot: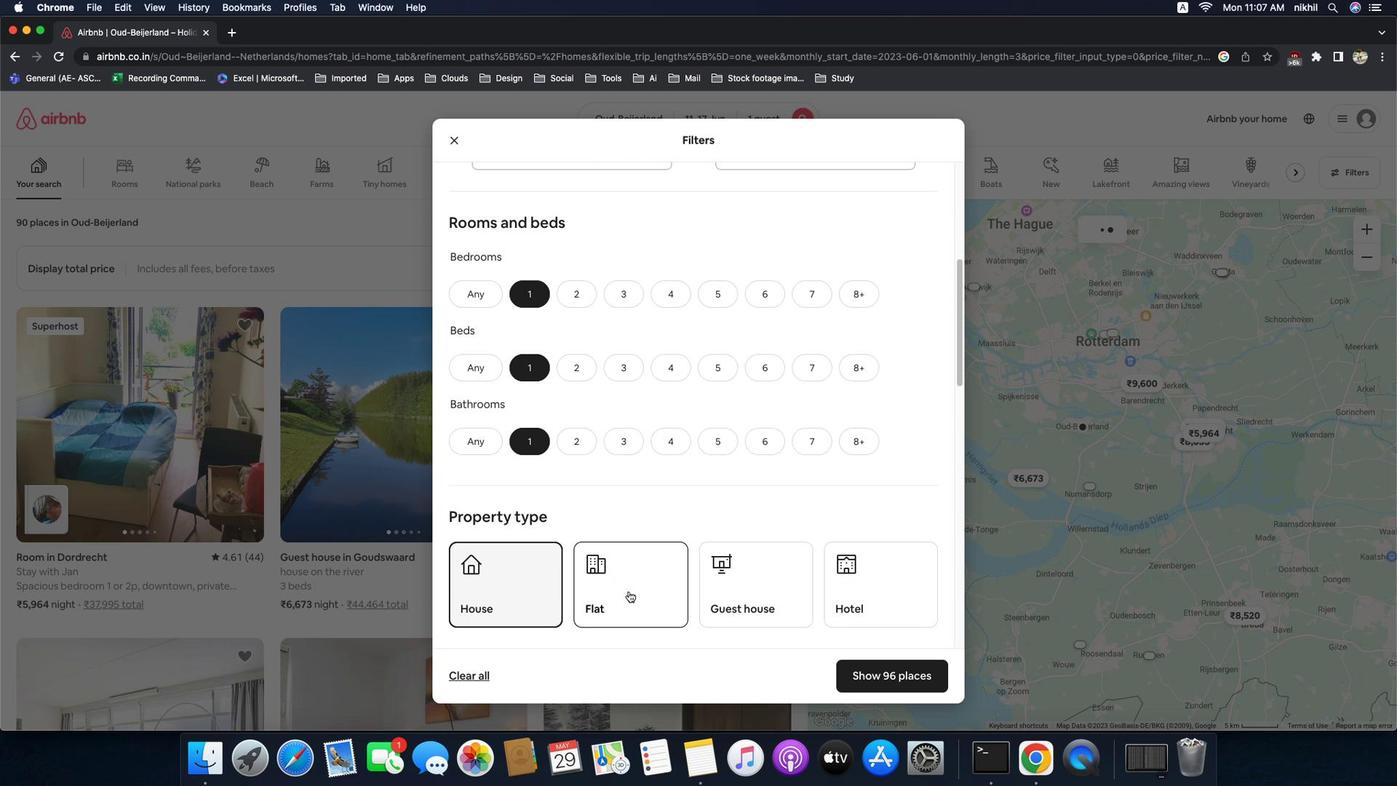 
Action: Mouse pressed left at (613, 551)
Screenshot: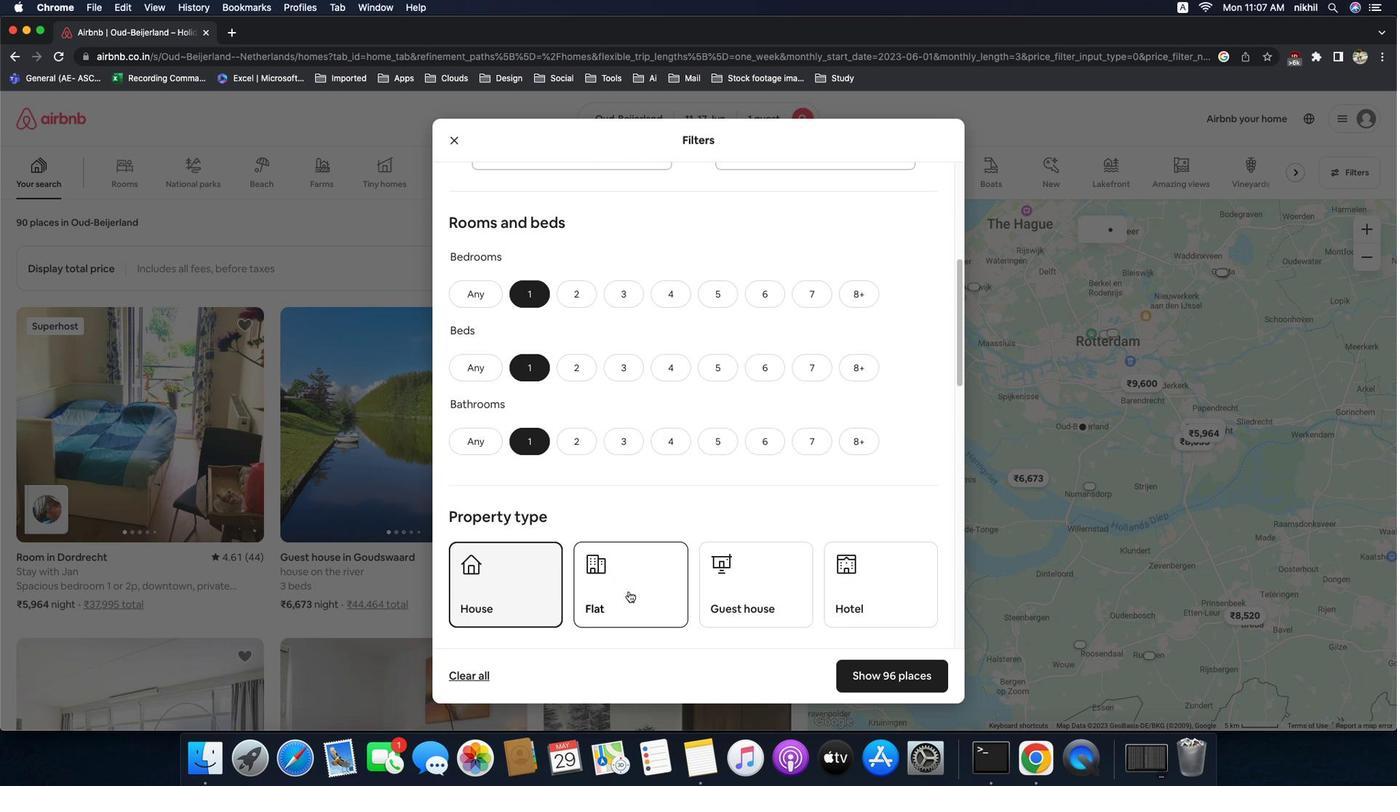 
Action: Mouse moved to (686, 558)
Screenshot: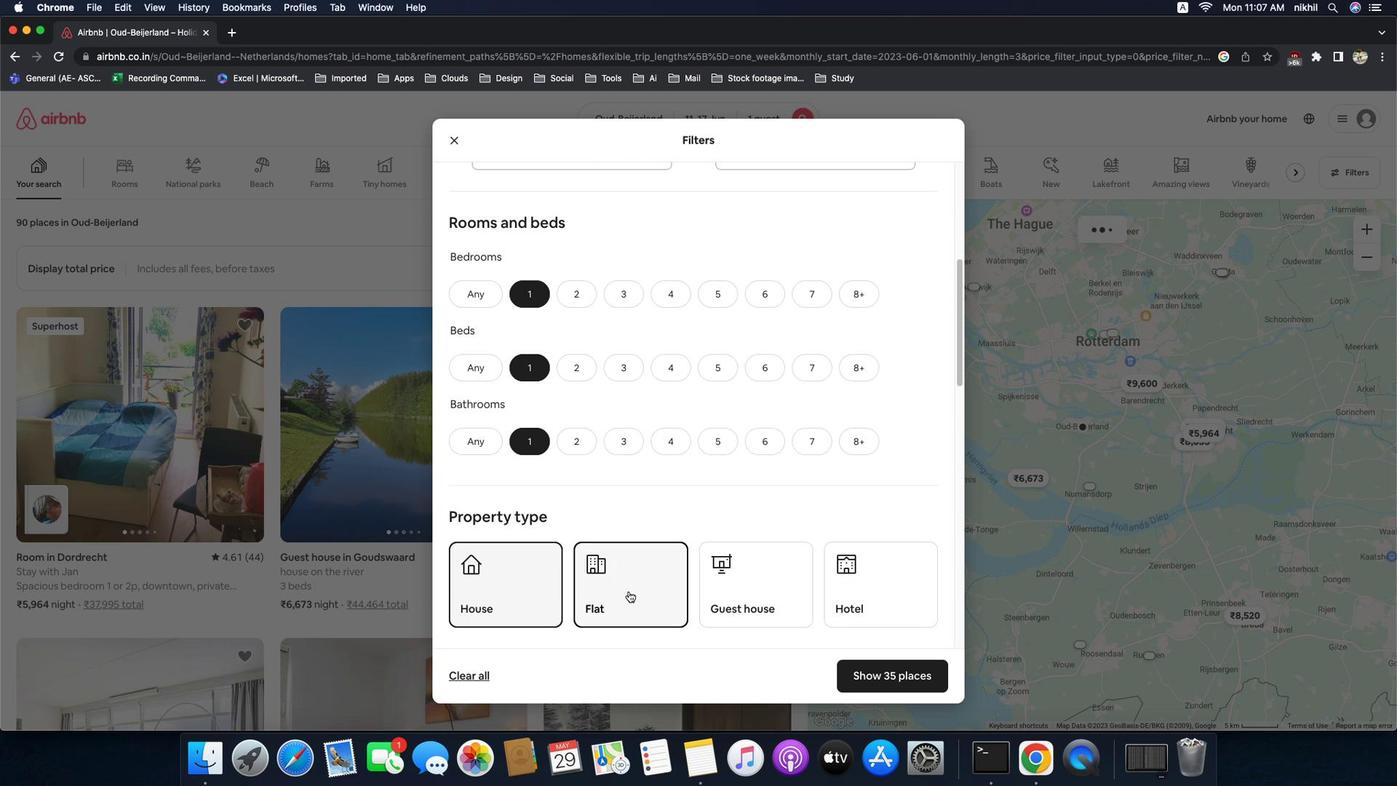 
Action: Mouse pressed left at (686, 558)
Screenshot: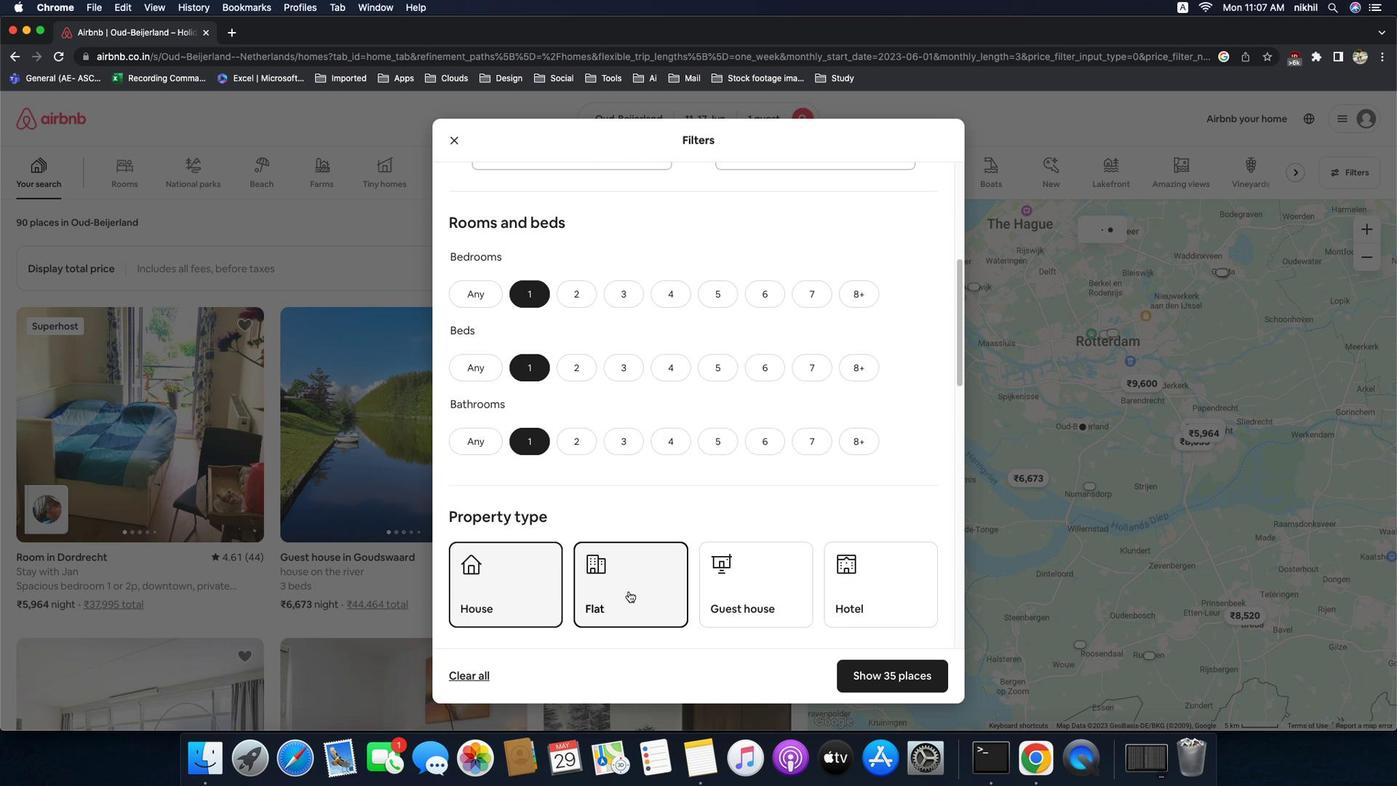 
Action: Mouse moved to (756, 554)
Screenshot: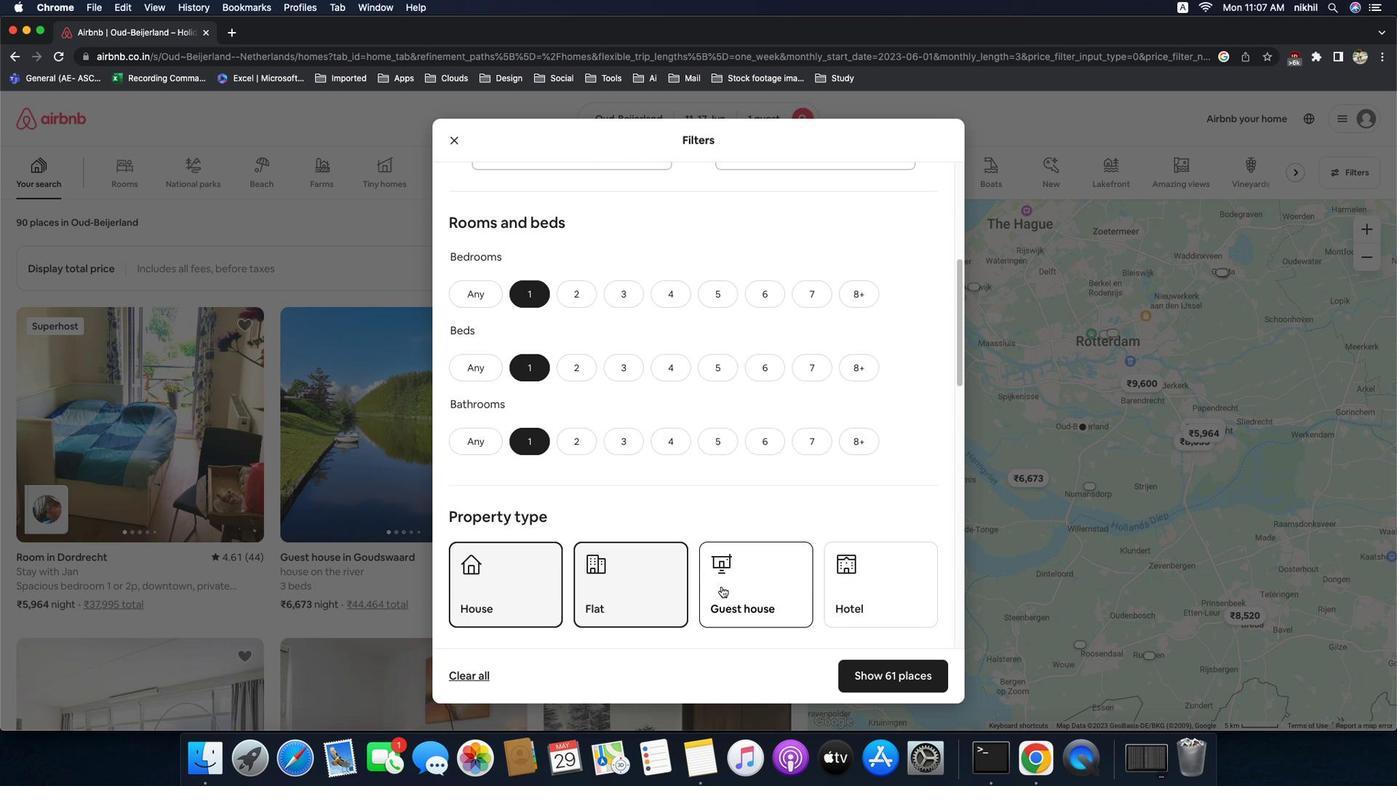 
Action: Mouse pressed left at (756, 554)
Screenshot: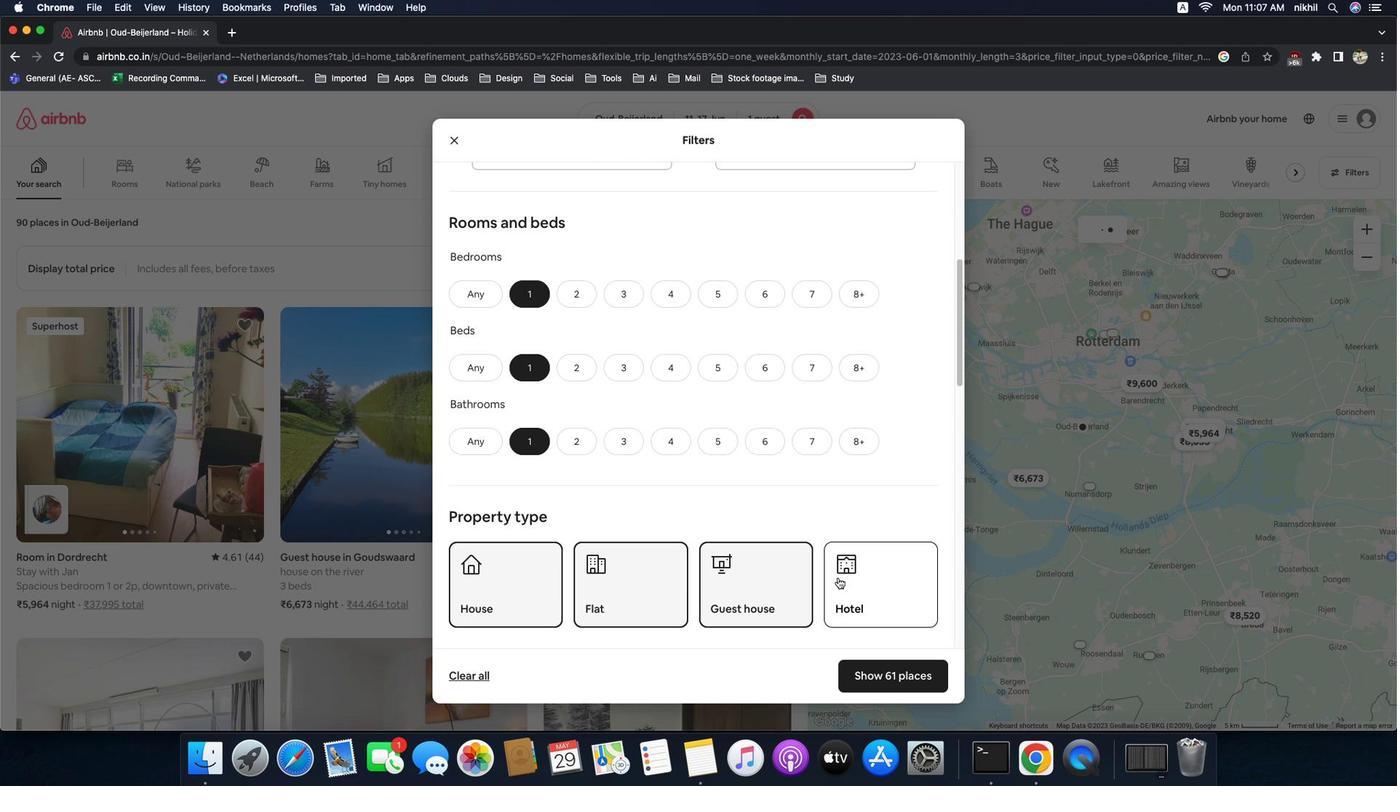 
Action: Mouse moved to (844, 547)
Screenshot: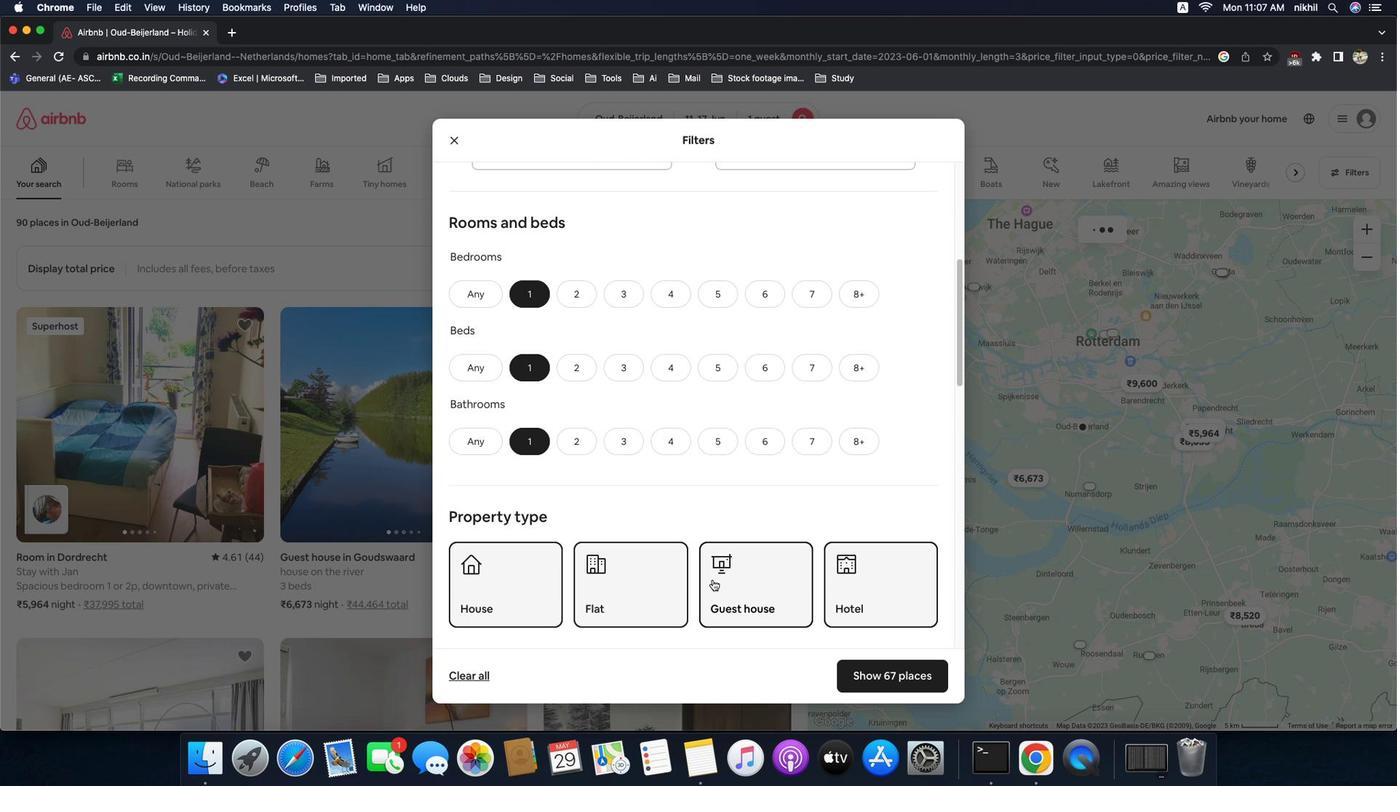 
Action: Mouse pressed left at (844, 547)
Screenshot: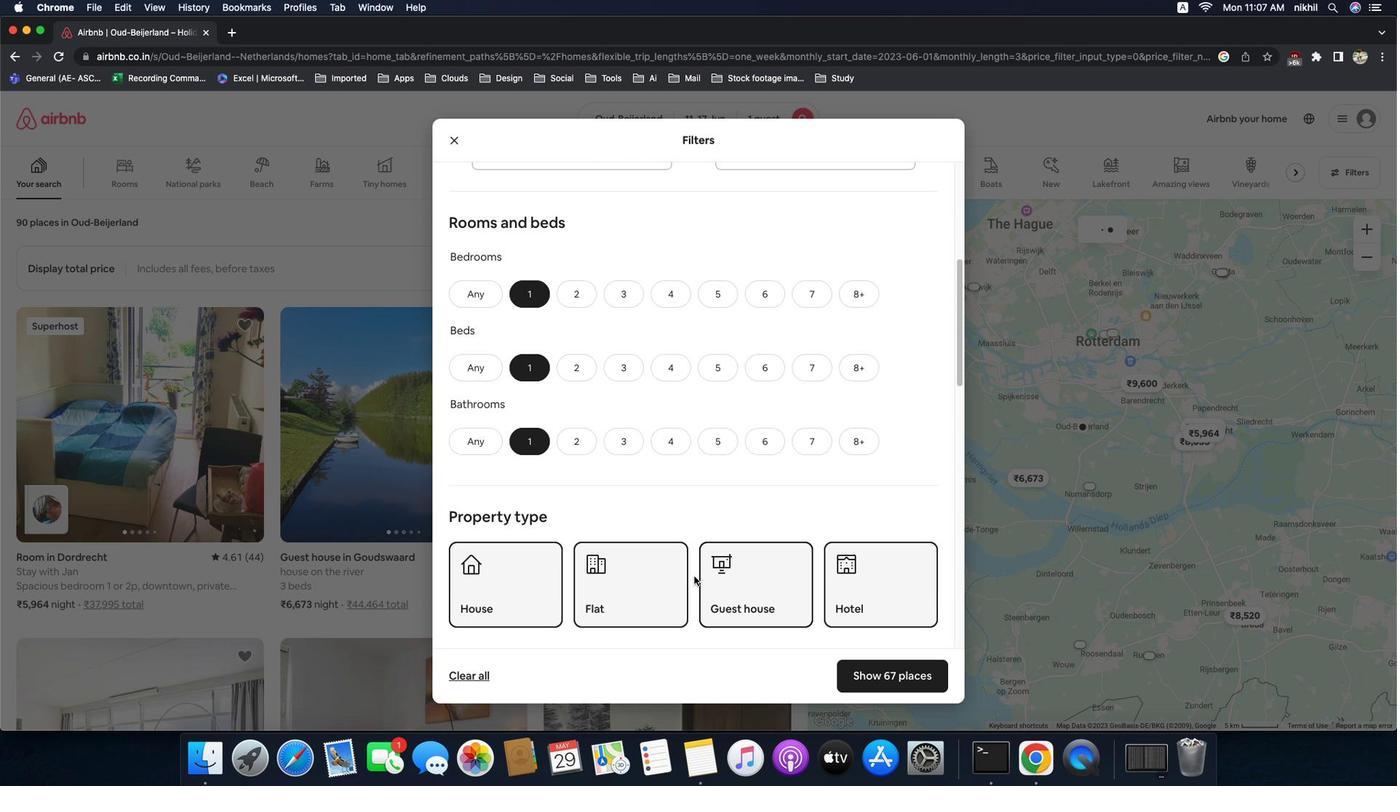 
Action: Mouse moved to (735, 546)
Screenshot: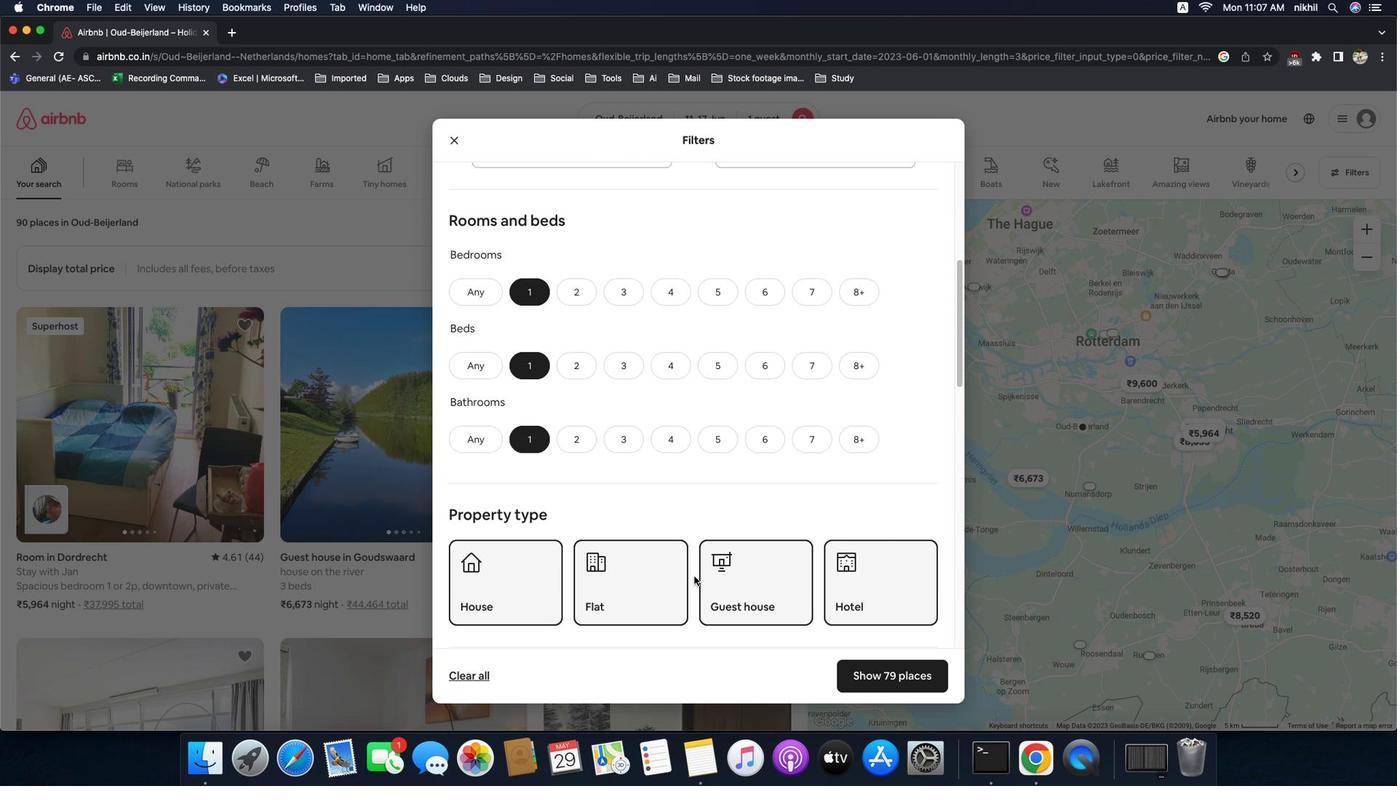 
Action: Mouse scrolled (735, 546) with delta (214, 69)
Screenshot: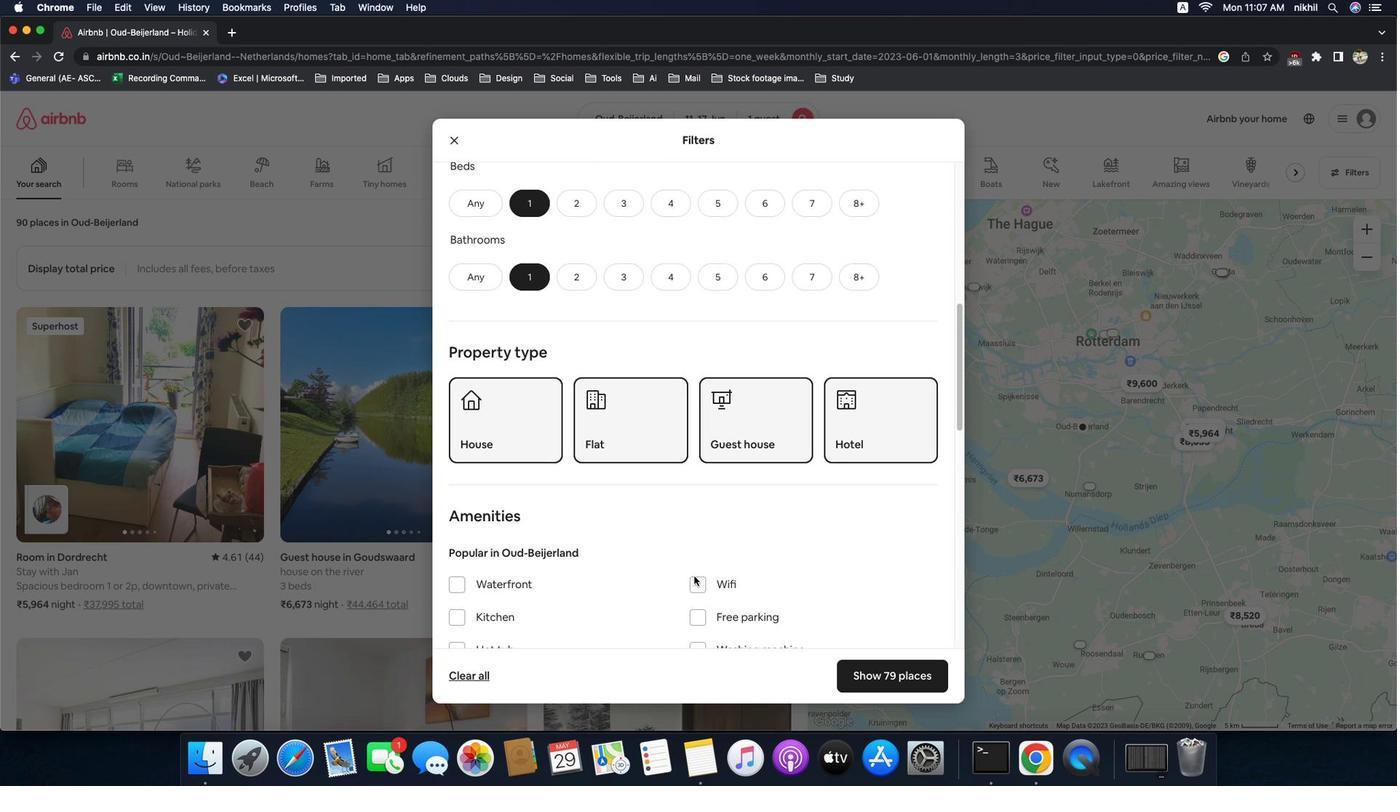 
Action: Mouse scrolled (735, 546) with delta (214, 69)
Screenshot: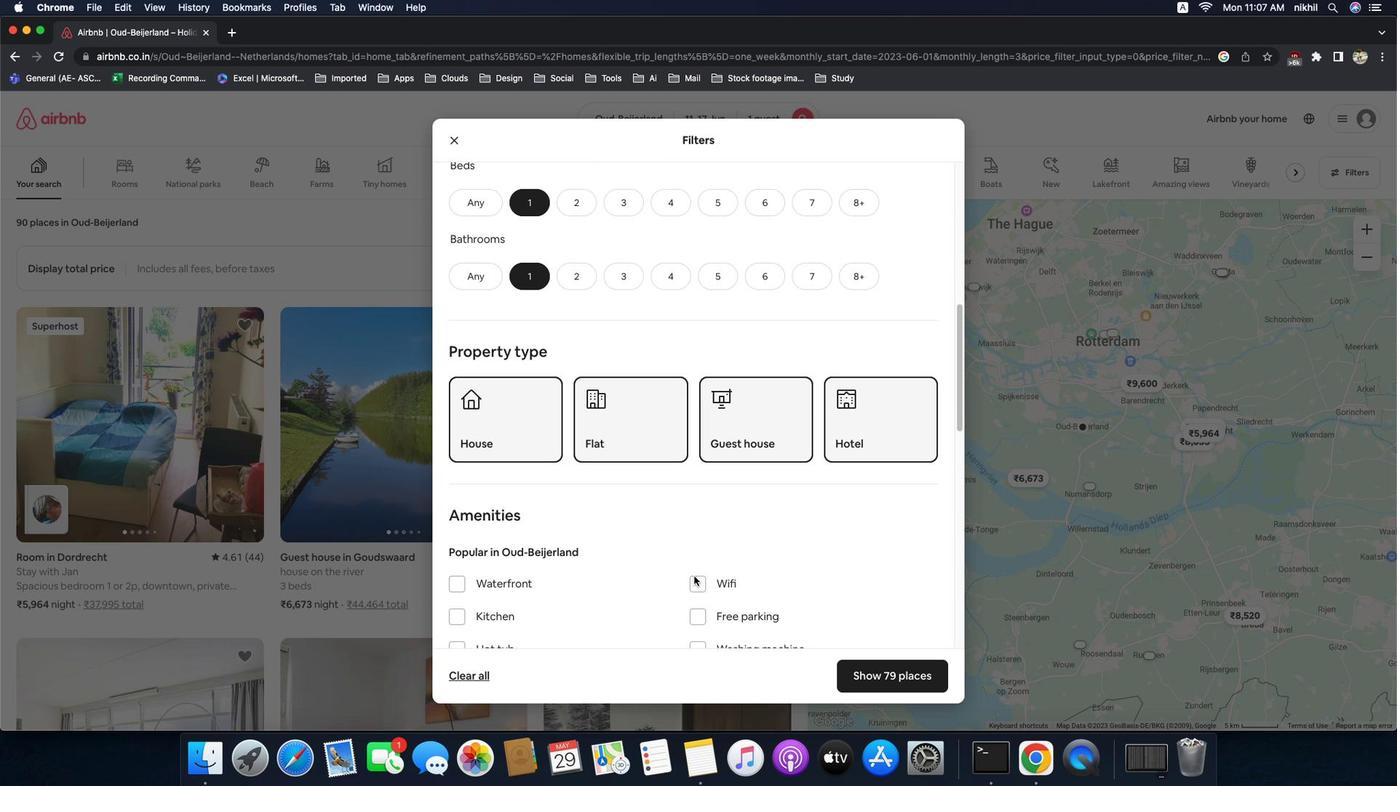
Action: Mouse scrolled (735, 546) with delta (214, 69)
Screenshot: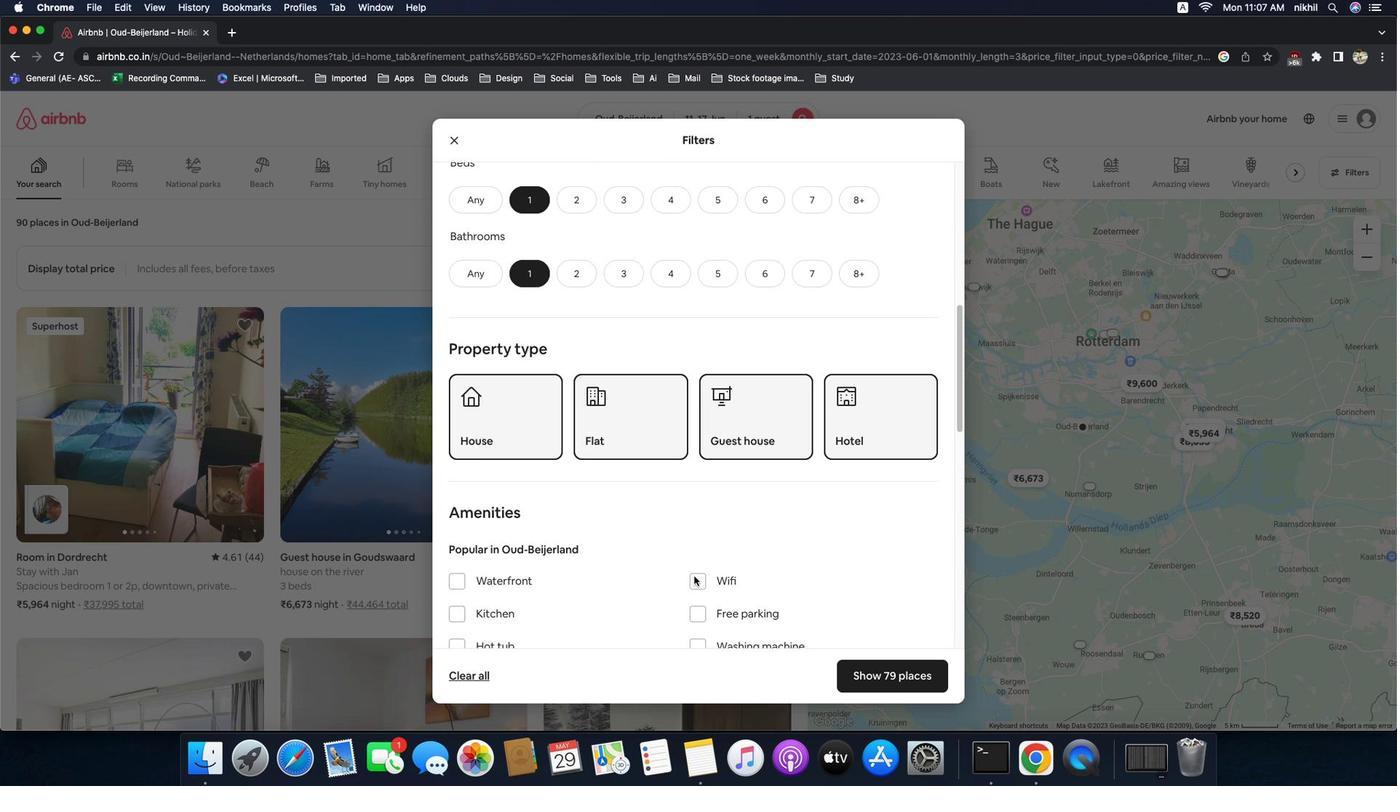 
Action: Mouse scrolled (735, 546) with delta (214, 69)
Screenshot: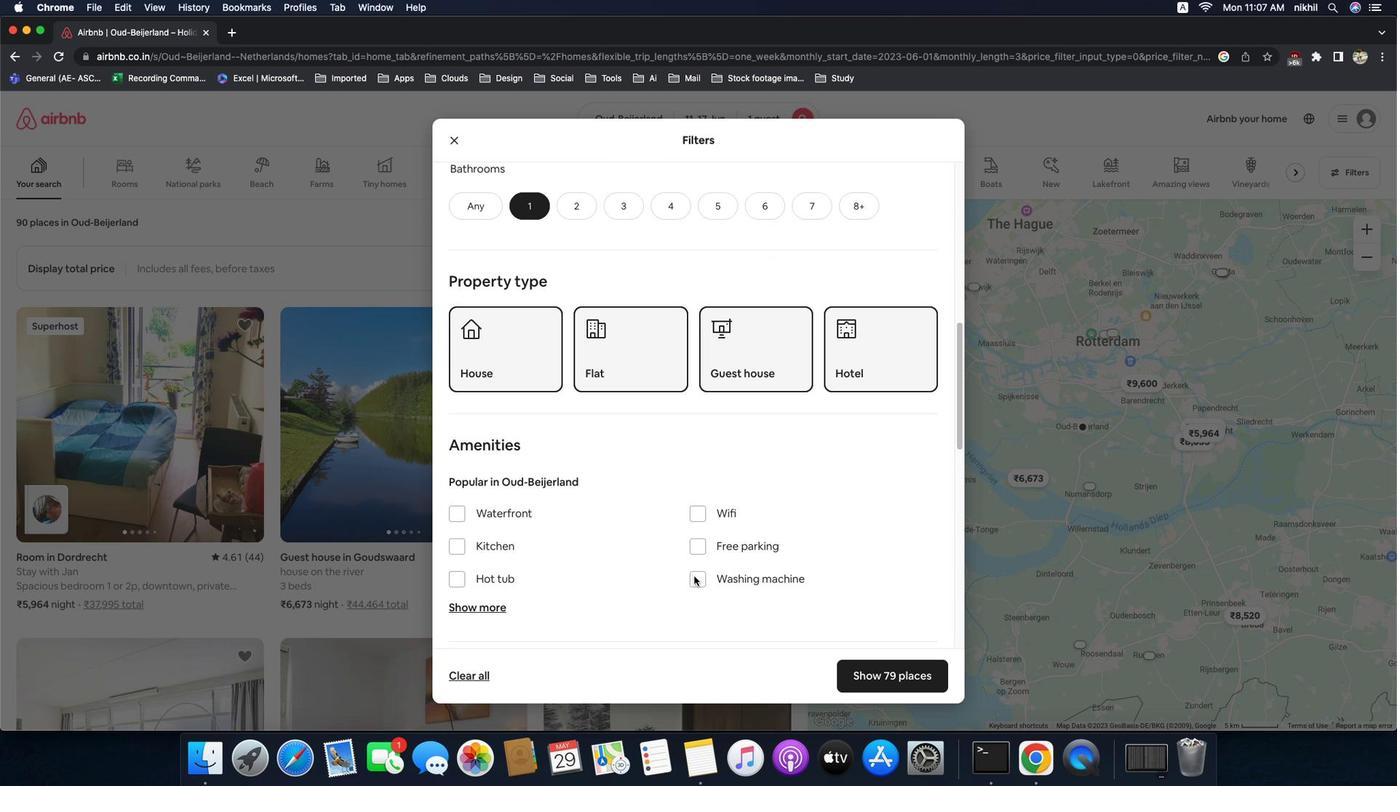
Action: Mouse scrolled (735, 546) with delta (214, 69)
Screenshot: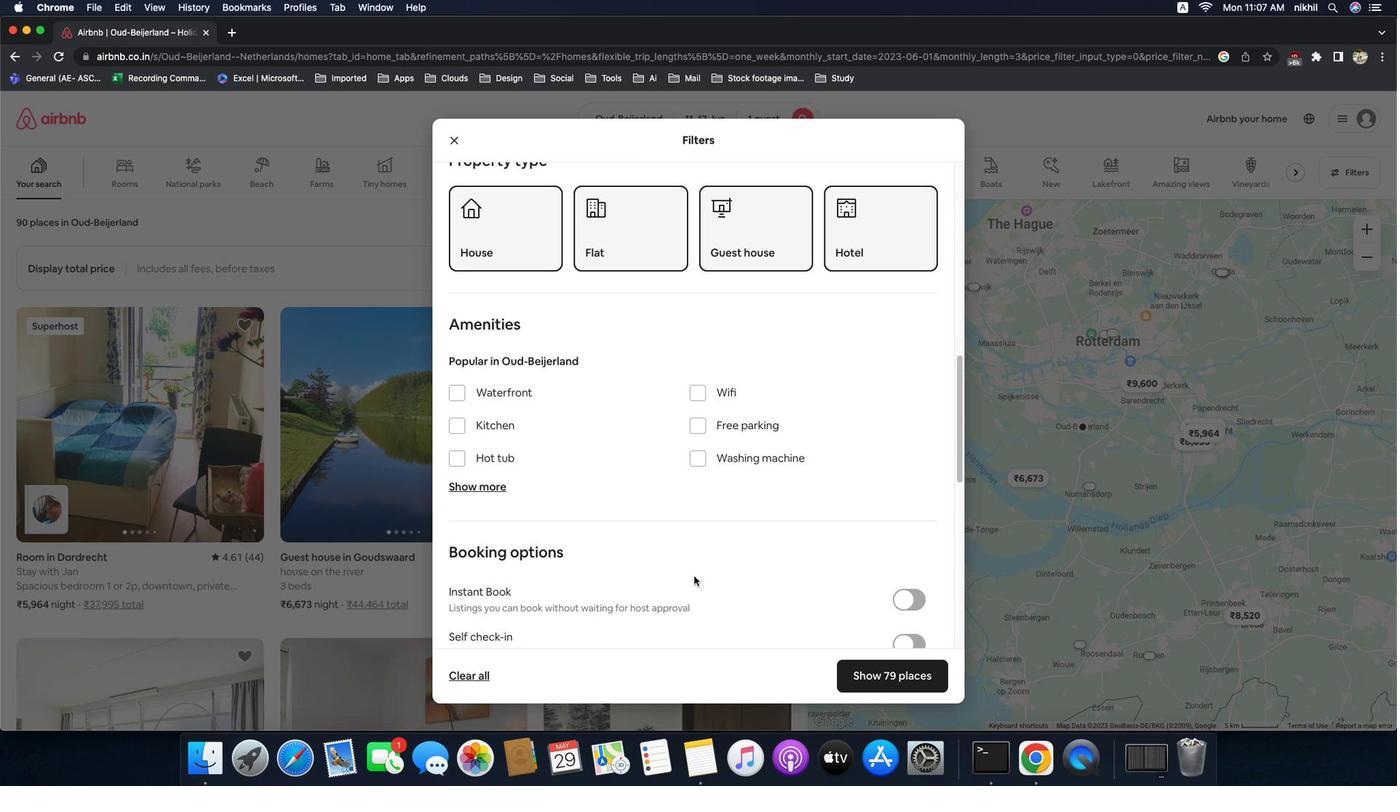
Action: Mouse scrolled (735, 546) with delta (214, 69)
Screenshot: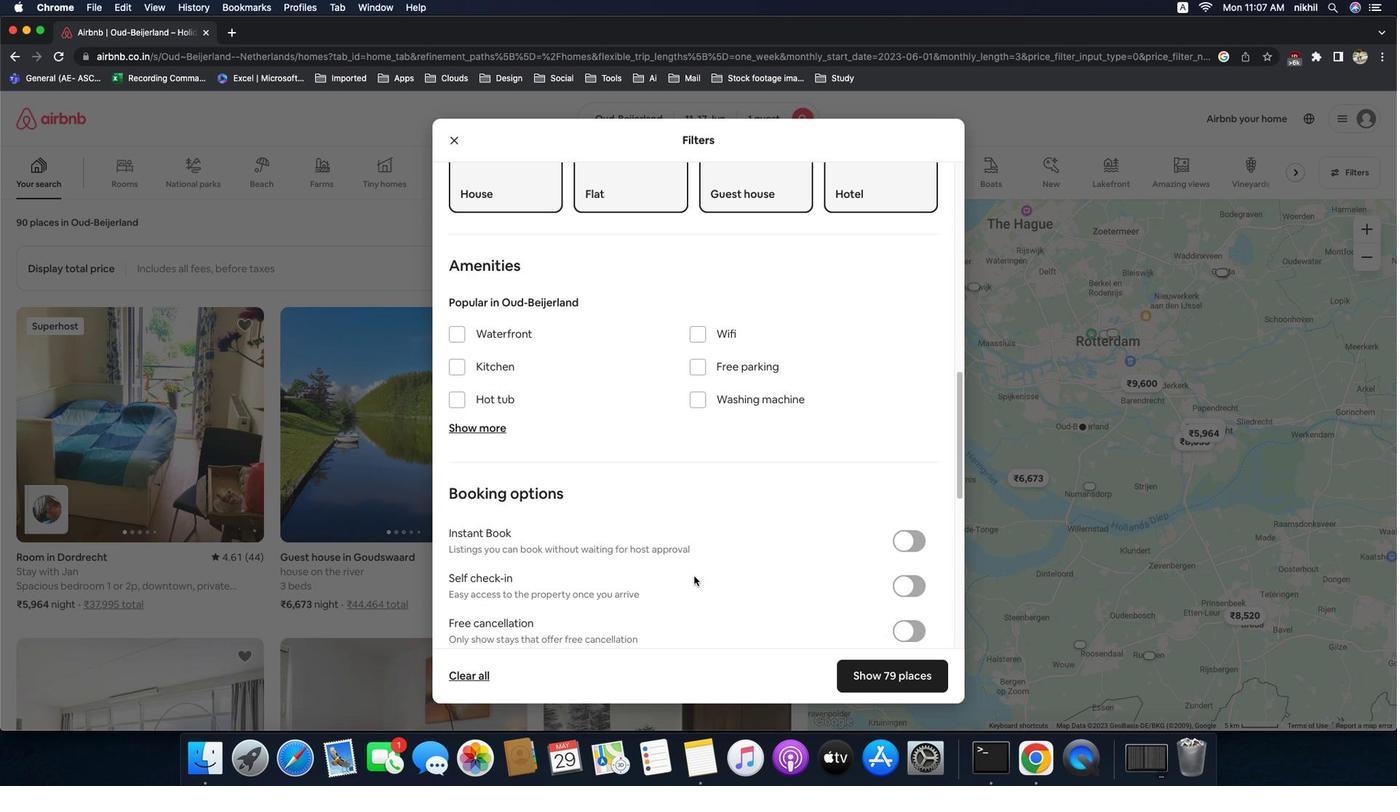 
Action: Mouse scrolled (735, 546) with delta (214, 69)
Screenshot: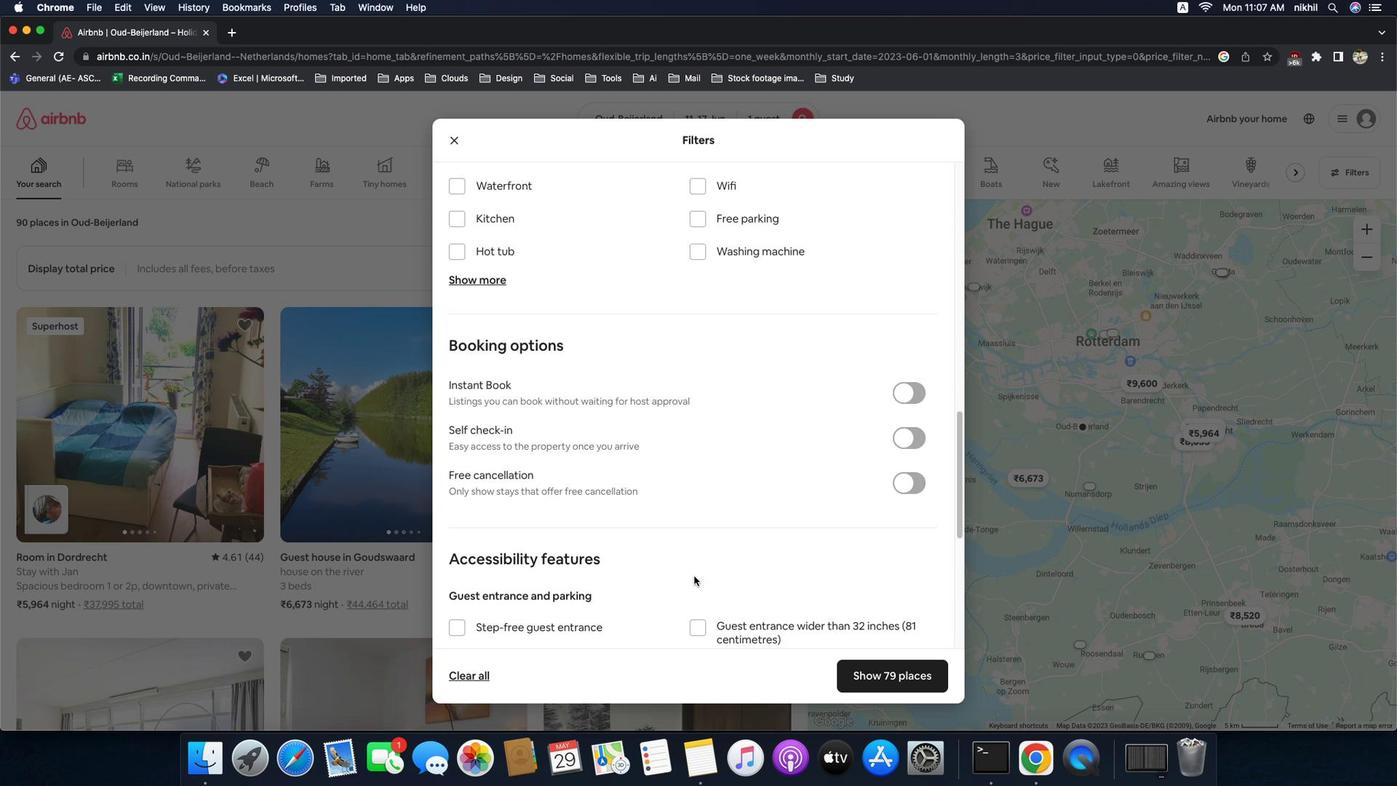 
Action: Mouse scrolled (735, 546) with delta (214, 69)
Screenshot: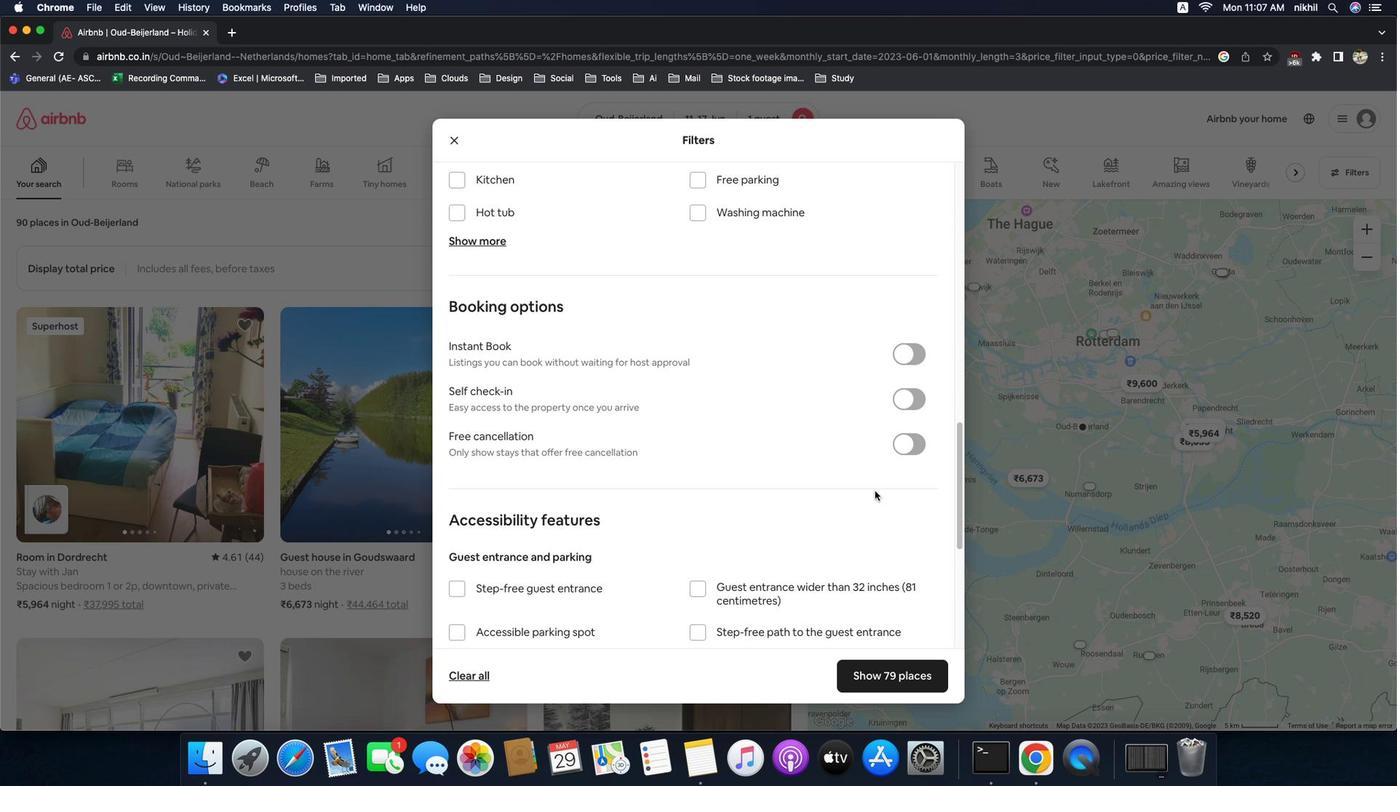 
Action: Mouse scrolled (735, 546) with delta (214, 69)
Screenshot: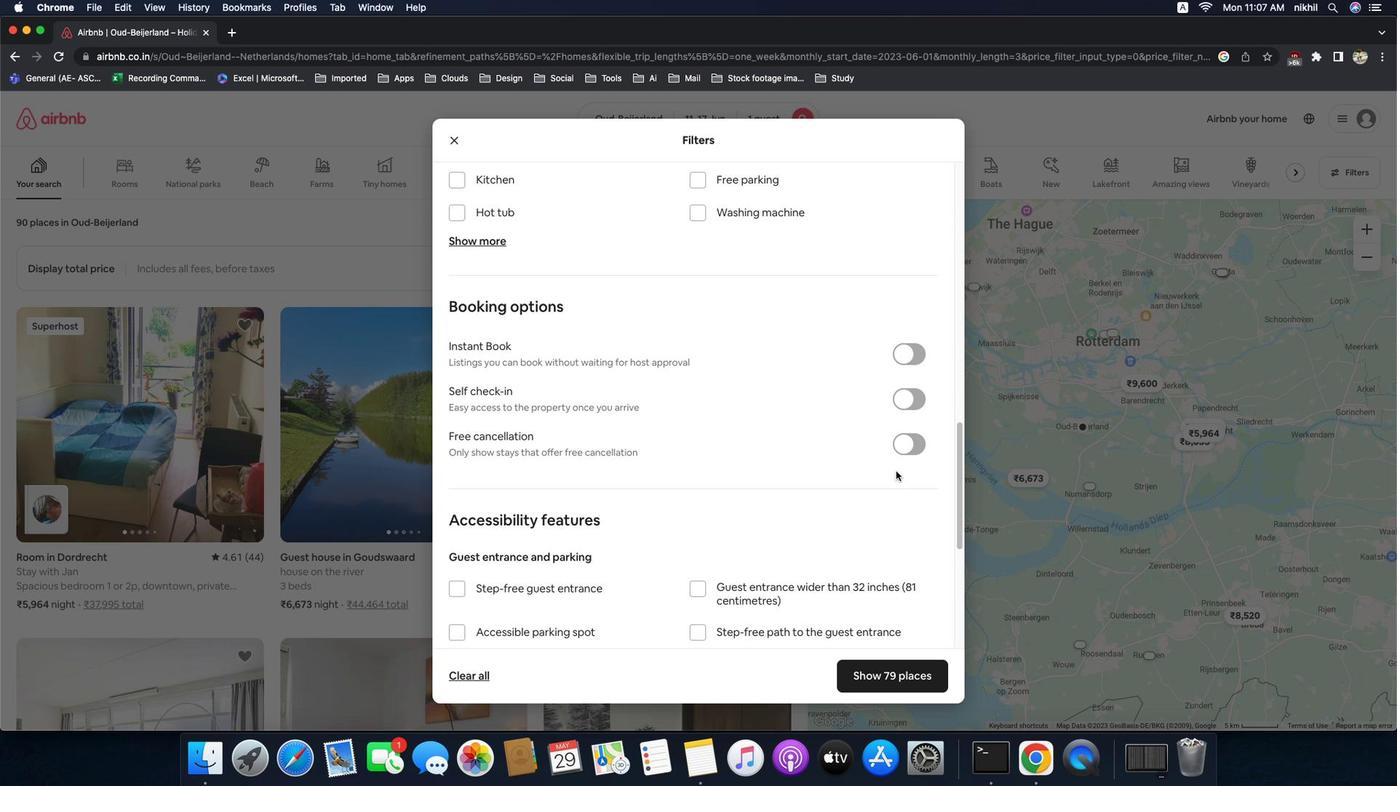 
Action: Mouse scrolled (735, 546) with delta (214, 68)
Screenshot: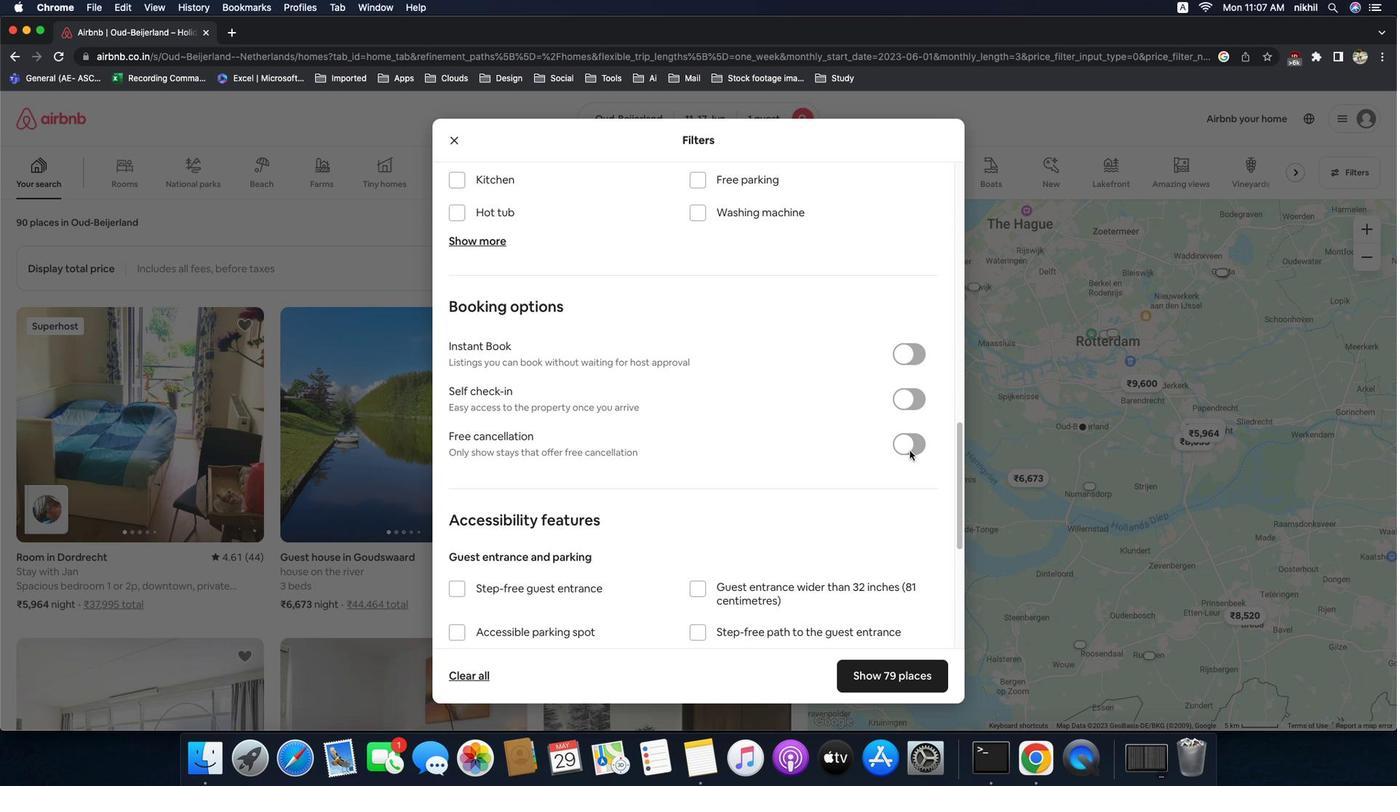 
Action: Mouse scrolled (735, 546) with delta (214, 67)
Screenshot: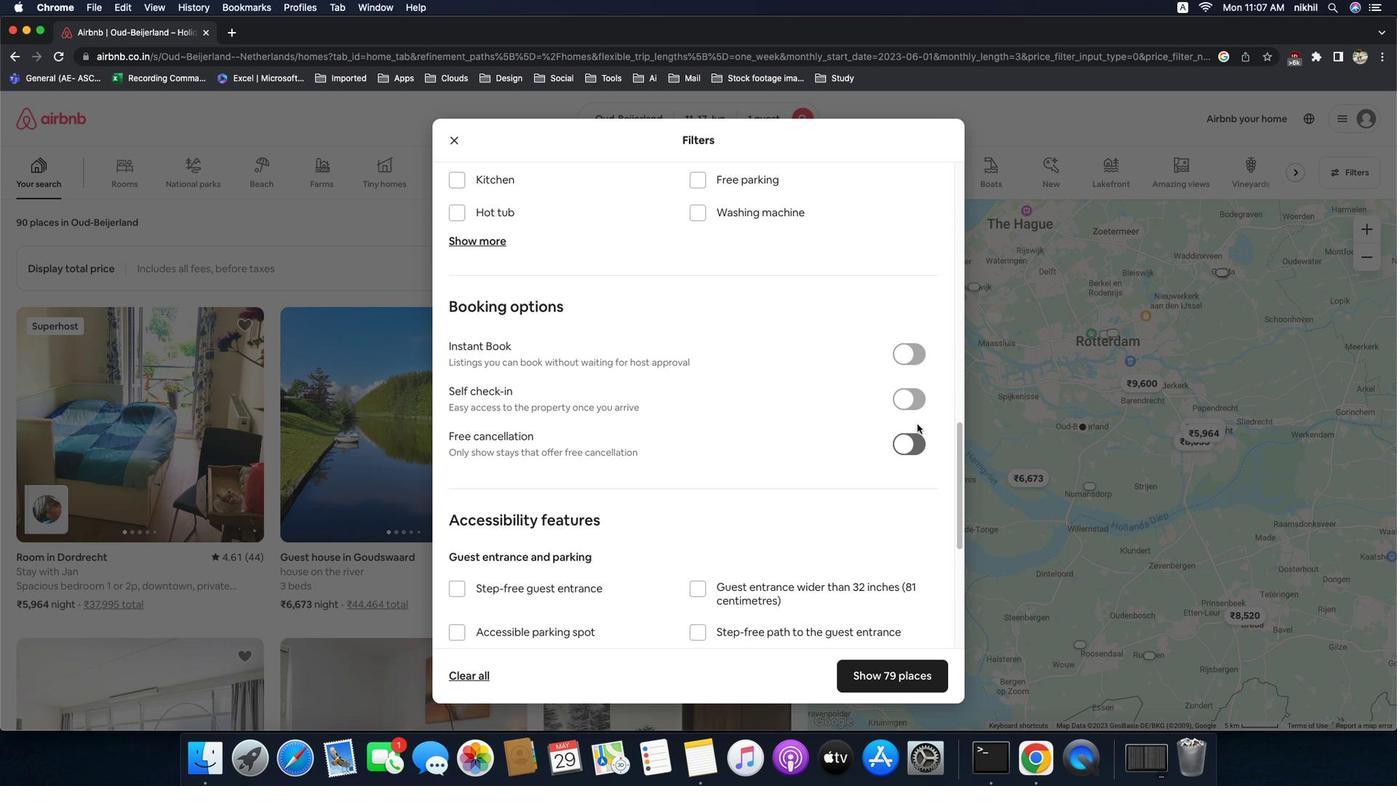 
Action: Mouse moved to (897, 400)
Screenshot: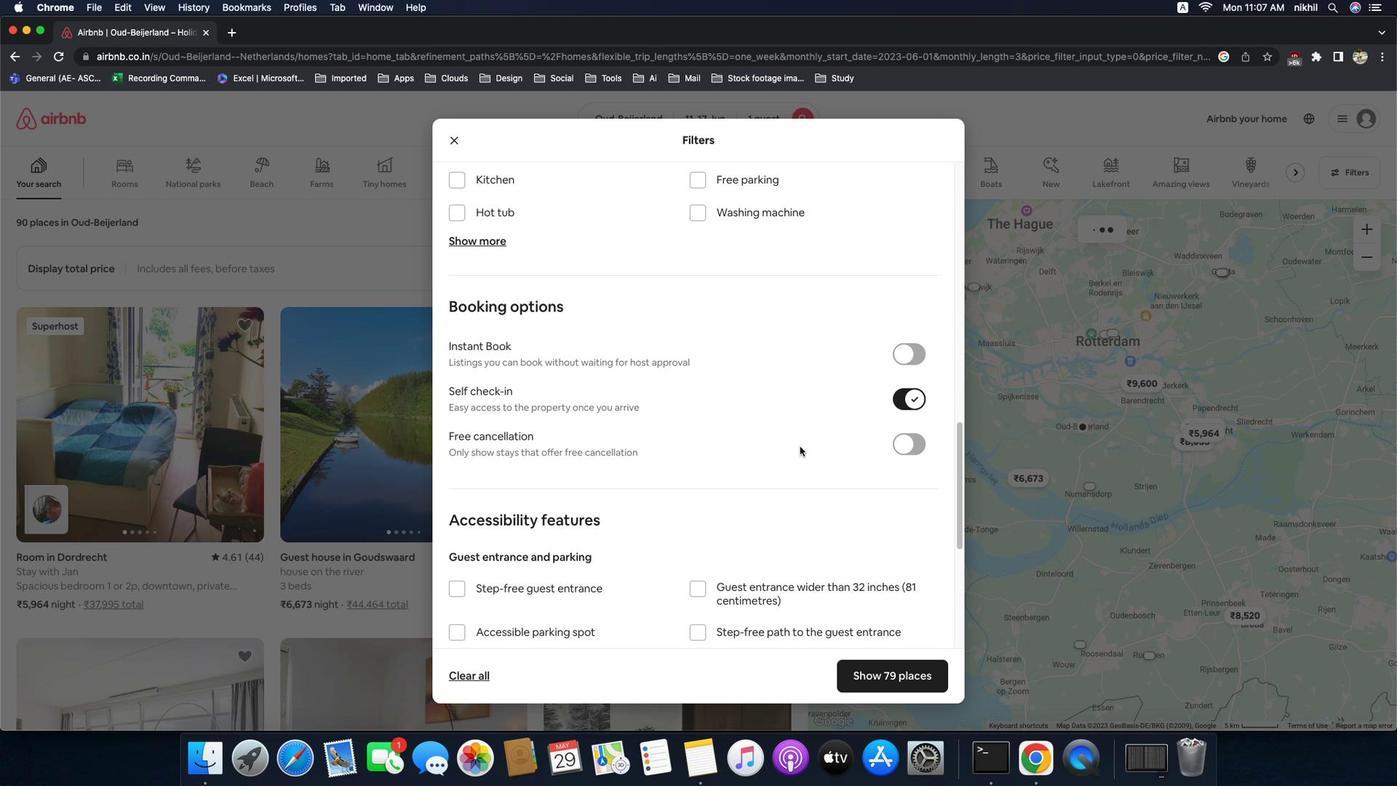 
Action: Mouse pressed left at (897, 400)
Screenshot: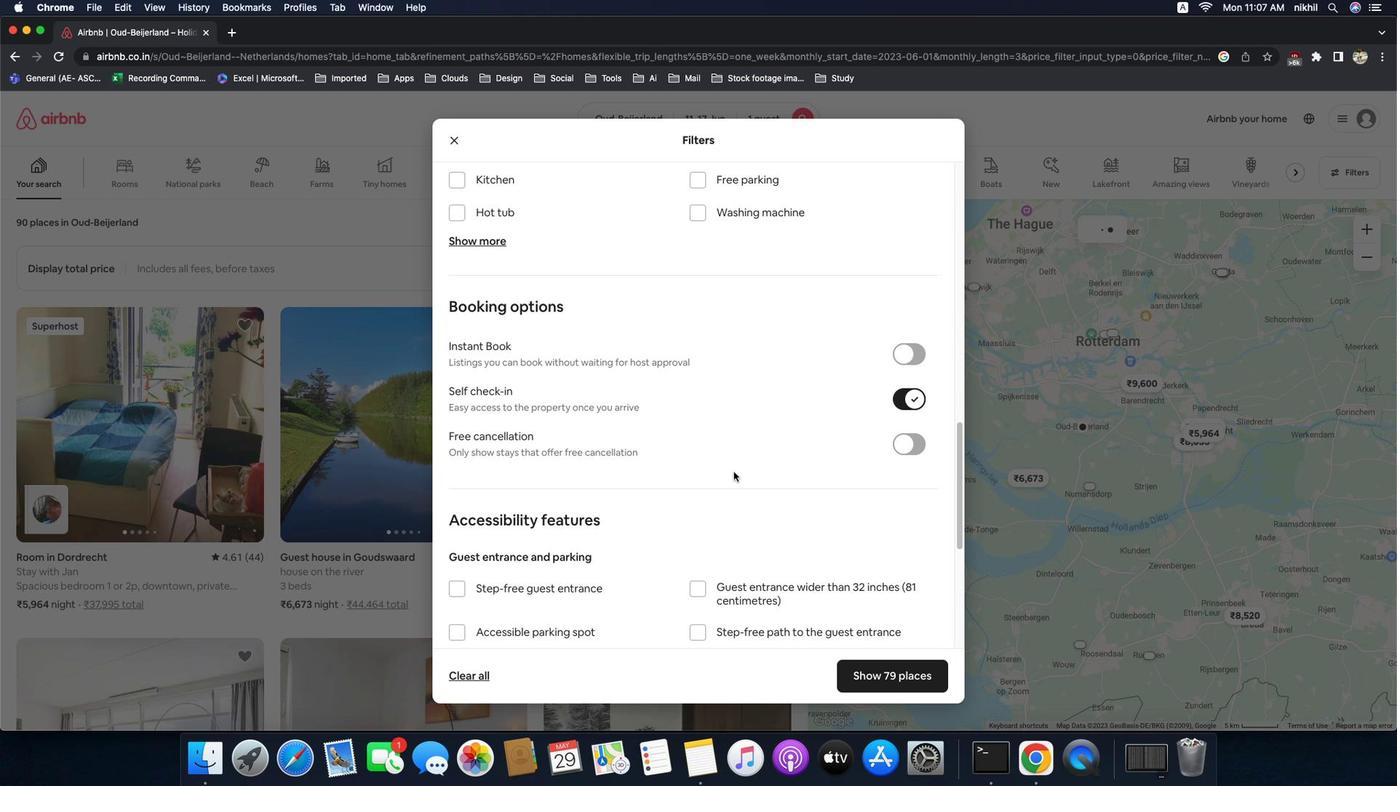 
Action: Mouse moved to (763, 460)
Screenshot: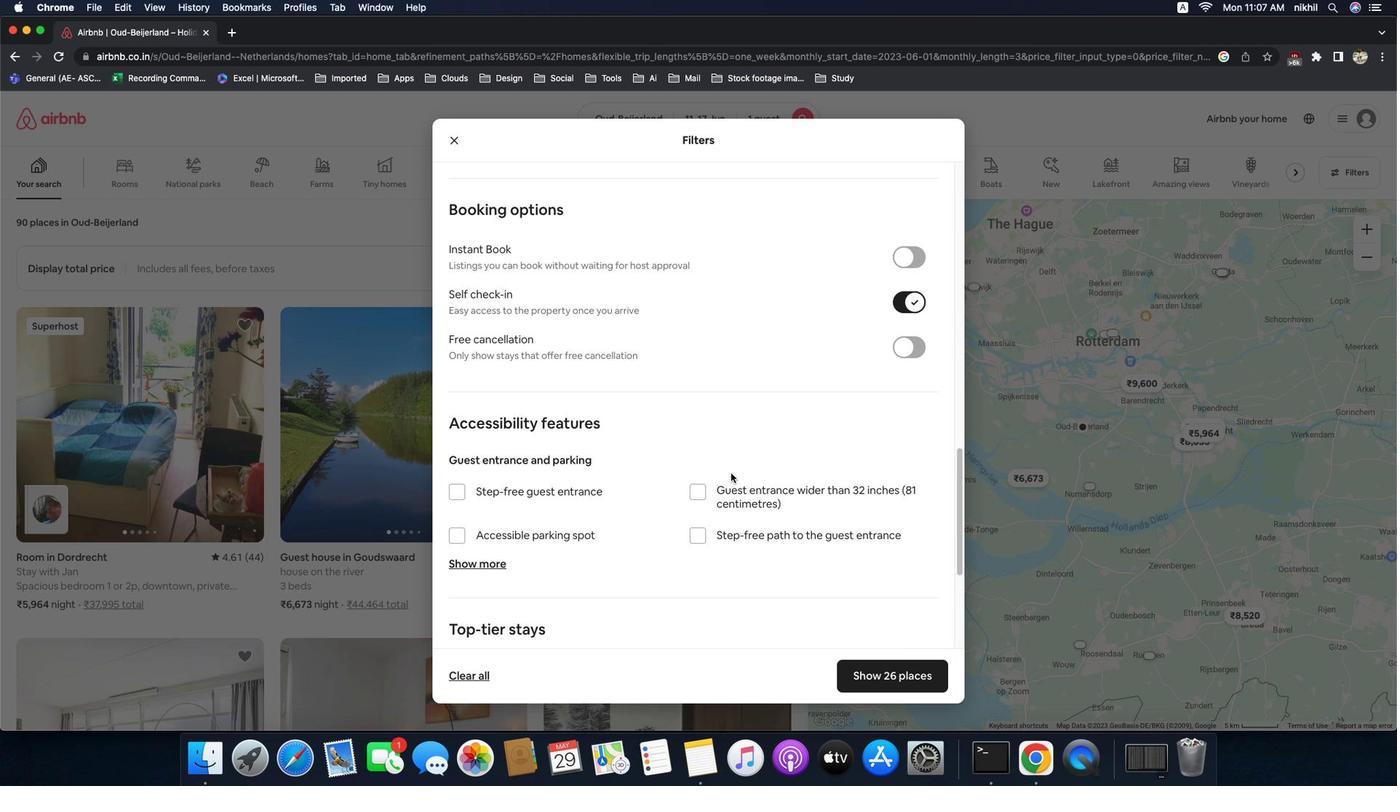
Action: Mouse scrolled (763, 460) with delta (214, 69)
Screenshot: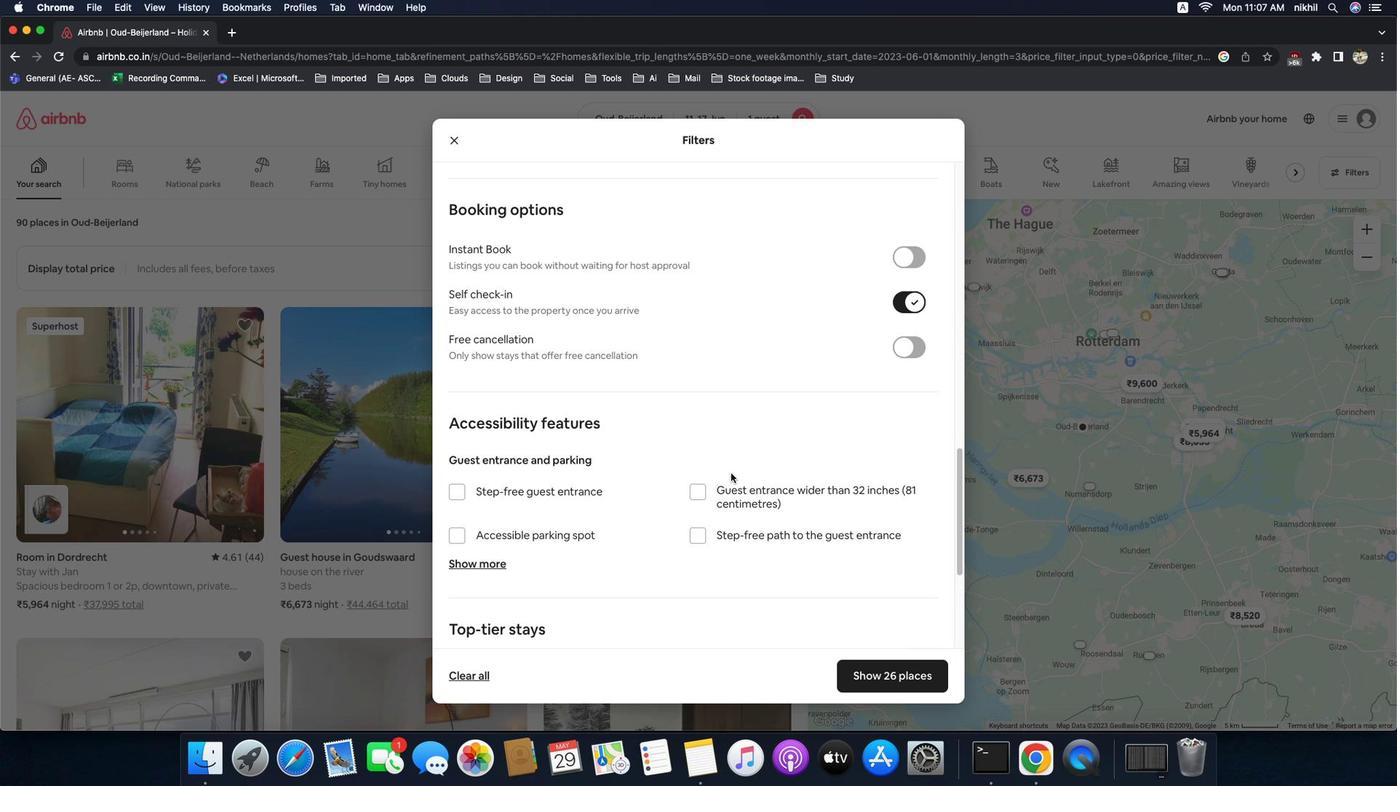 
Action: Mouse scrolled (763, 460) with delta (214, 69)
Screenshot: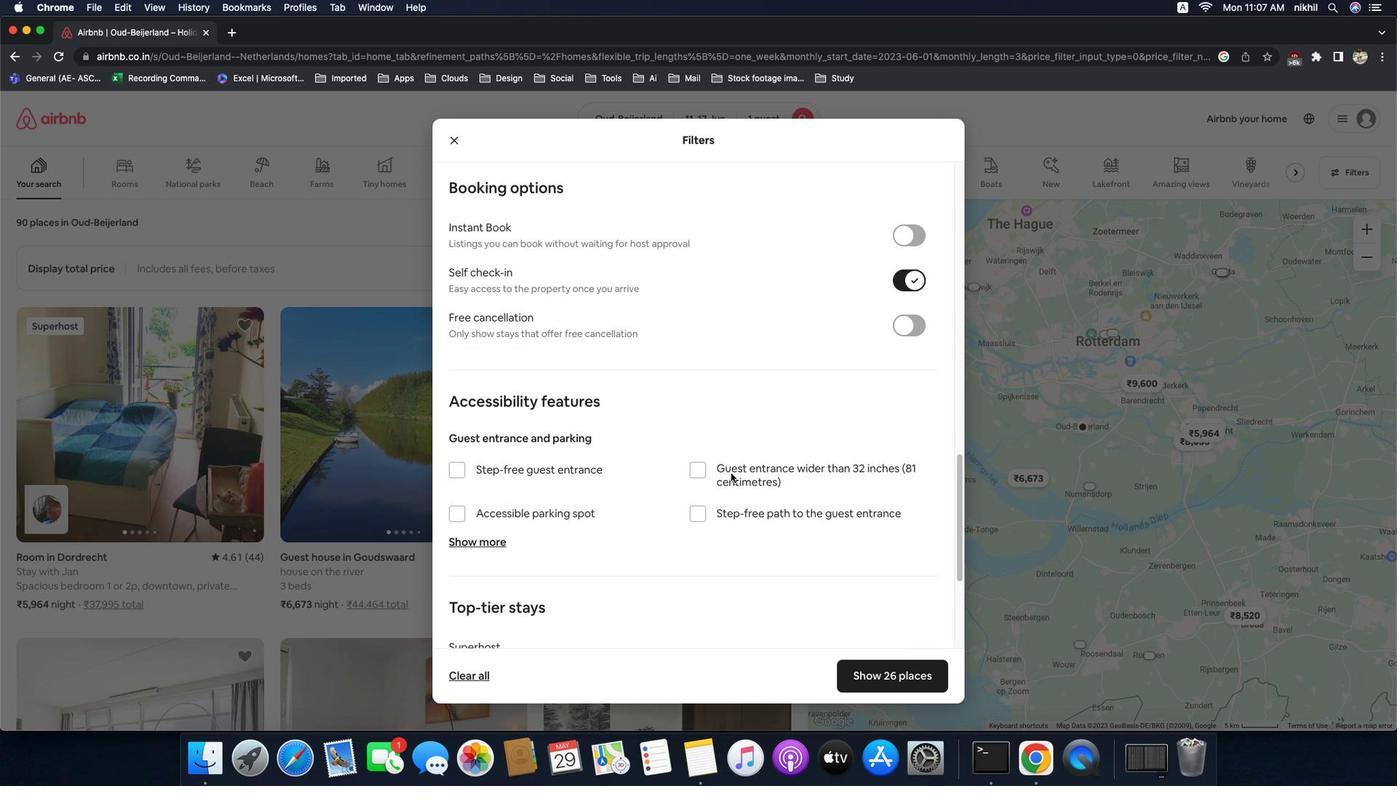 
Action: Mouse scrolled (763, 460) with delta (214, 69)
Screenshot: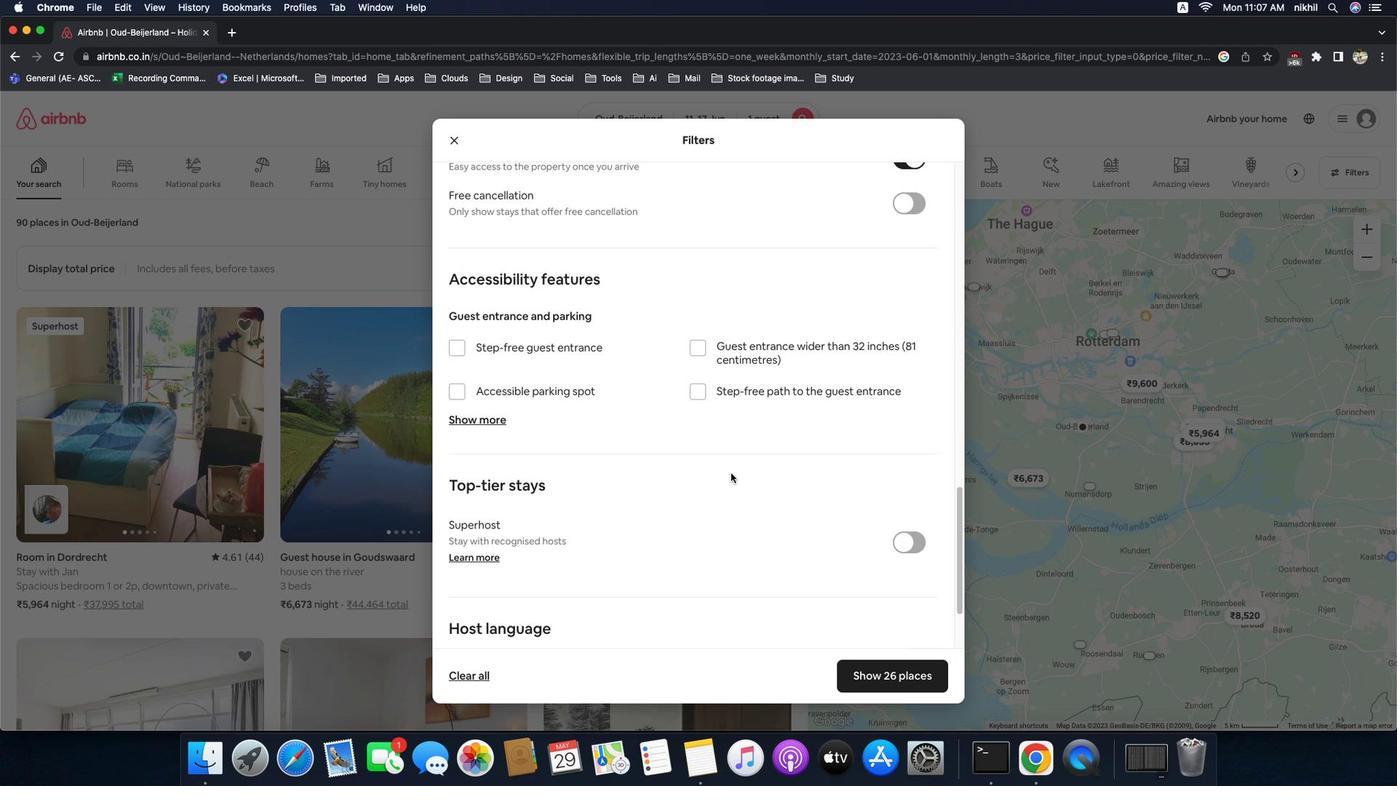 
Action: Mouse scrolled (763, 460) with delta (214, 69)
Screenshot: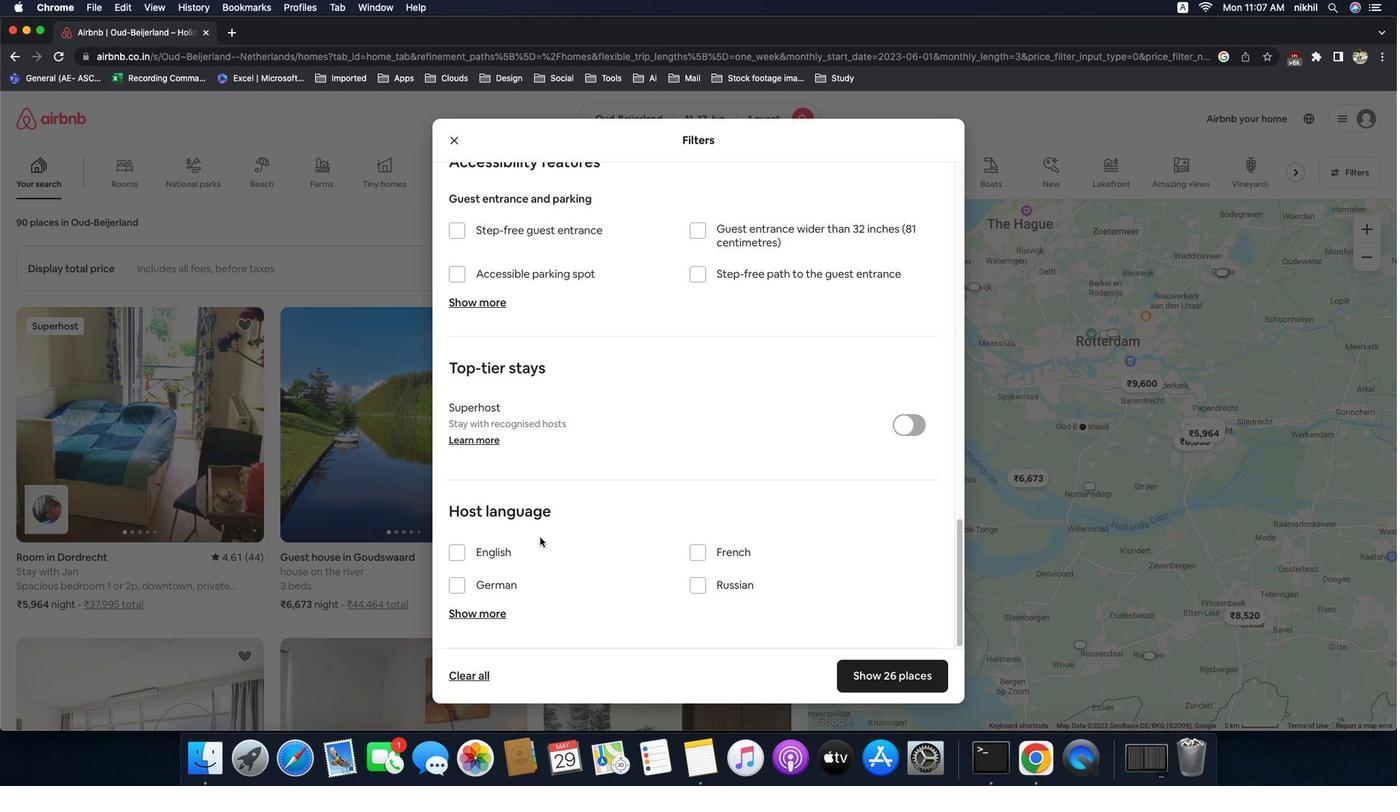 
Action: Mouse scrolled (763, 460) with delta (214, 69)
Screenshot: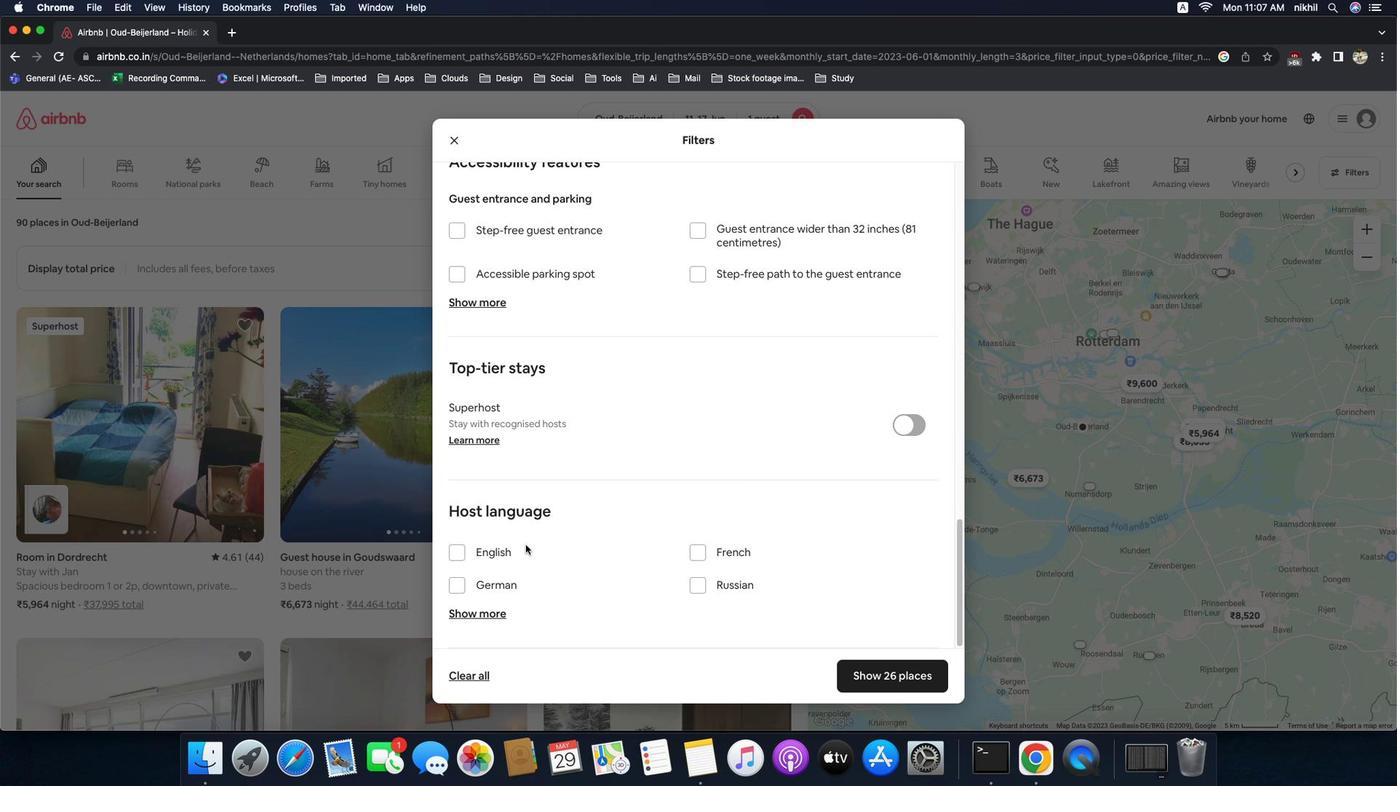 
Action: Mouse scrolled (763, 460) with delta (214, 68)
Screenshot: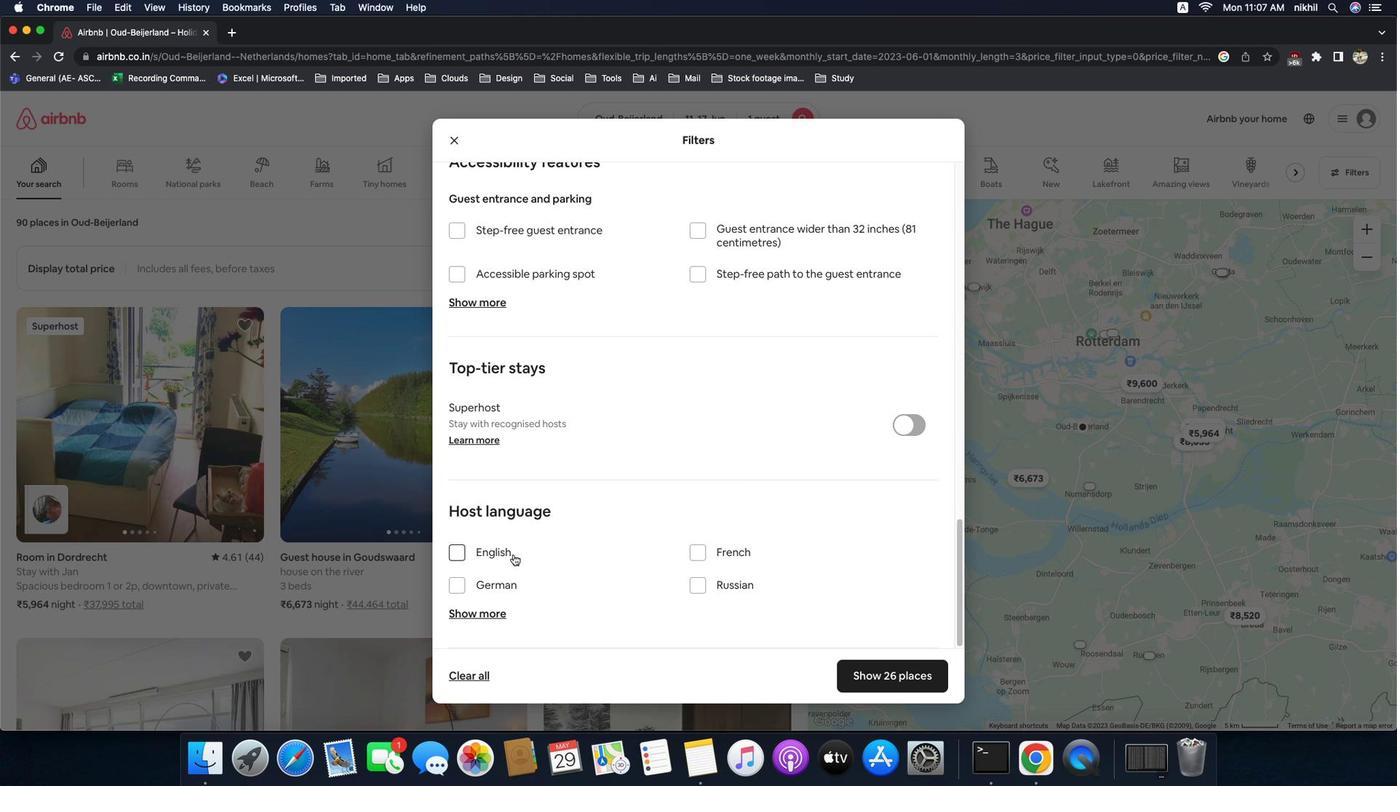 
Action: Mouse scrolled (763, 460) with delta (214, 66)
Screenshot: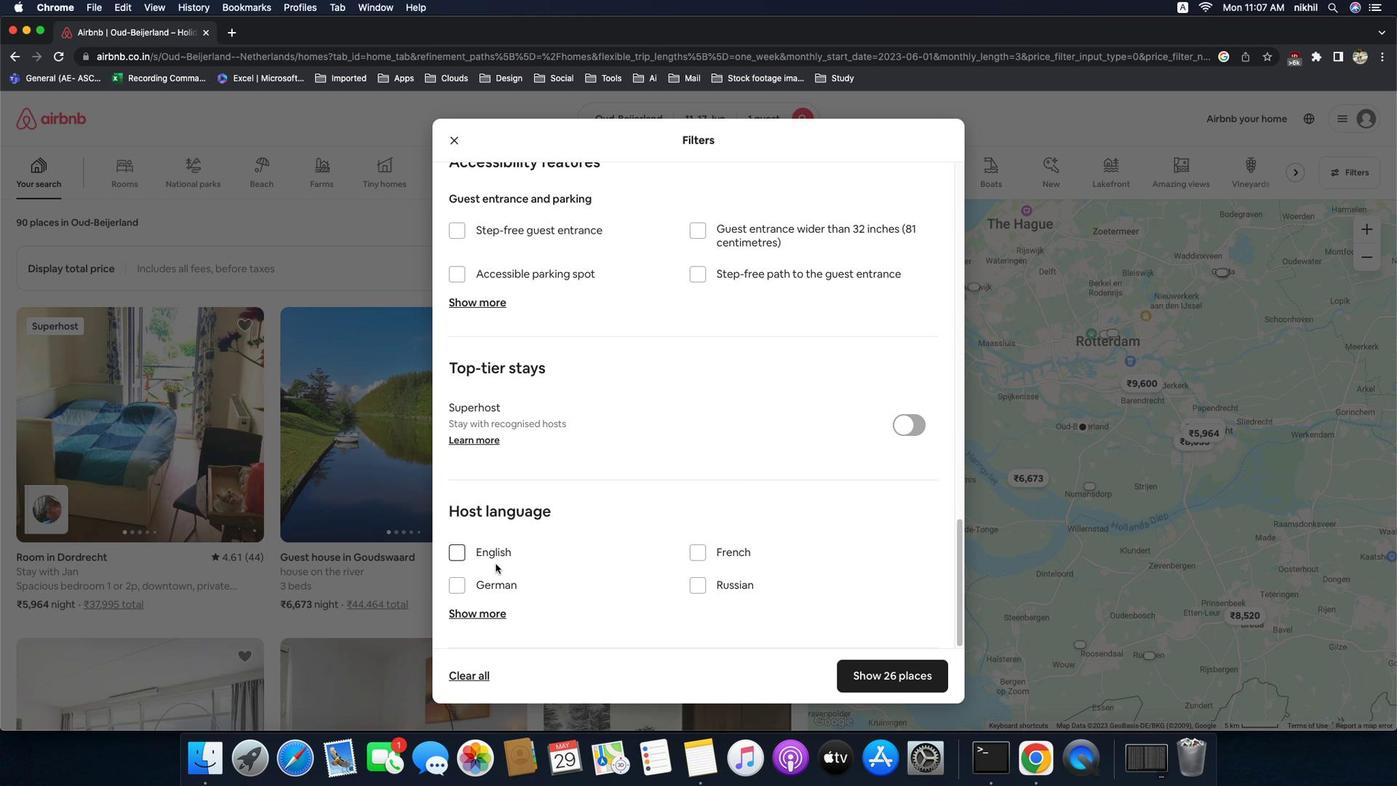 
Action: Mouse moved to (580, 529)
Screenshot: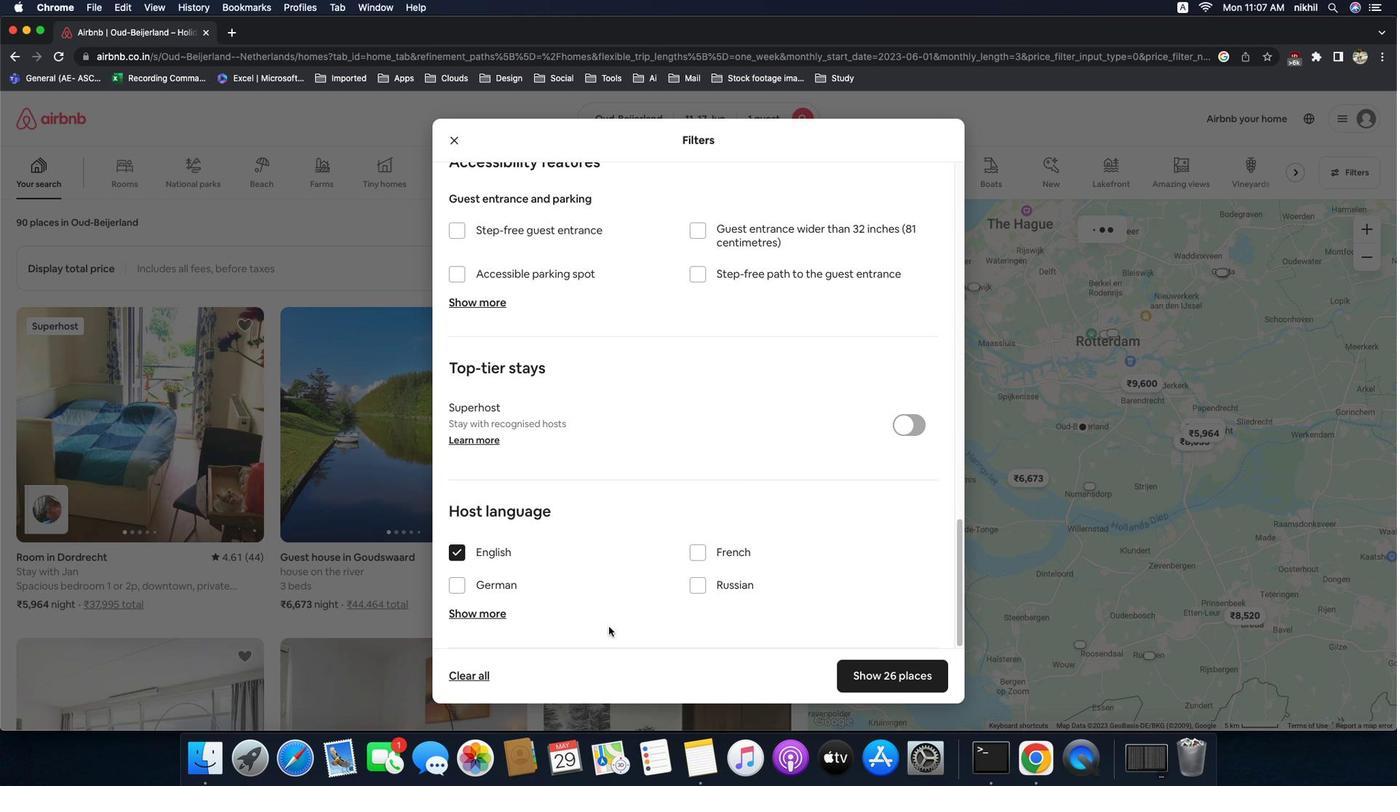
Action: Mouse pressed left at (580, 529)
Screenshot: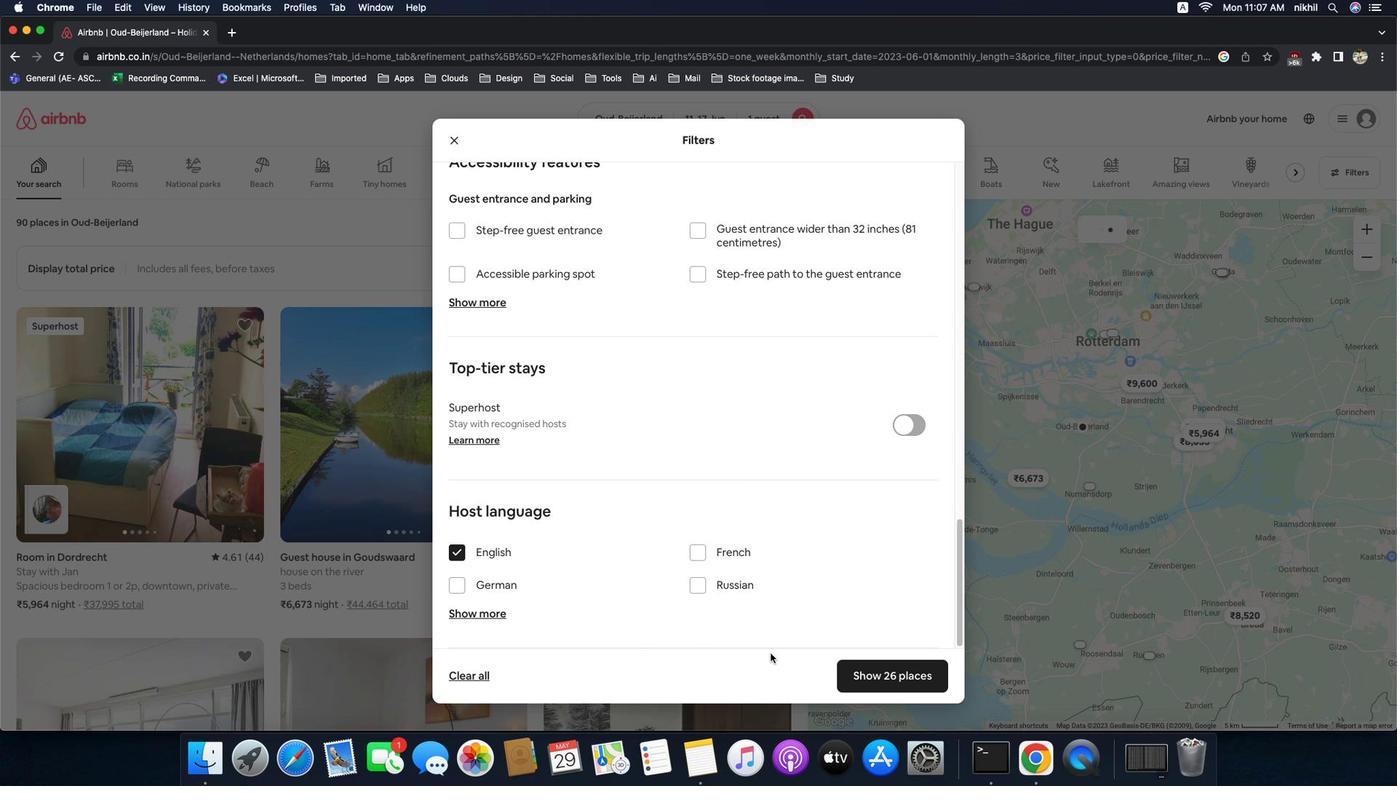 
Action: Mouse moved to (869, 632)
Screenshot: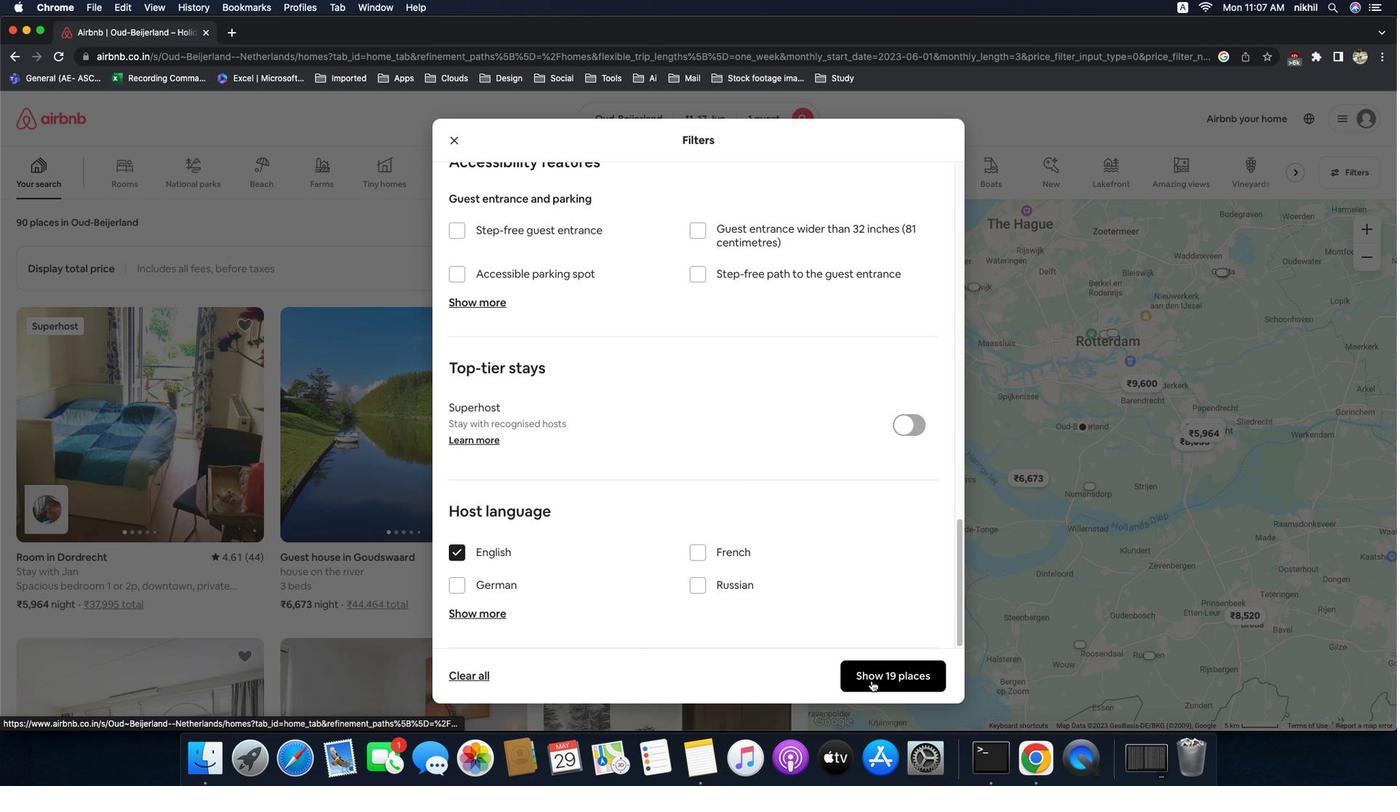
Action: Mouse pressed left at (869, 632)
Screenshot: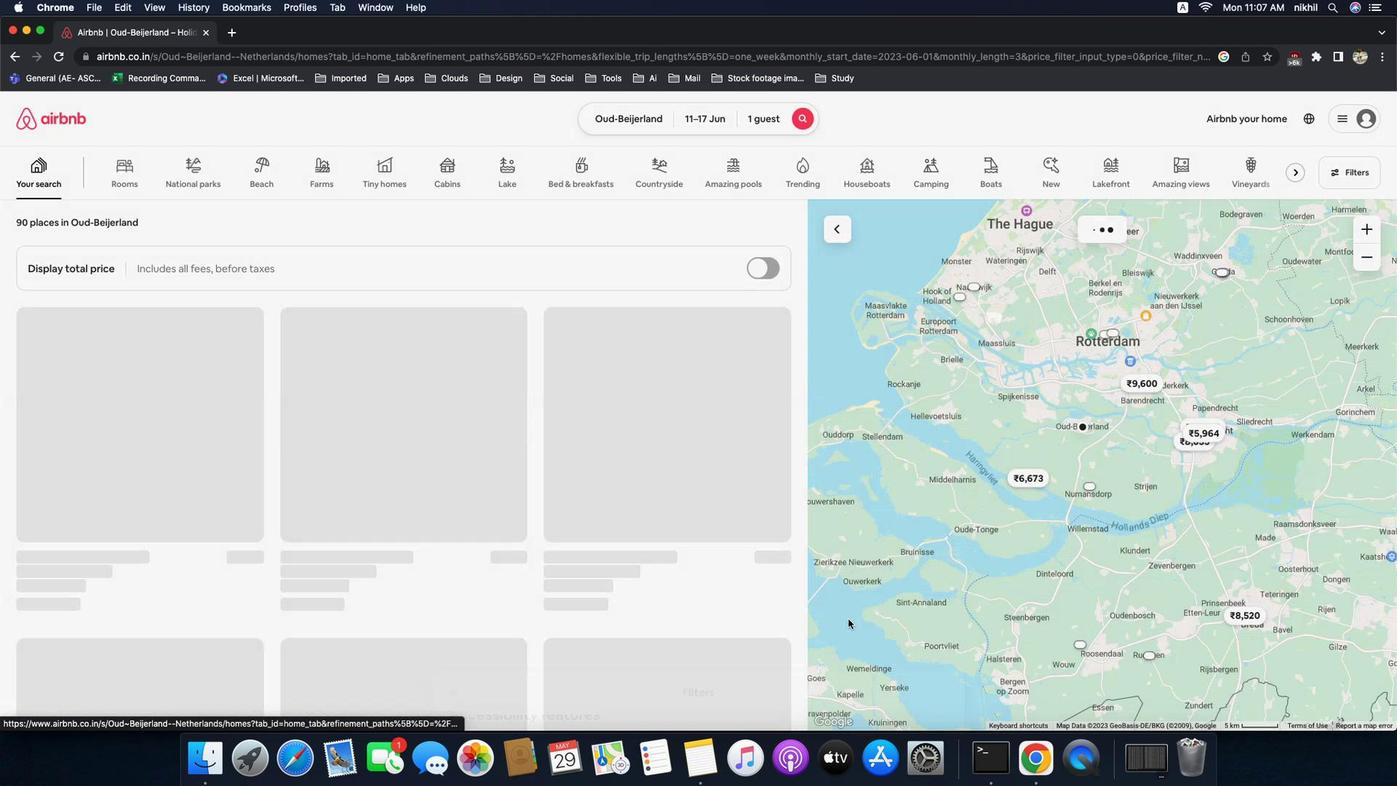
Action: Mouse moved to (684, 270)
Screenshot: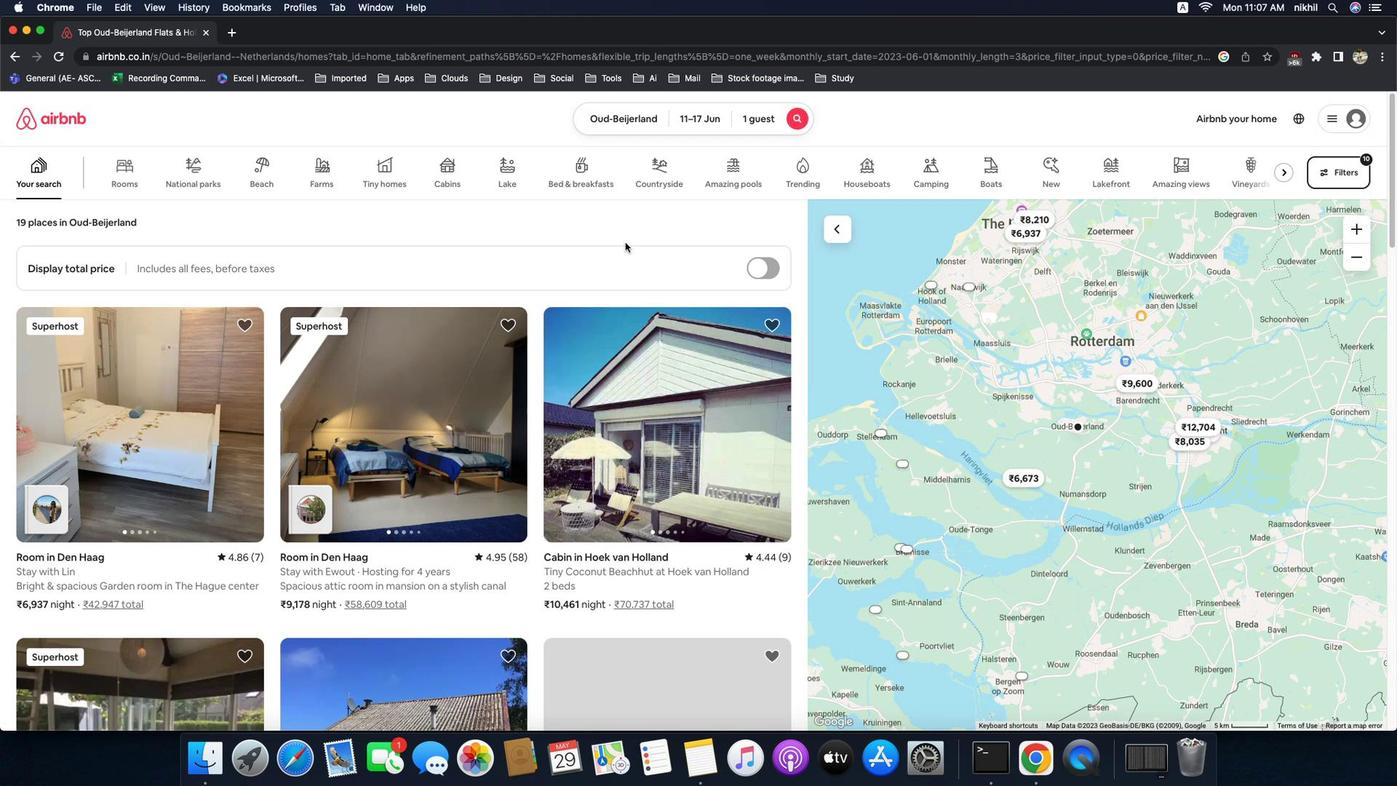 
